 Task: Look for space in Las Cabezas de San Juan, Spain from 10th July, 2023 to 15th July, 2023 for 7 adults in price range Rs.10000 to Rs.15000. Place can be entire place or shared room with 4 bedrooms having 7 beds and 4 bathrooms. Property type can be house, flat, guest house. Amenities needed are: wifi, TV, free parkinig on premises, gym, breakfast. Booking option can be shelf check-in. Required host language is English.
Action: Mouse moved to (515, 106)
Screenshot: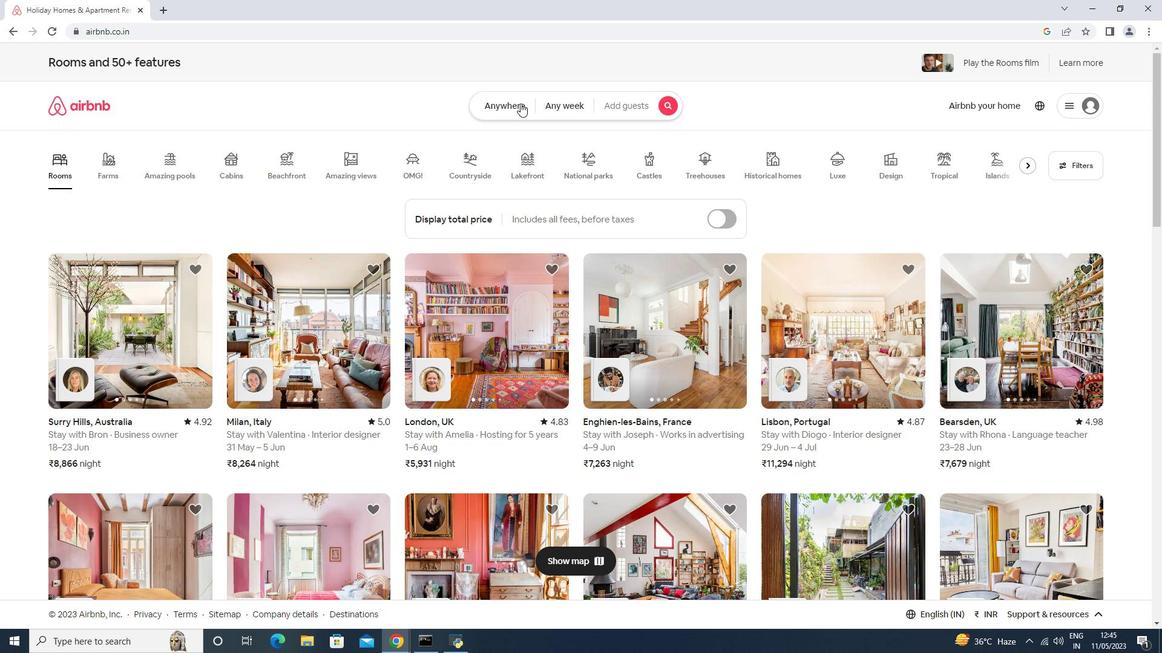
Action: Mouse pressed left at (515, 106)
Screenshot: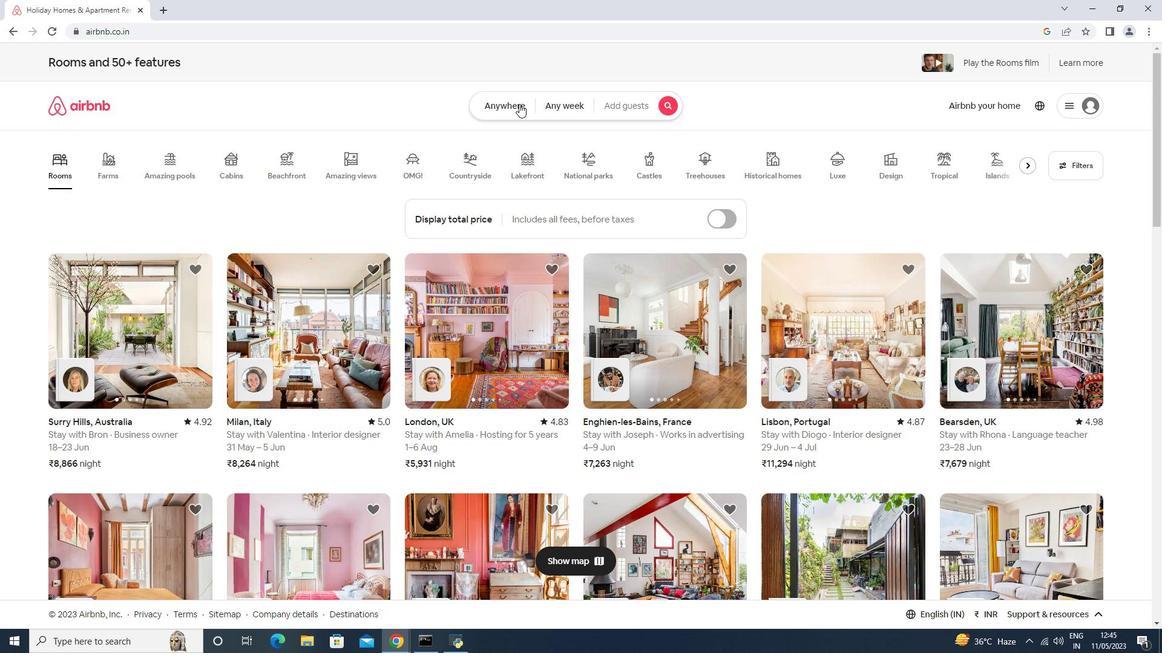 
Action: Mouse moved to (454, 150)
Screenshot: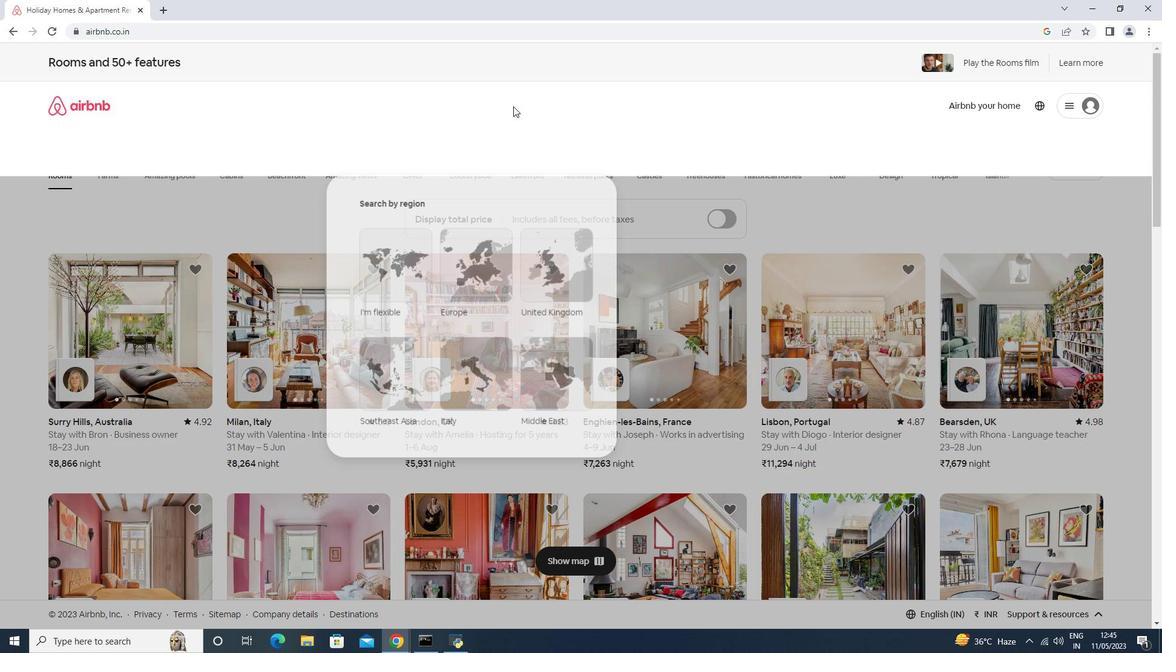 
Action: Mouse pressed left at (454, 150)
Screenshot: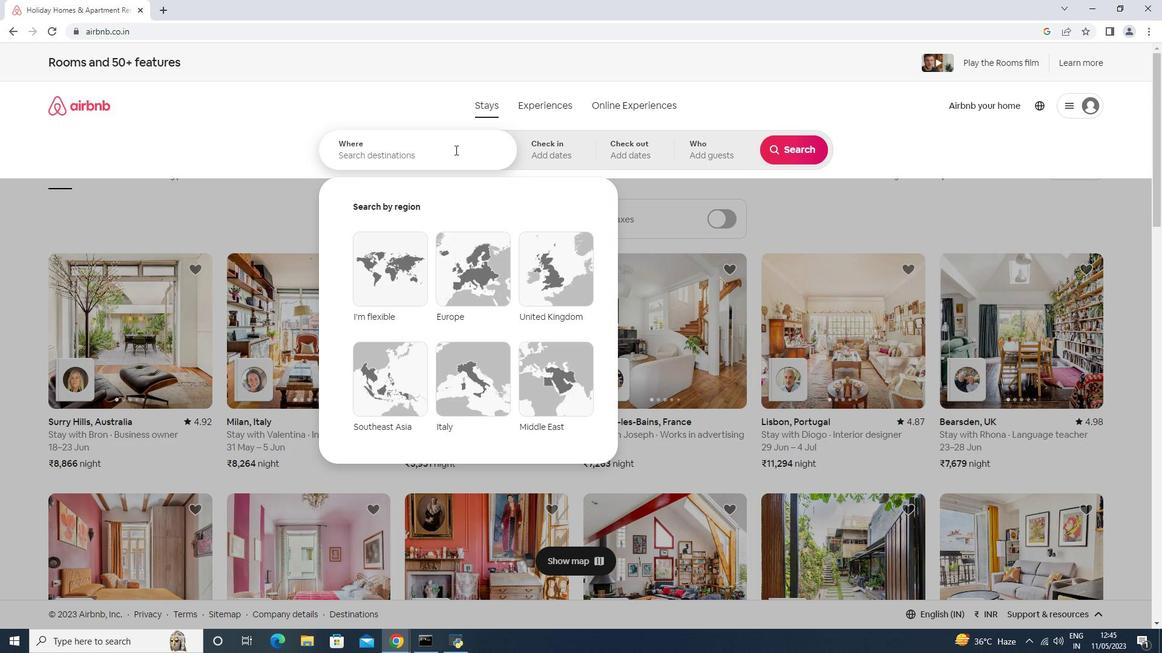 
Action: Mouse moved to (453, 150)
Screenshot: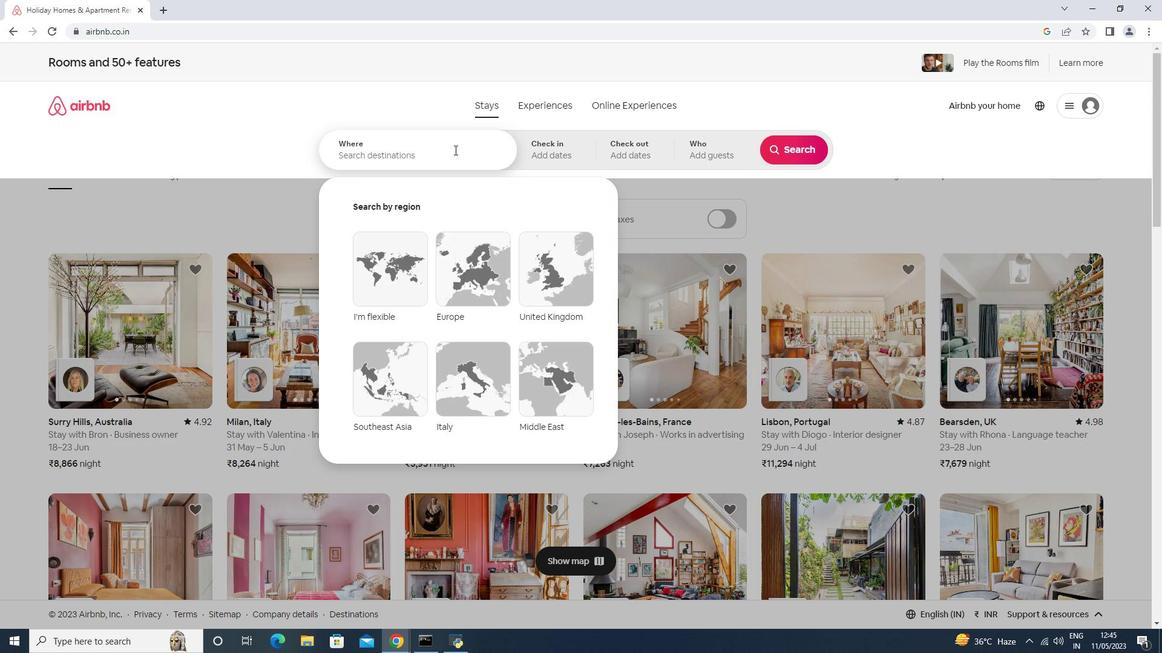 
Action: Key pressed <Key.shift>Las<Key.space><Key.shift>Cezes<Key.space><Key.shift>De<Key.space><Key.shift>San<Key.space><Key.shift>Juan,<Key.space><Key.shift>Spain<Key.enter>
Screenshot: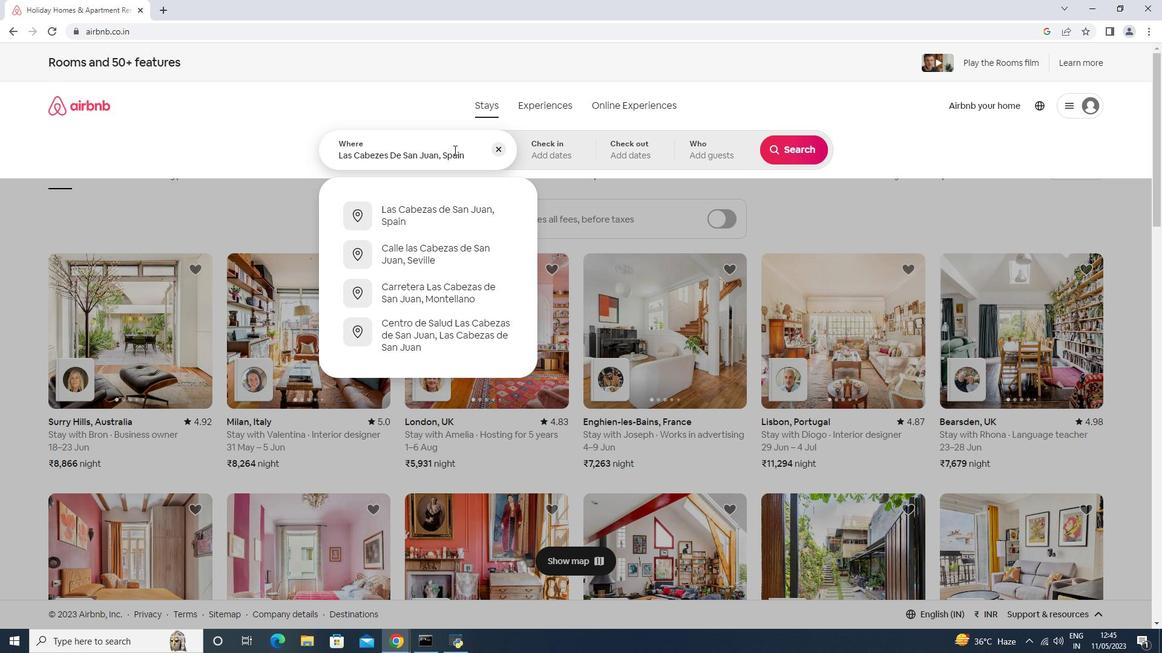 
Action: Mouse moved to (792, 251)
Screenshot: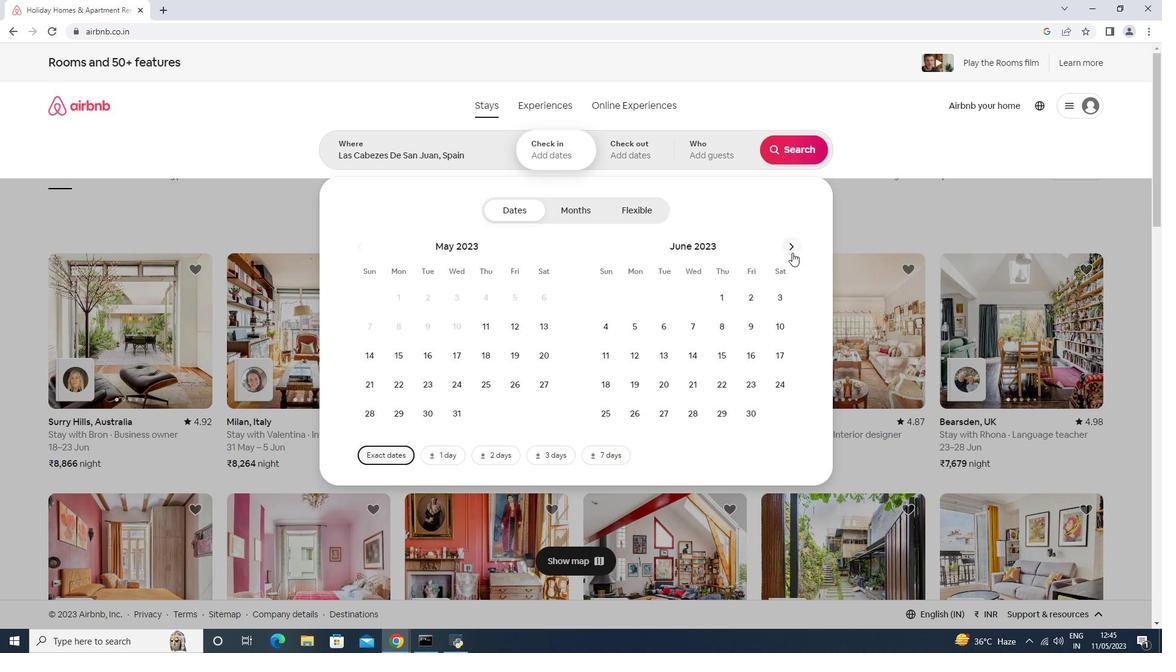 
Action: Mouse pressed left at (792, 251)
Screenshot: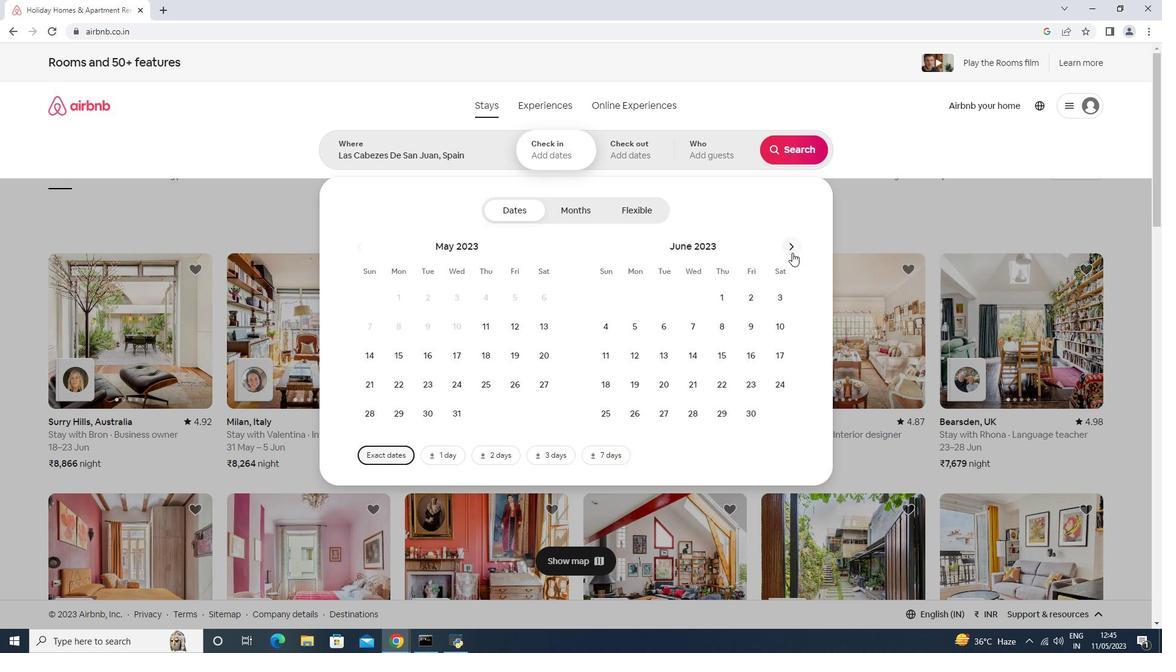 
Action: Mouse moved to (637, 361)
Screenshot: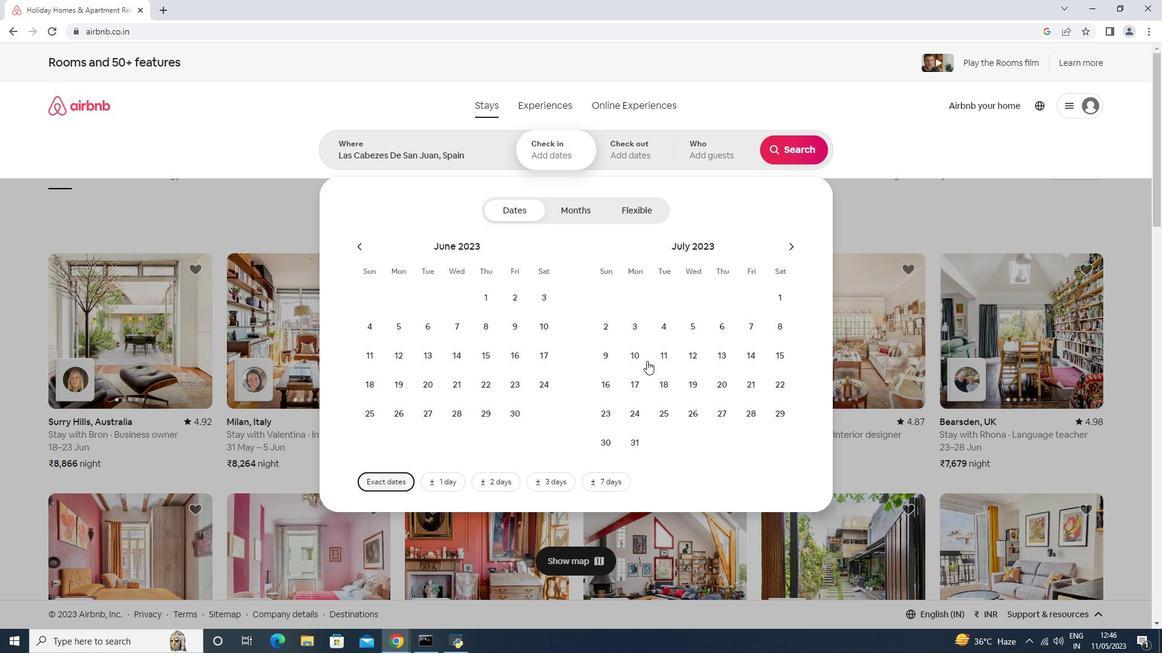
Action: Mouse pressed left at (637, 361)
Screenshot: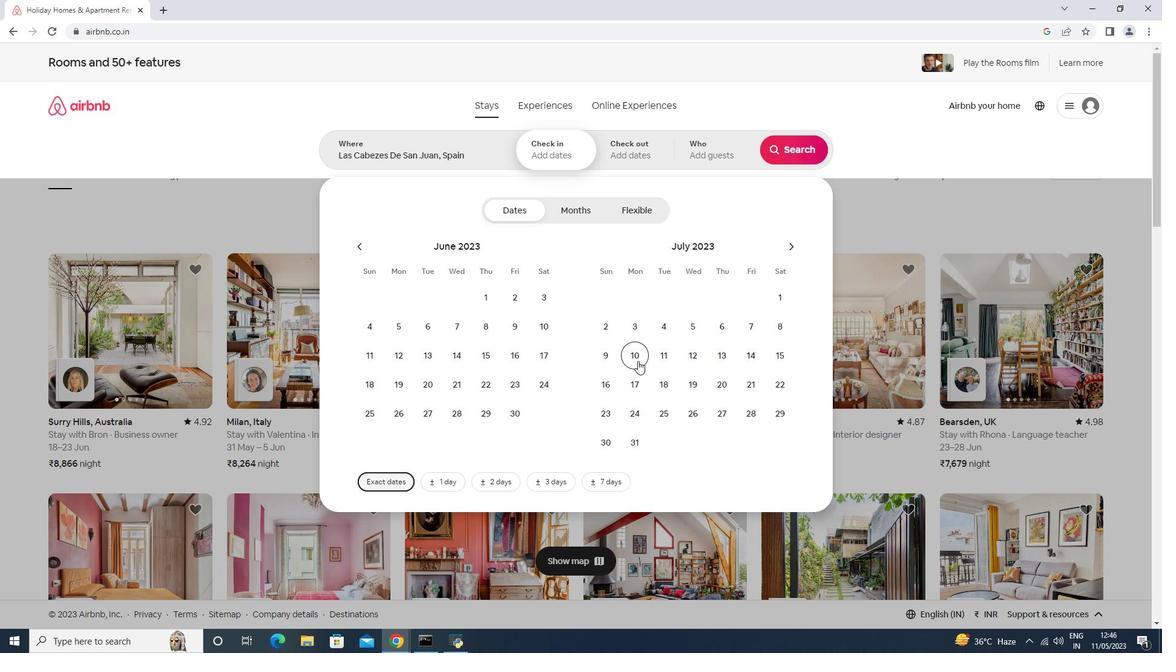 
Action: Mouse moved to (784, 361)
Screenshot: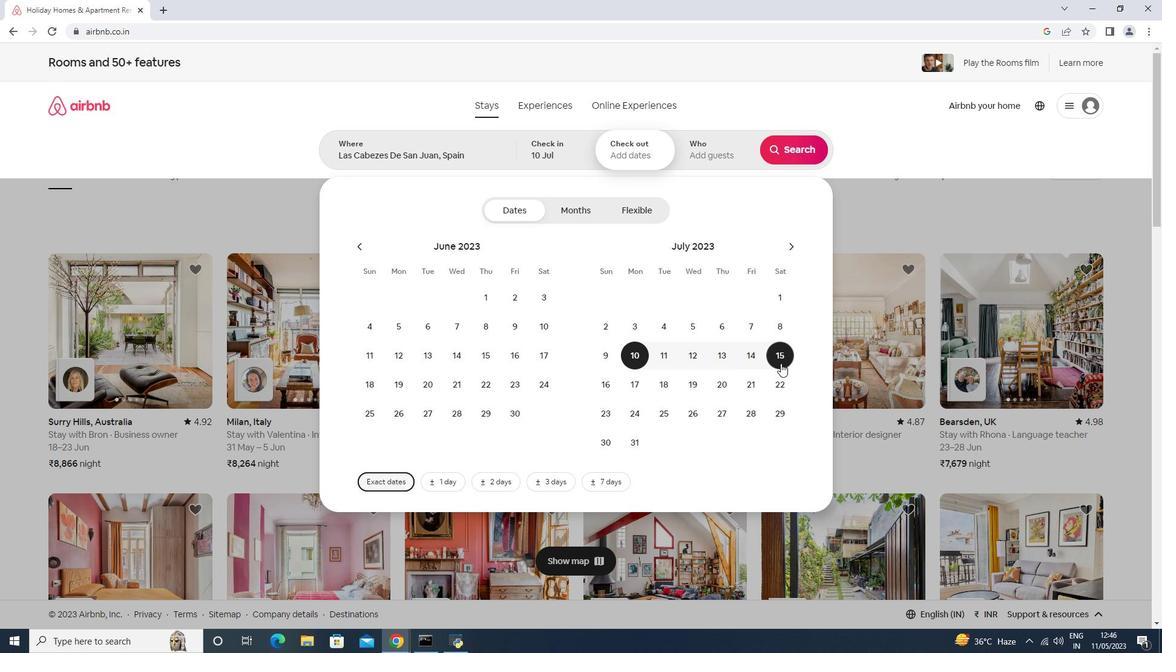 
Action: Mouse pressed left at (784, 361)
Screenshot: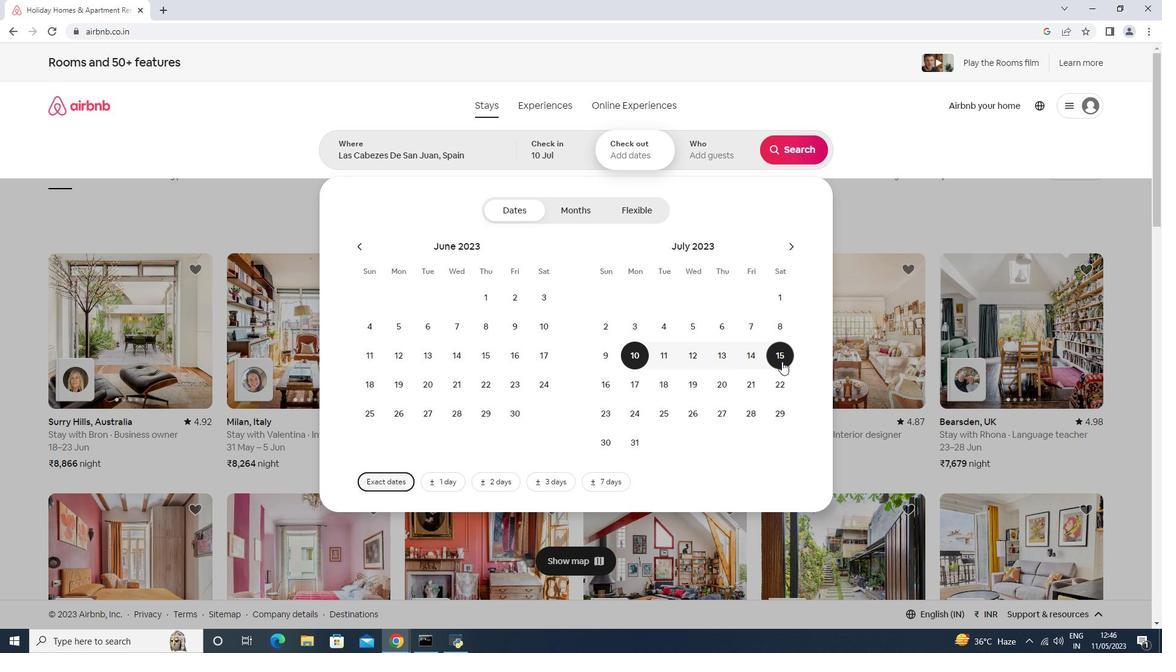 
Action: Mouse moved to (714, 160)
Screenshot: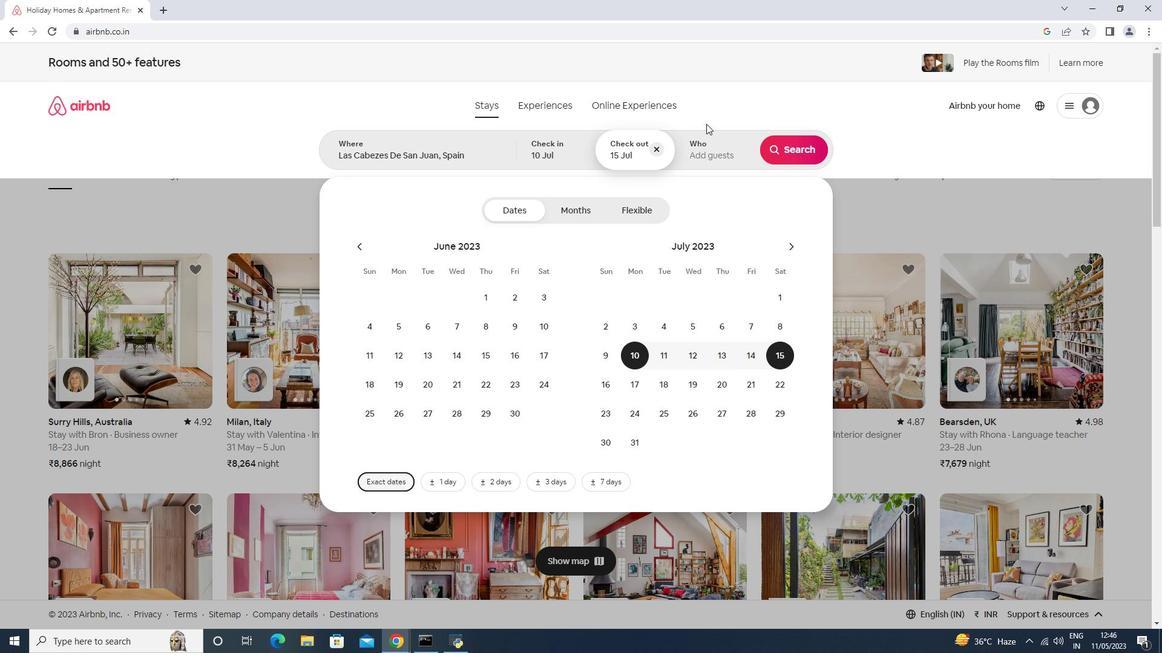 
Action: Mouse pressed left at (714, 160)
Screenshot: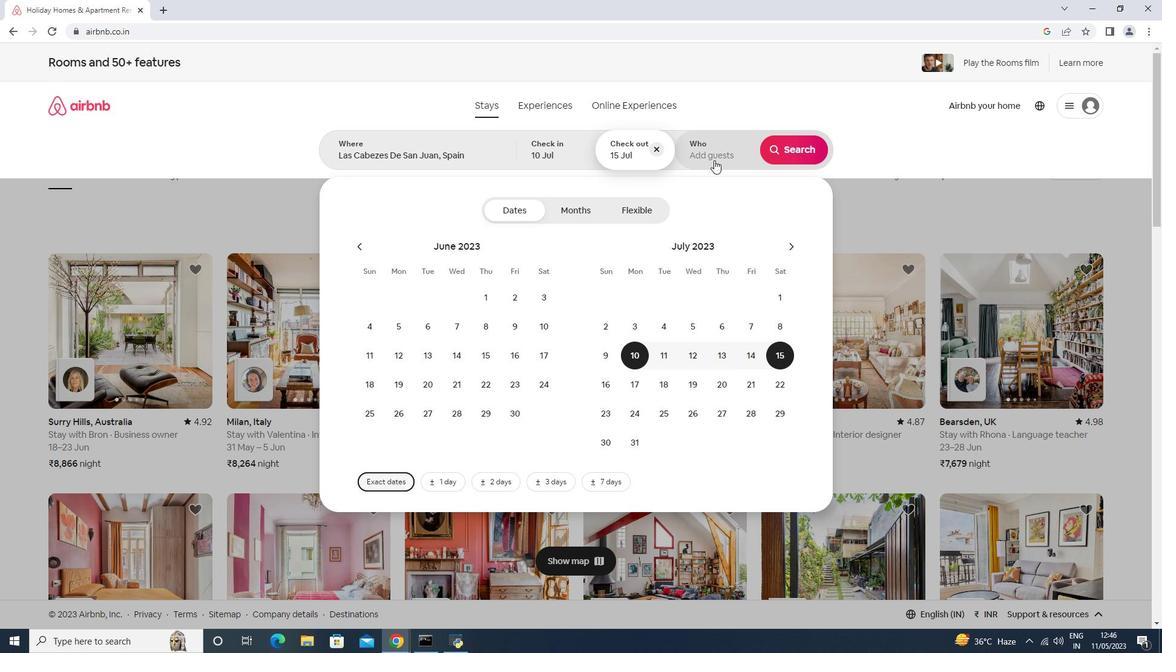 
Action: Mouse moved to (800, 214)
Screenshot: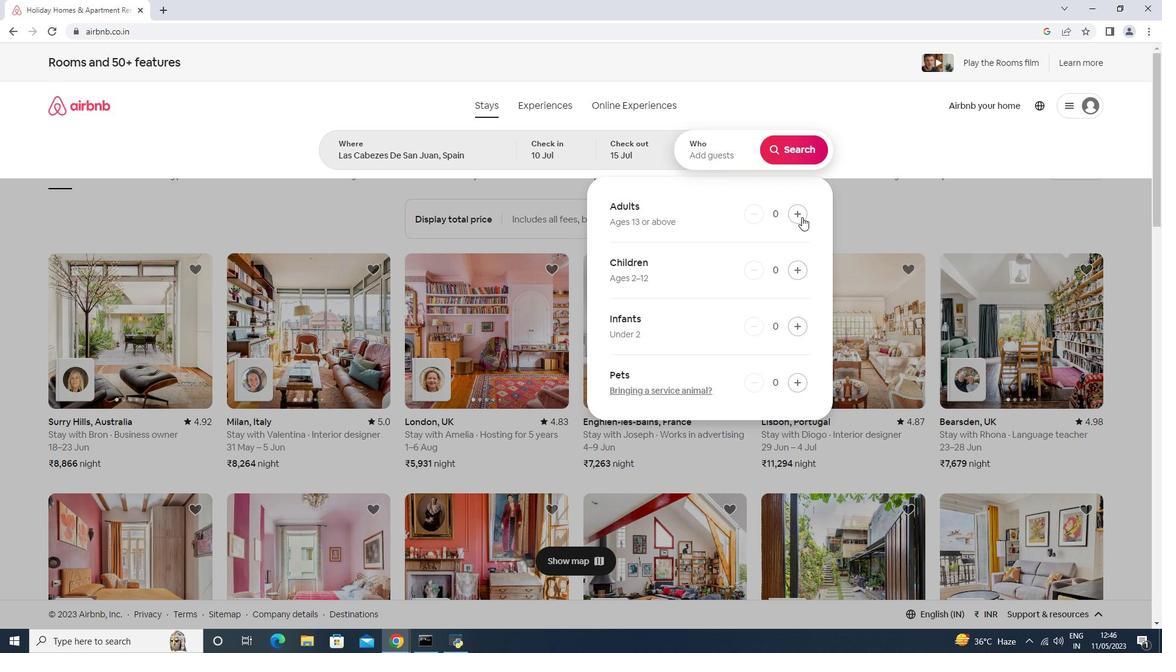 
Action: Mouse pressed left at (800, 214)
Screenshot: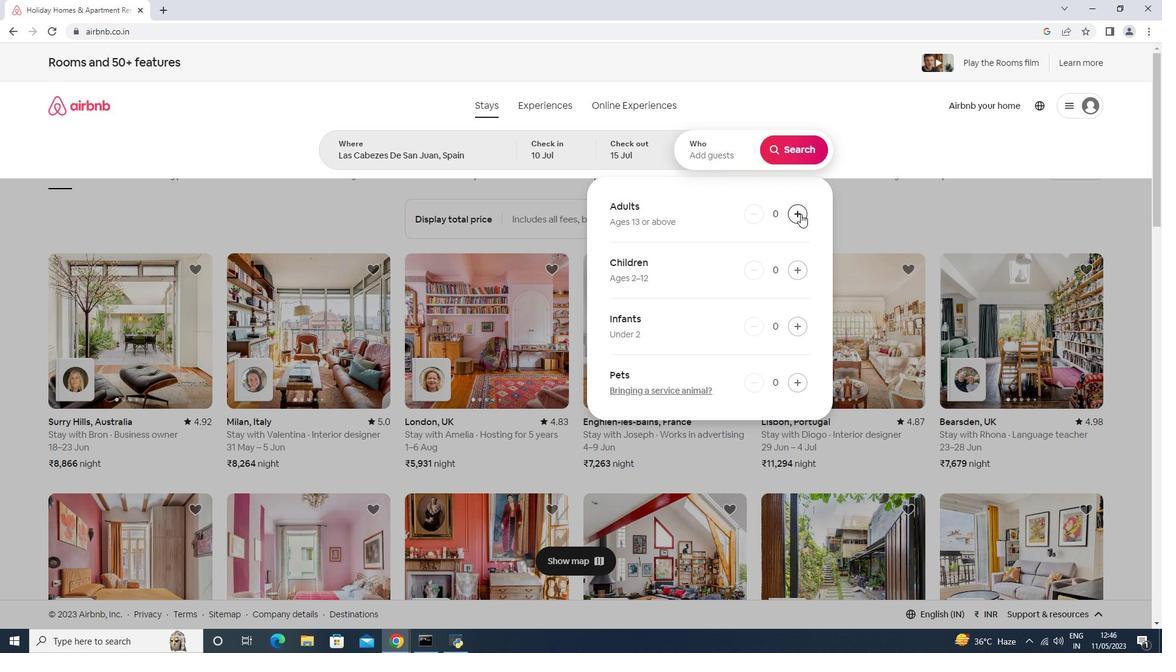 
Action: Mouse pressed left at (800, 214)
Screenshot: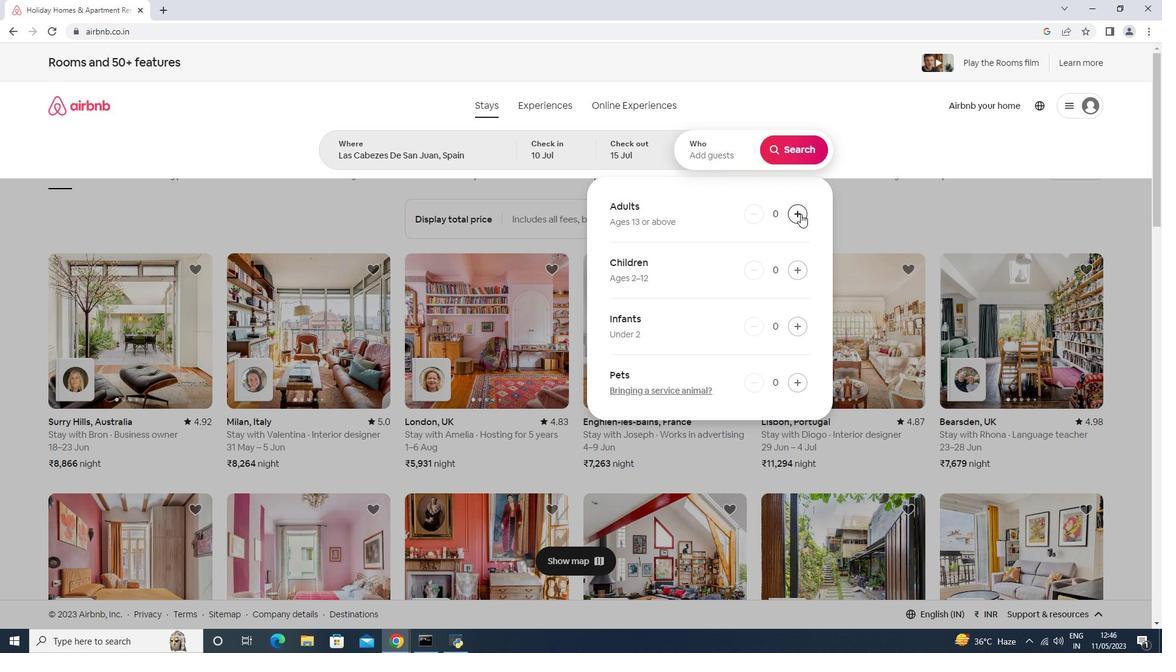 
Action: Mouse pressed left at (800, 214)
Screenshot: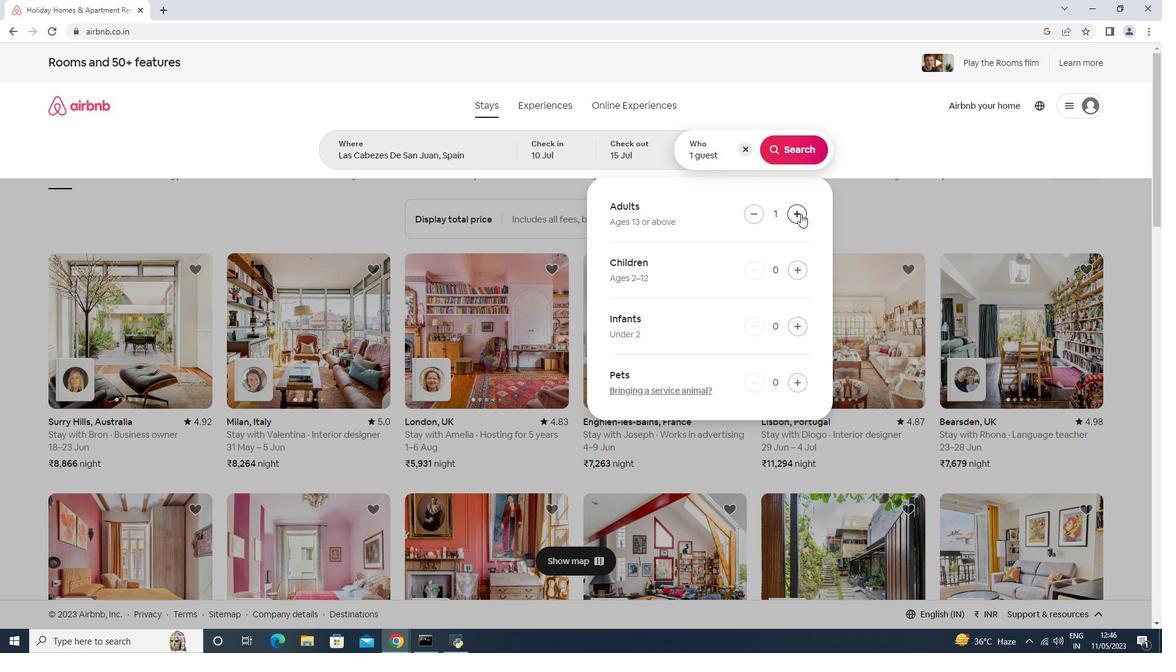 
Action: Mouse pressed left at (800, 214)
Screenshot: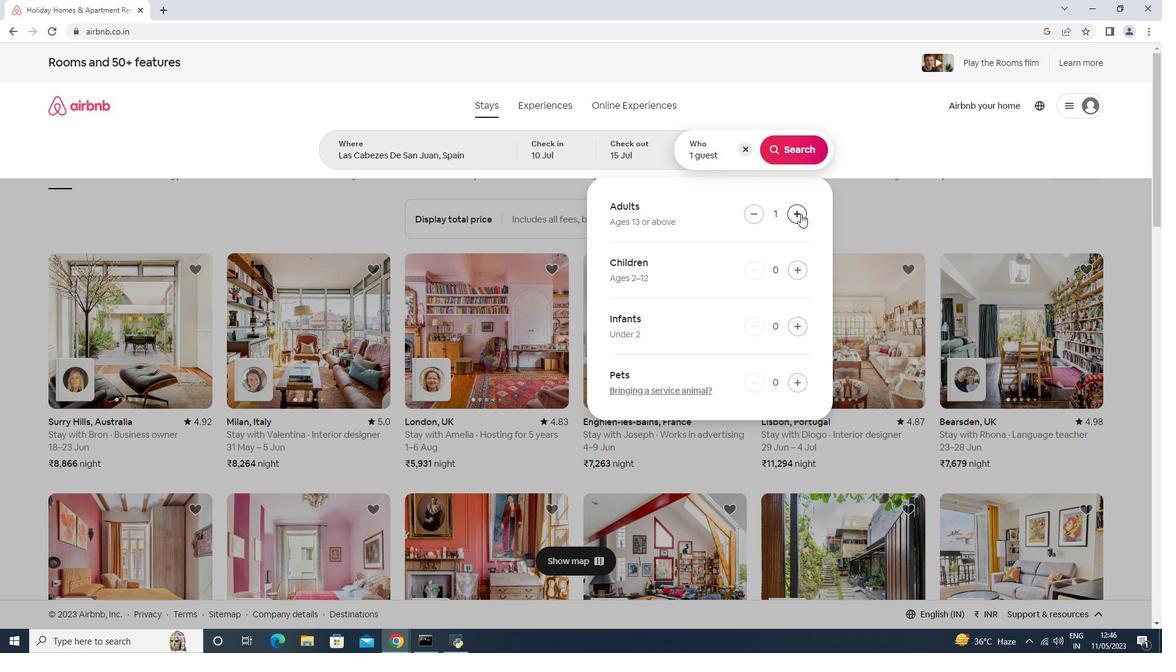 
Action: Mouse pressed left at (800, 214)
Screenshot: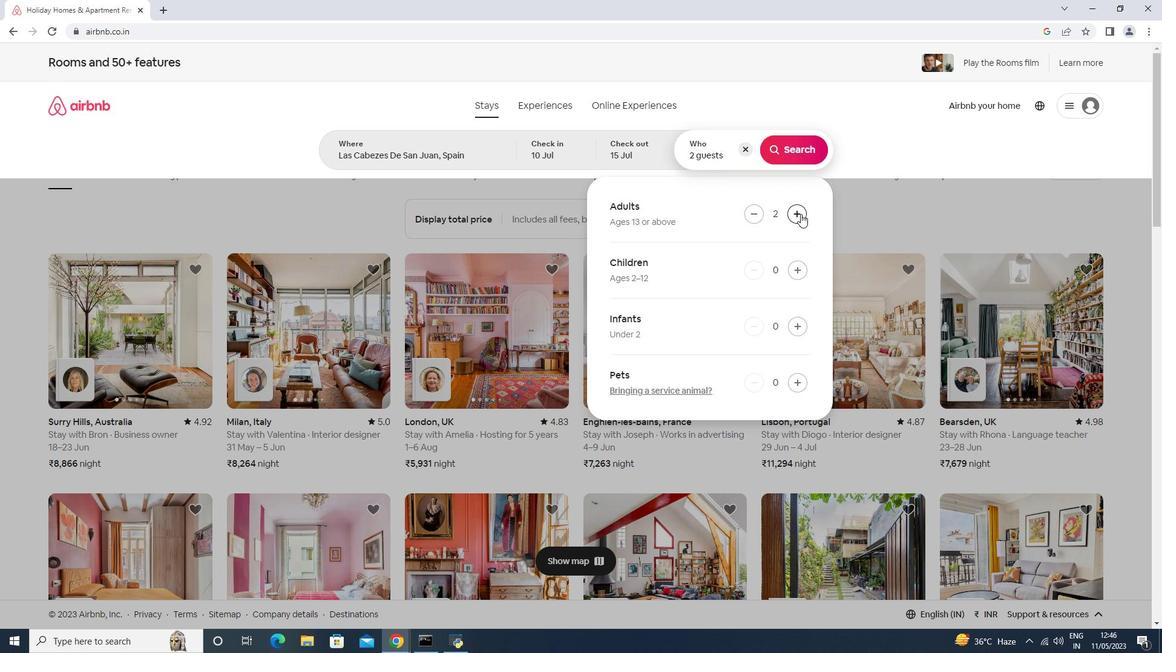 
Action: Mouse pressed left at (800, 214)
Screenshot: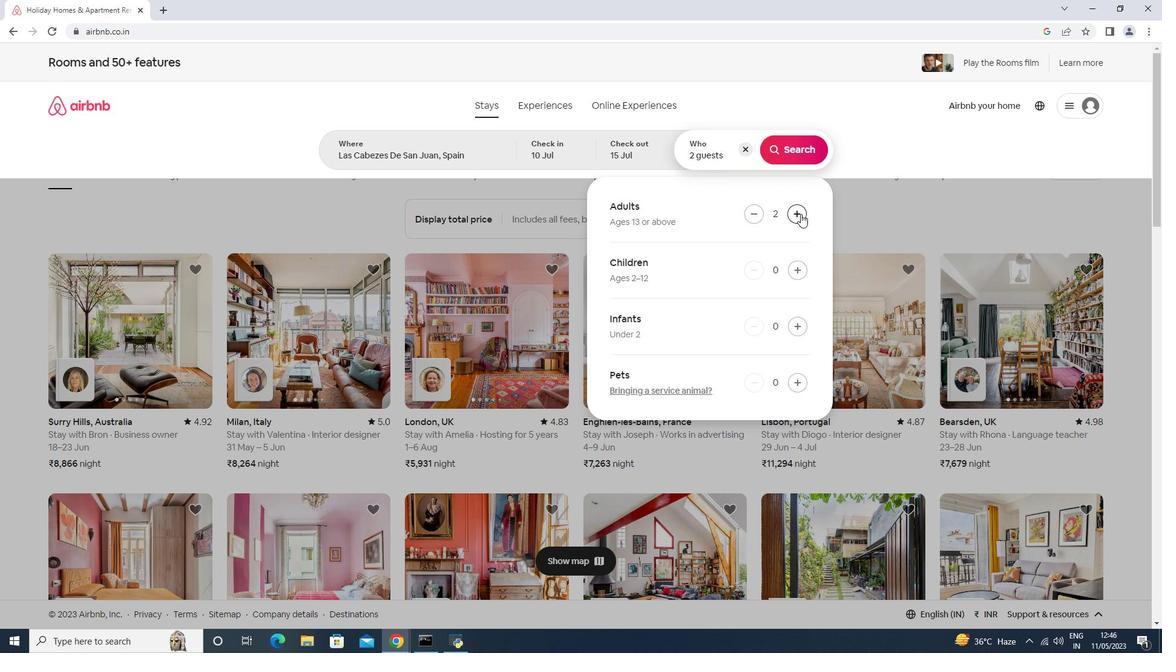 
Action: Mouse pressed left at (800, 214)
Screenshot: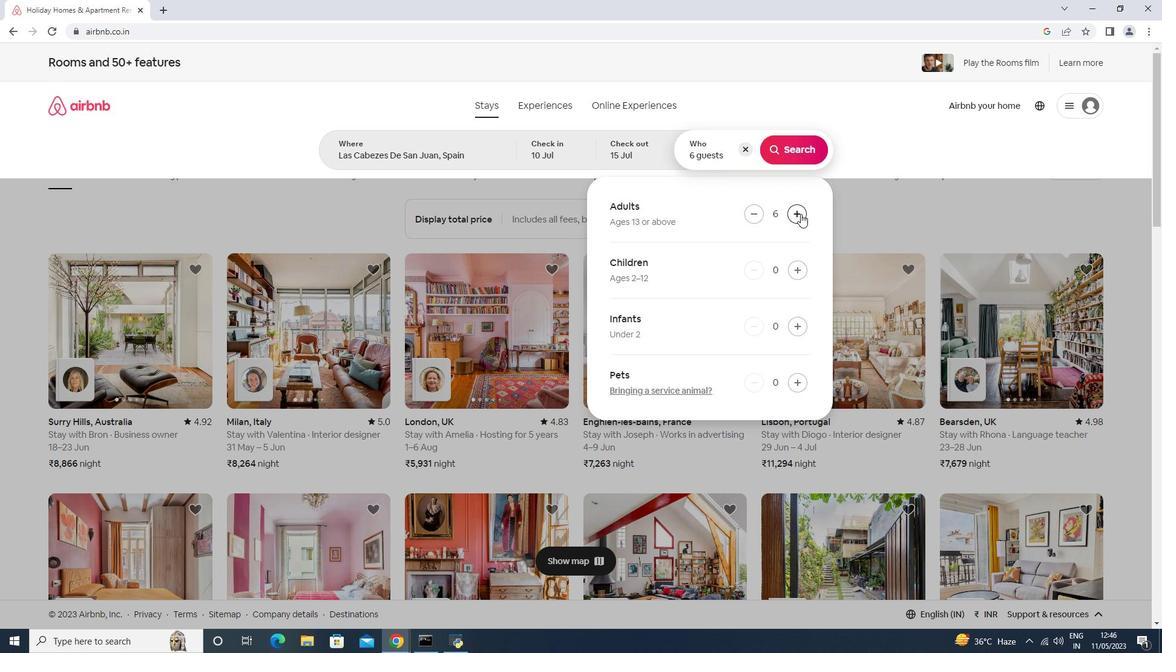 
Action: Mouse moved to (788, 152)
Screenshot: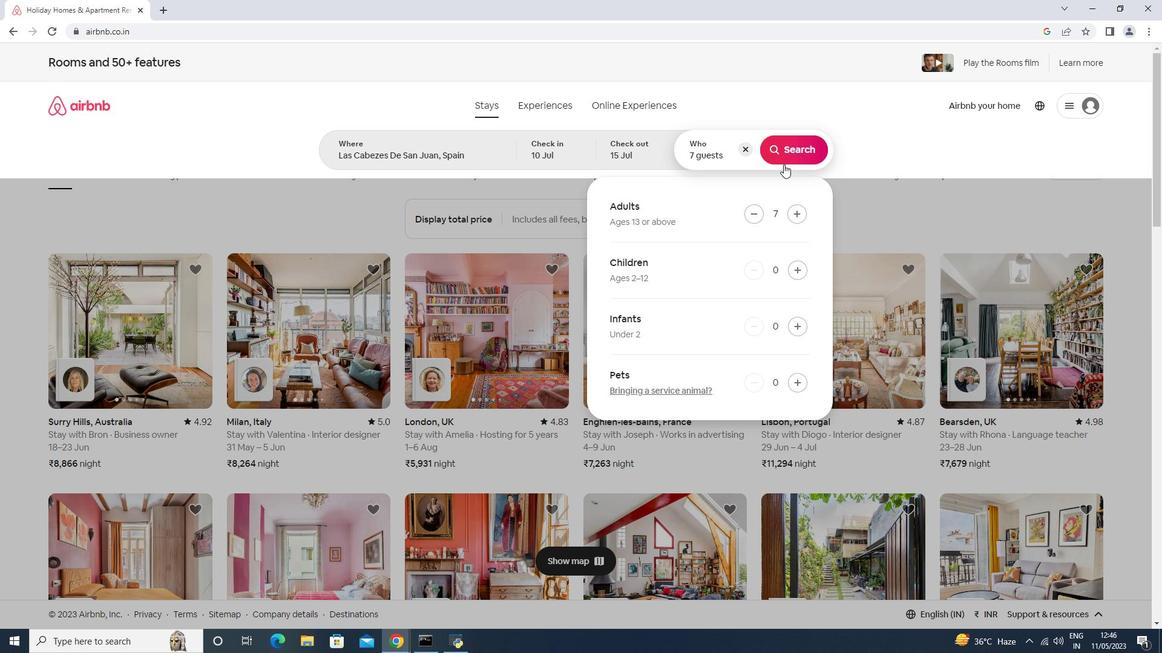 
Action: Mouse pressed left at (788, 152)
Screenshot: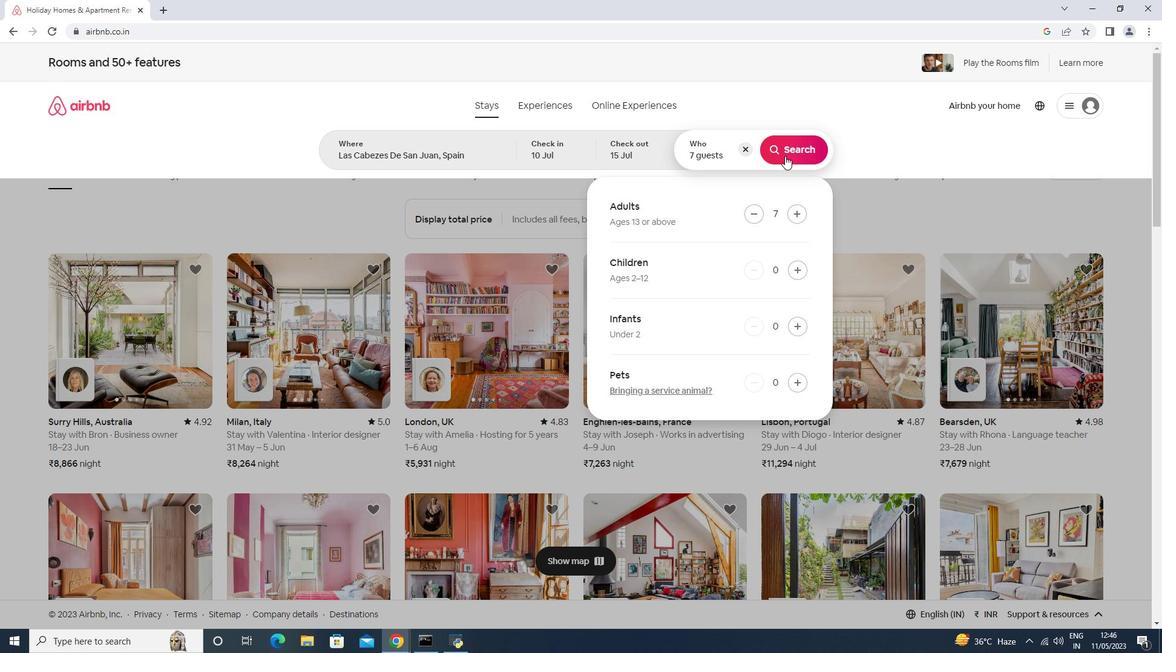 
Action: Mouse moved to (1090, 112)
Screenshot: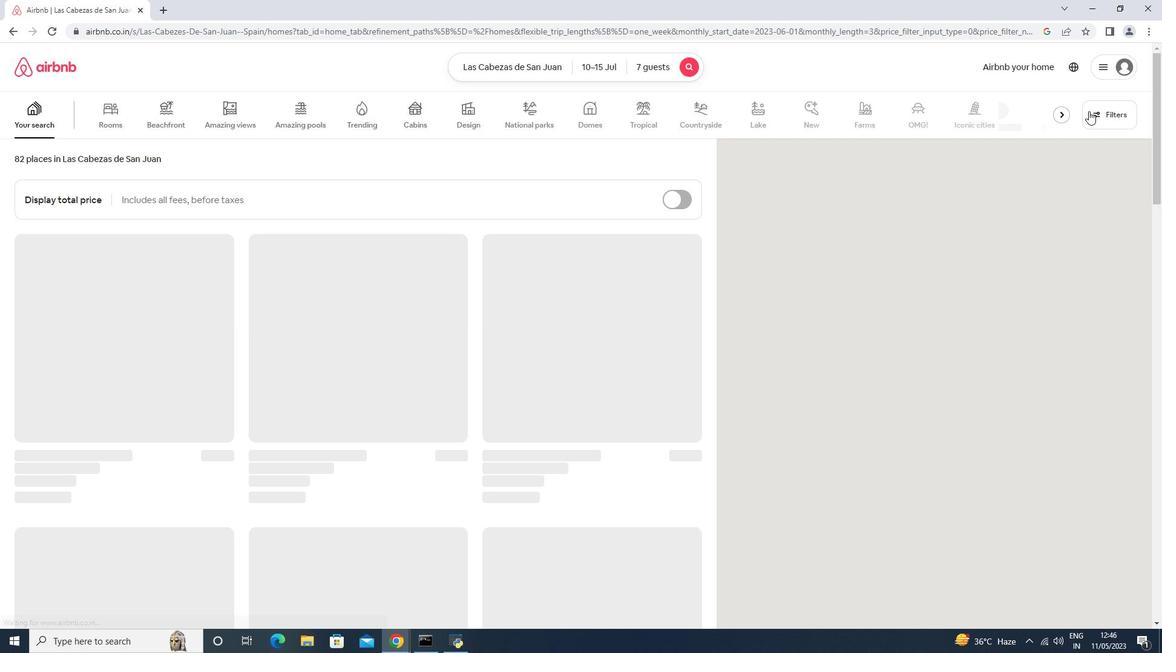 
Action: Mouse pressed left at (1090, 112)
Screenshot: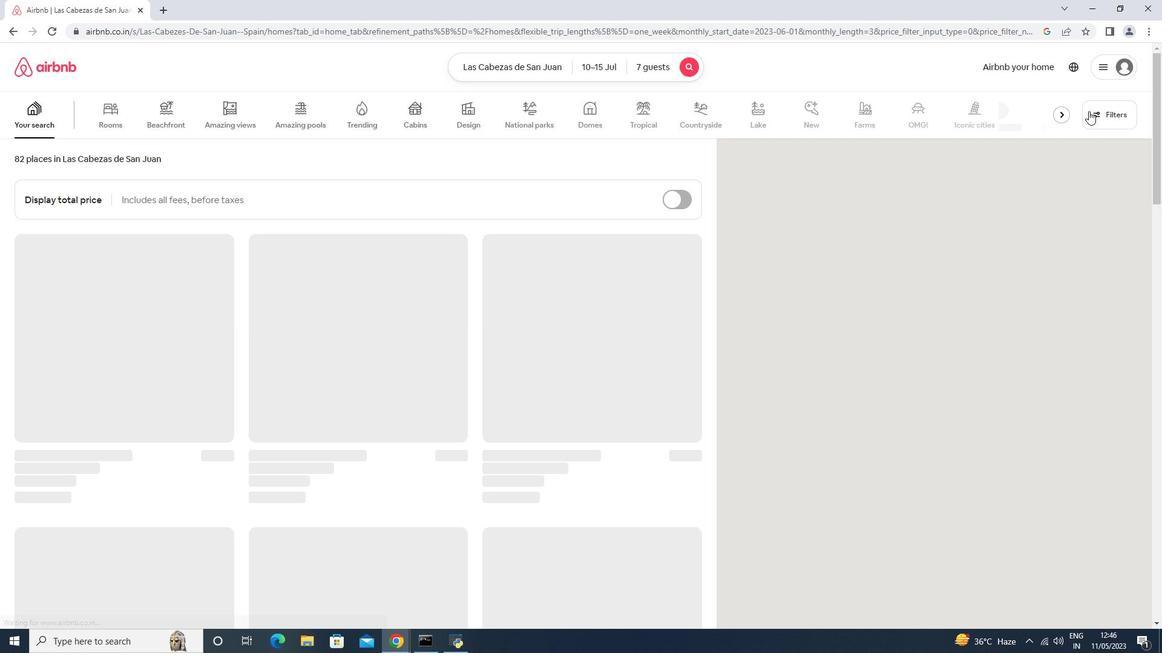 
Action: Mouse moved to (486, 411)
Screenshot: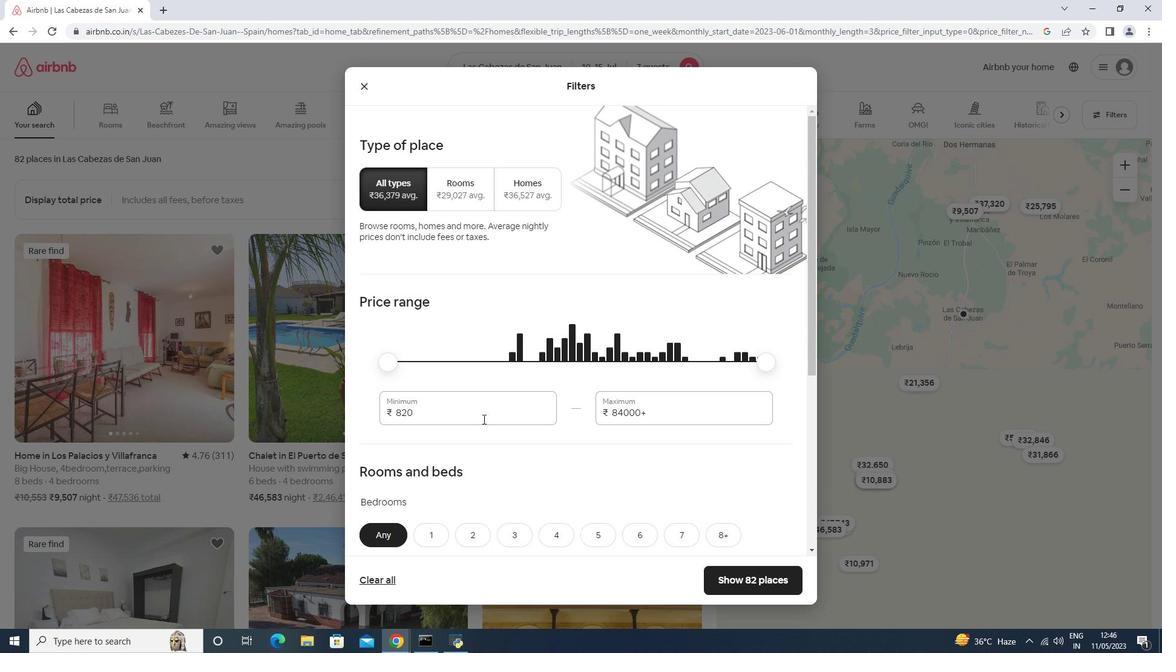 
Action: Mouse pressed left at (486, 411)
Screenshot: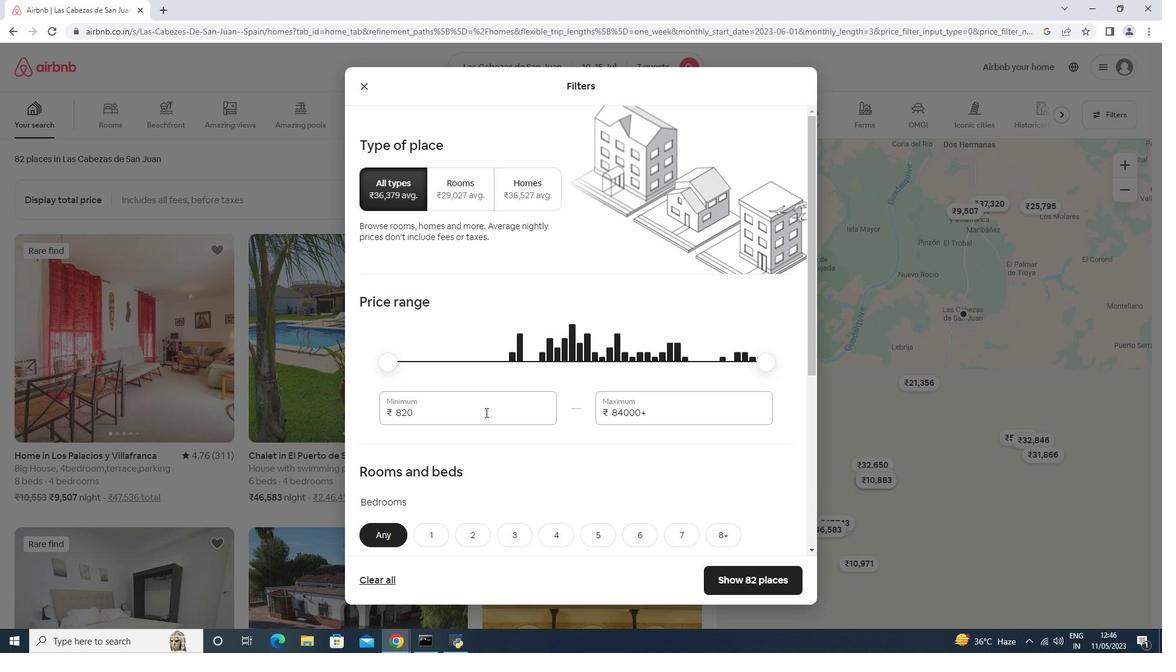 
Action: Mouse moved to (473, 411)
Screenshot: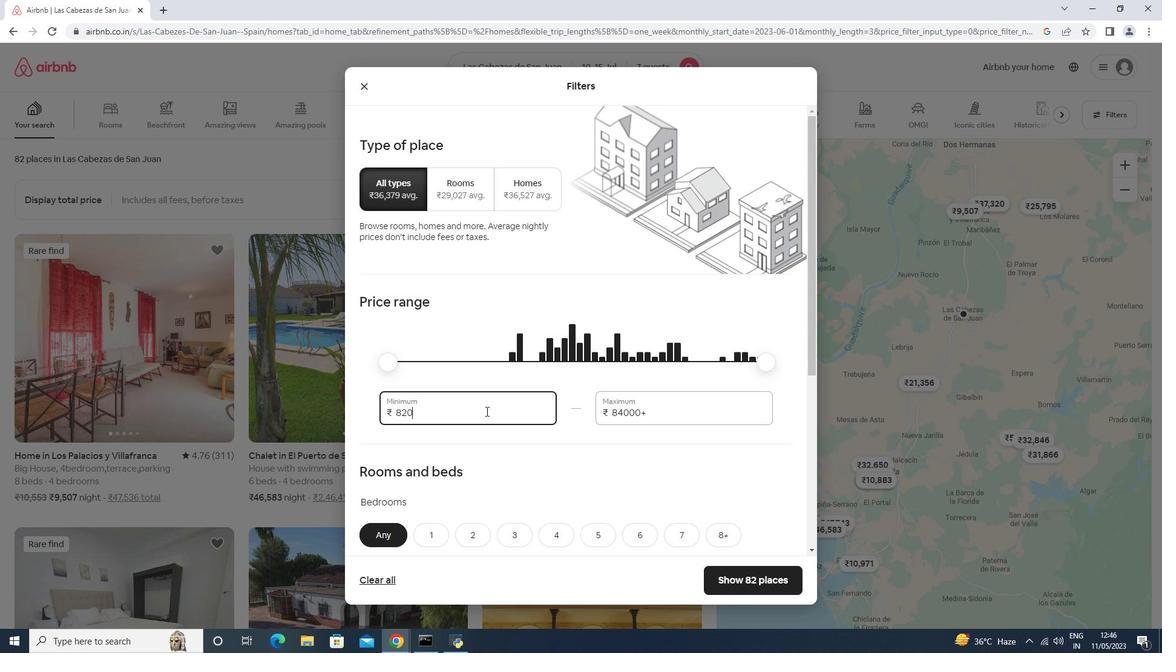 
Action: Key pressed <Key.backspace><Key.backspace><Key.backspace>10000<Key.tab>15000
Screenshot: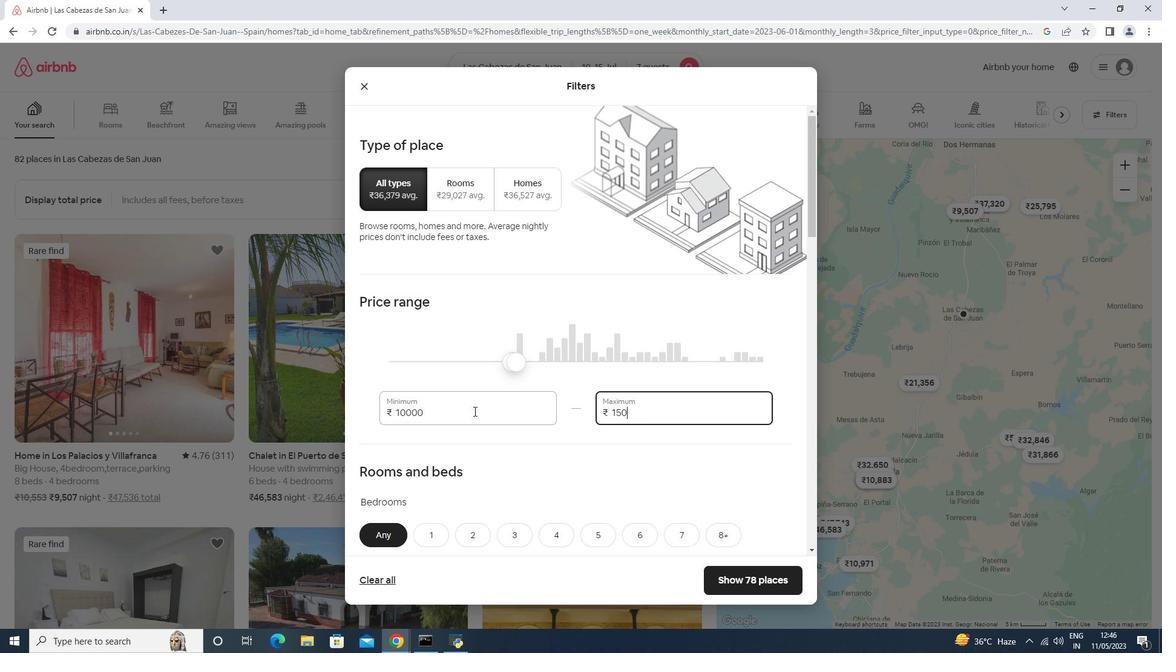 
Action: Mouse moved to (469, 414)
Screenshot: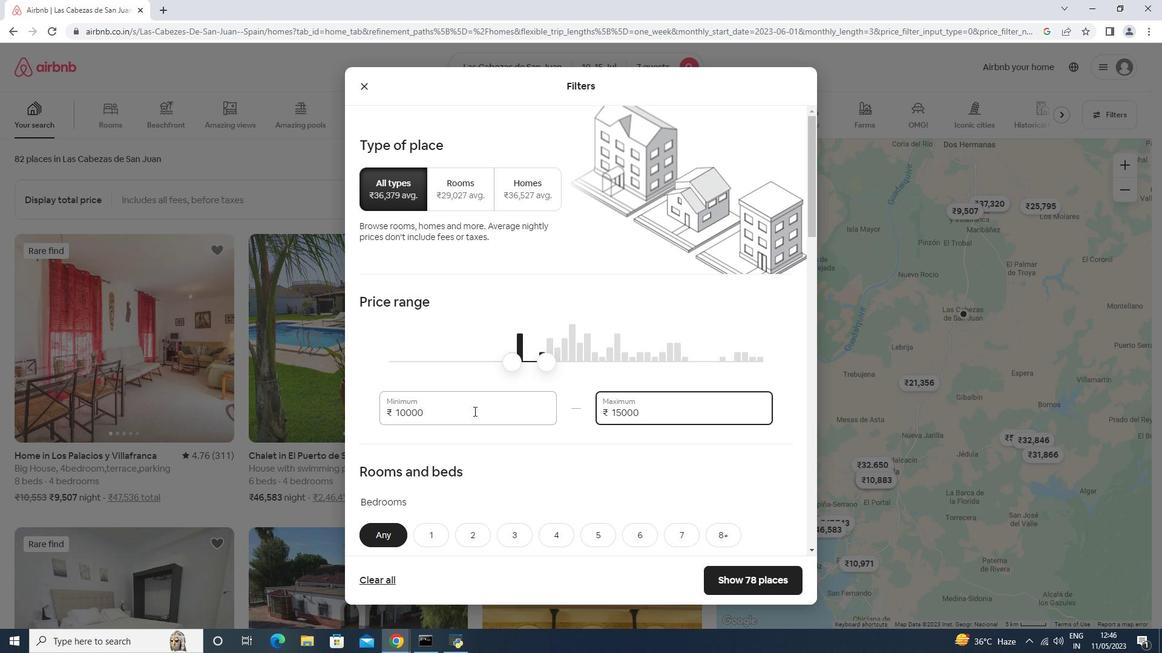 
Action: Mouse scrolled (469, 413) with delta (0, 0)
Screenshot: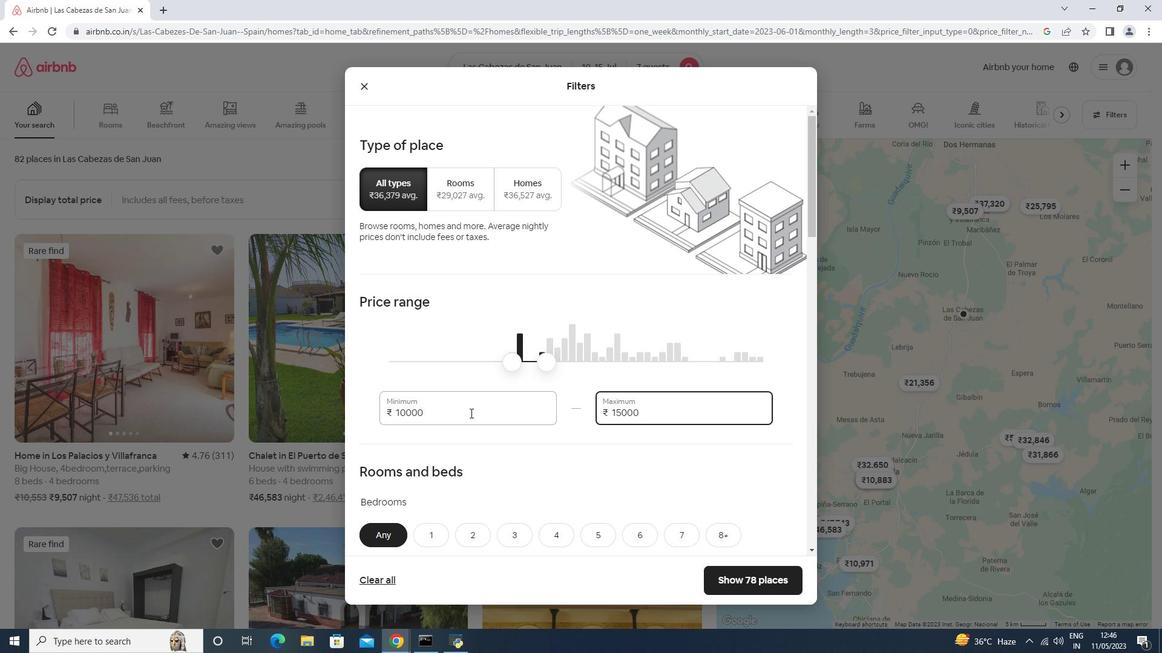
Action: Mouse scrolled (469, 413) with delta (0, 0)
Screenshot: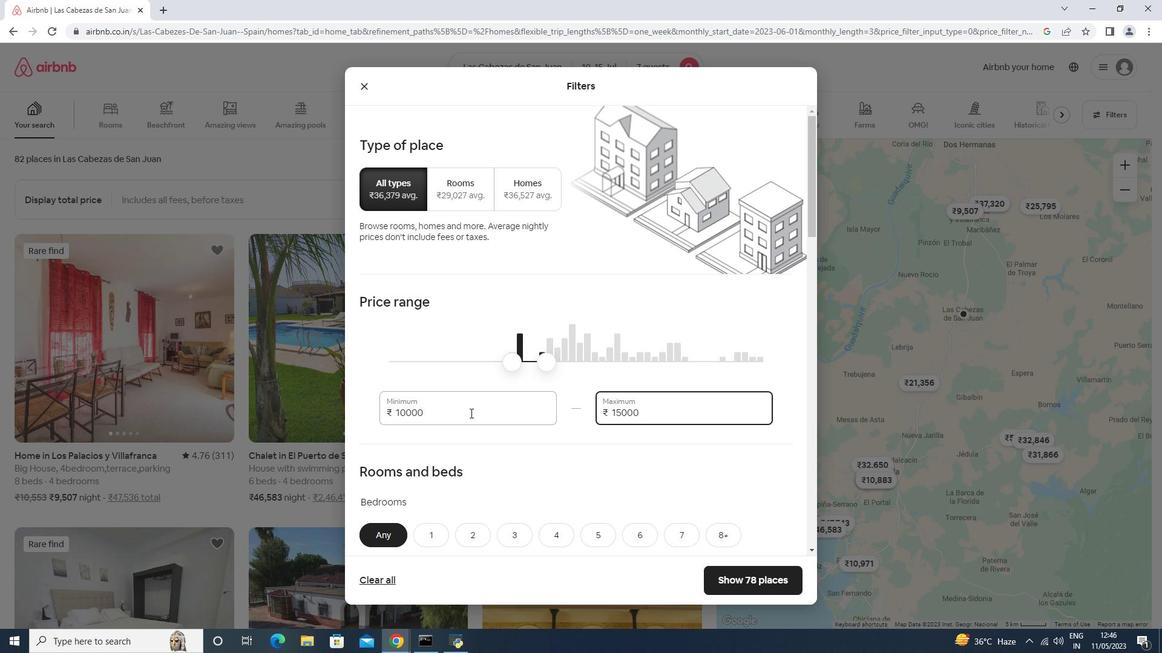 
Action: Mouse scrolled (469, 413) with delta (0, 0)
Screenshot: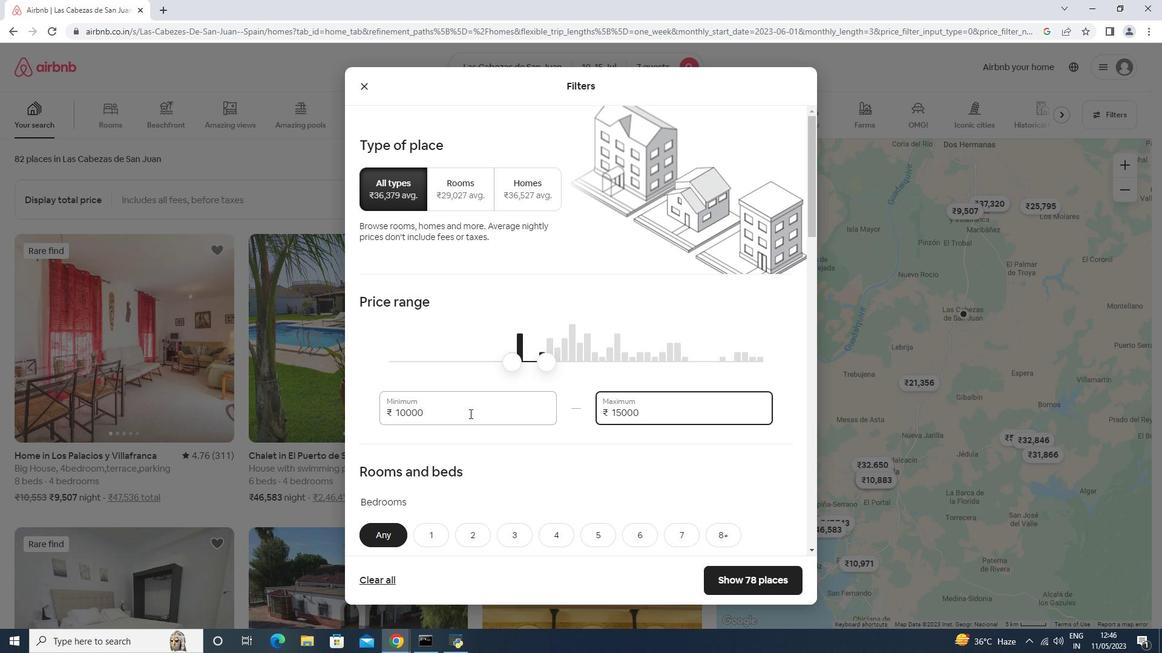 
Action: Mouse scrolled (469, 413) with delta (0, 0)
Screenshot: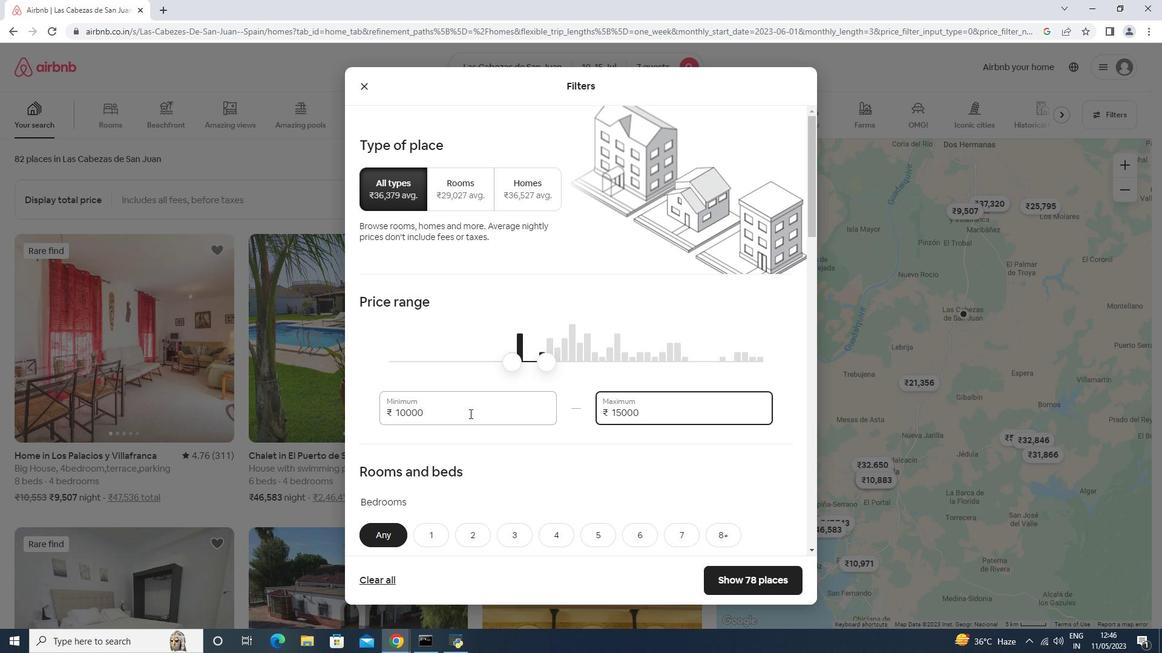 
Action: Mouse moved to (563, 296)
Screenshot: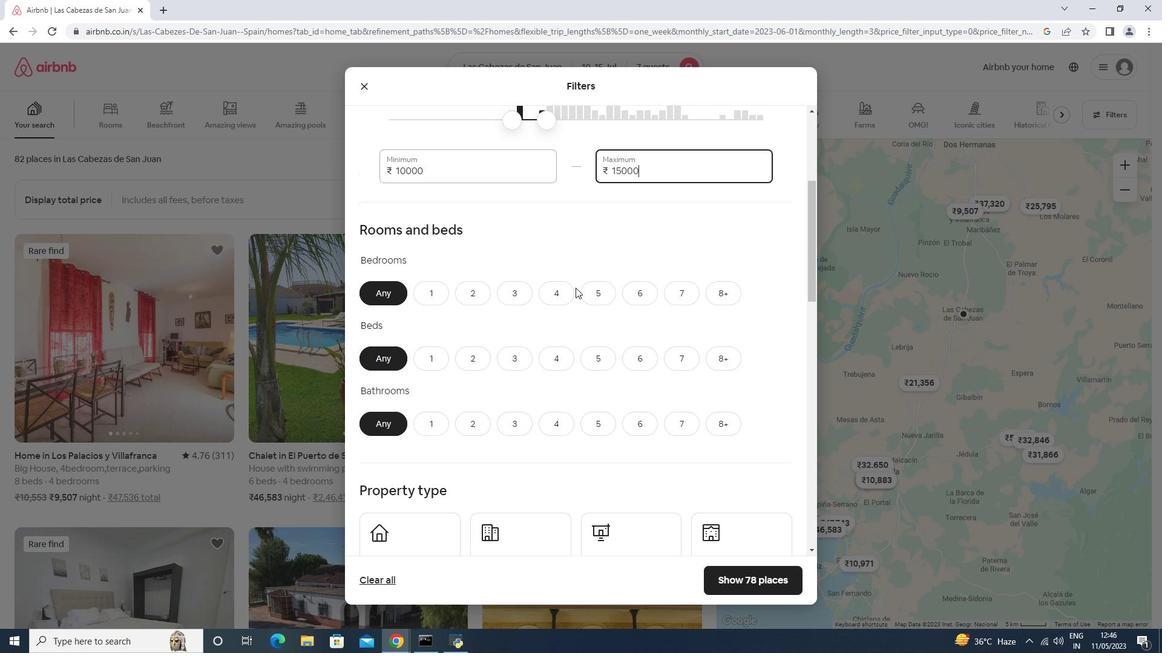 
Action: Mouse pressed left at (563, 296)
Screenshot: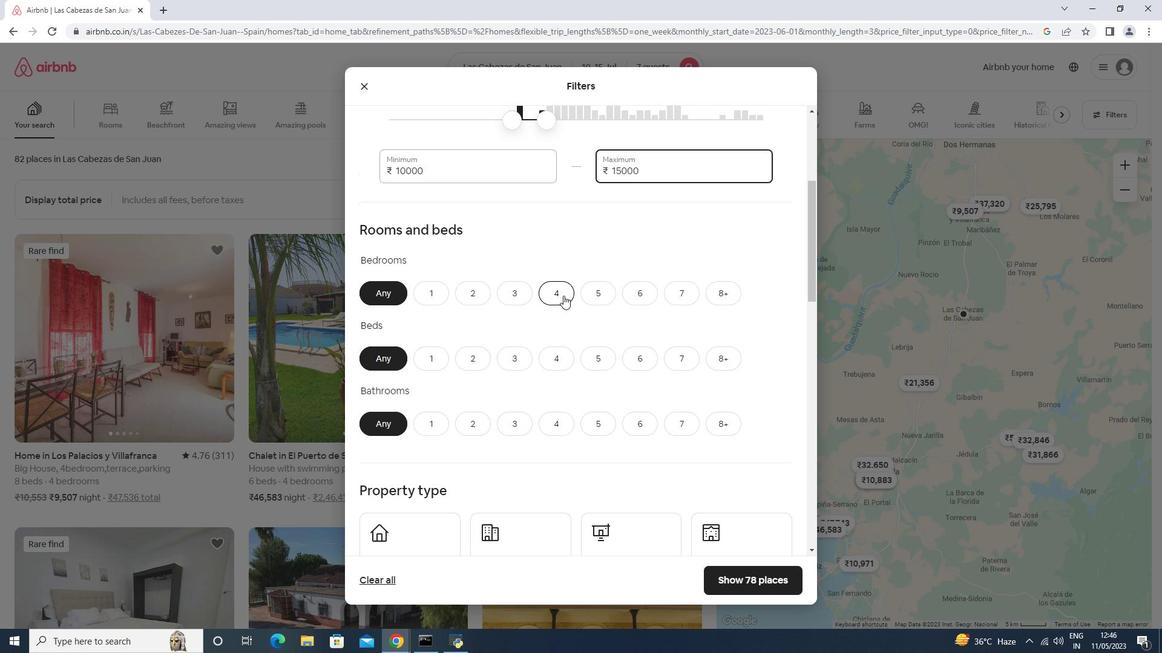 
Action: Mouse moved to (674, 357)
Screenshot: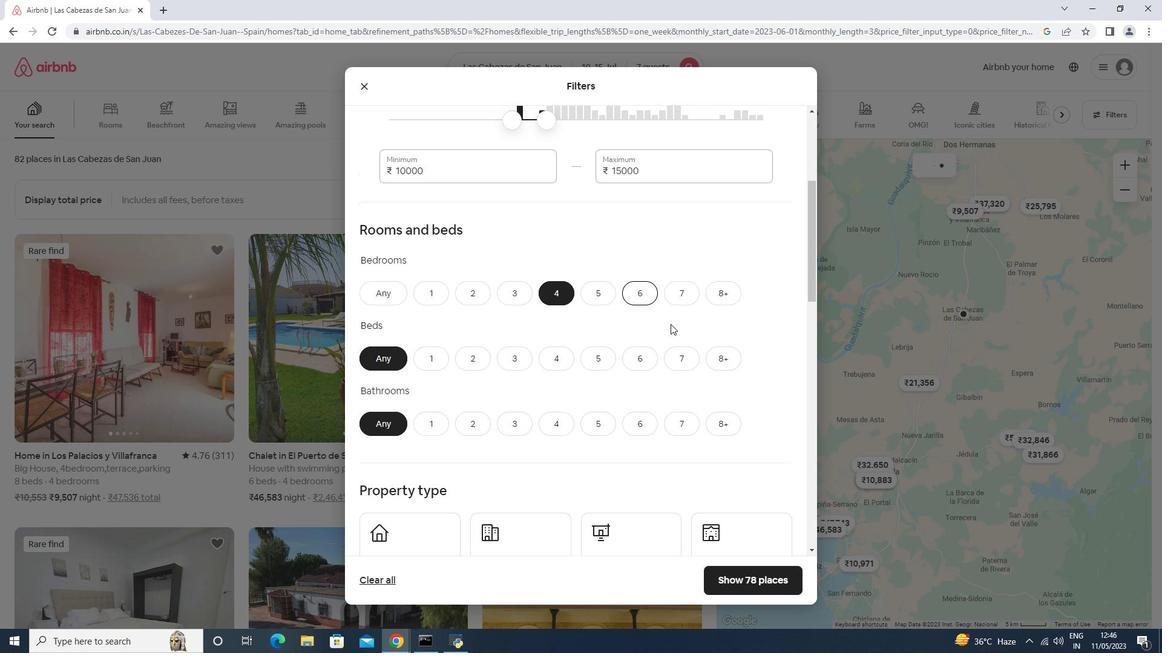 
Action: Mouse pressed left at (674, 357)
Screenshot: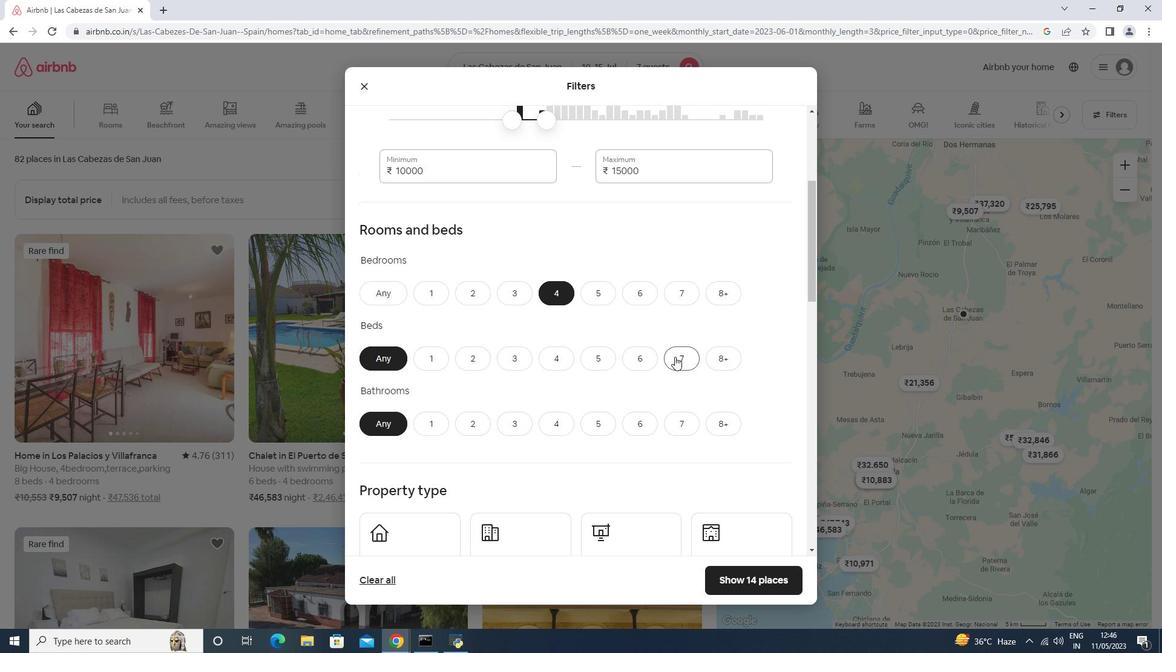 
Action: Mouse moved to (551, 422)
Screenshot: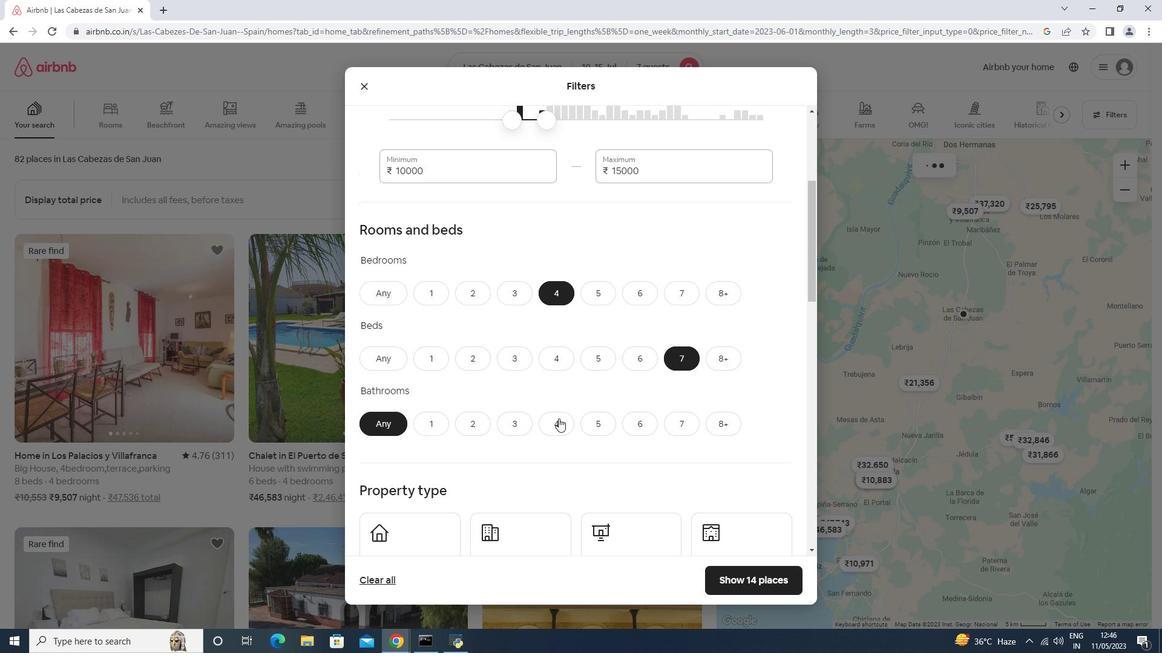 
Action: Mouse pressed left at (551, 422)
Screenshot: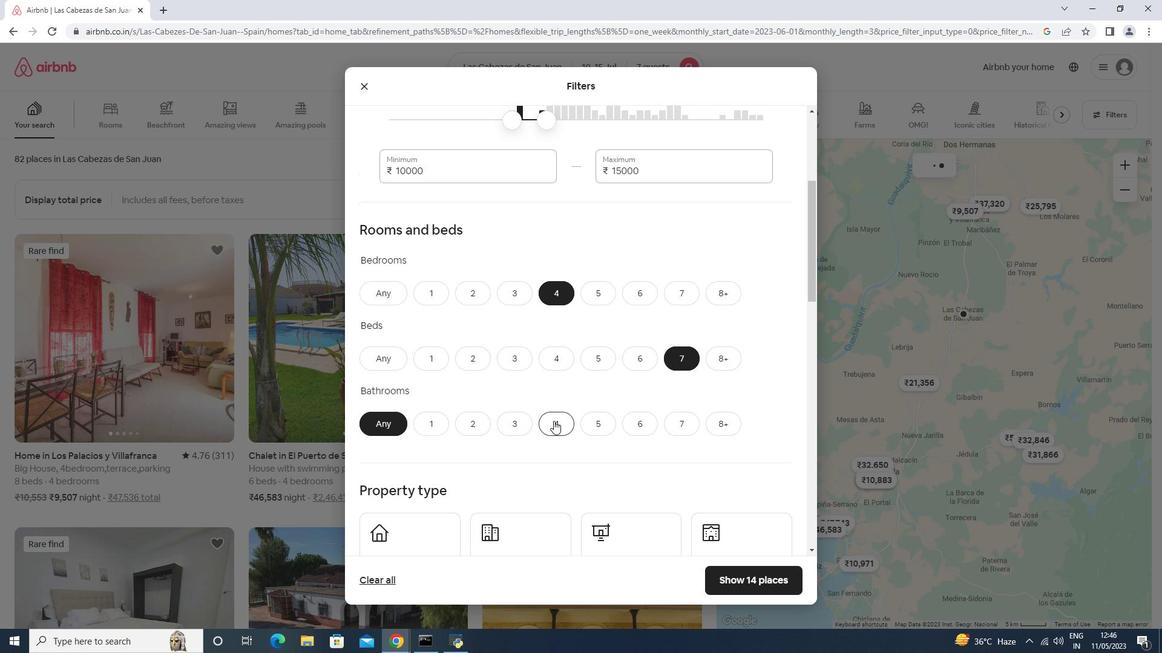 
Action: Mouse moved to (550, 422)
Screenshot: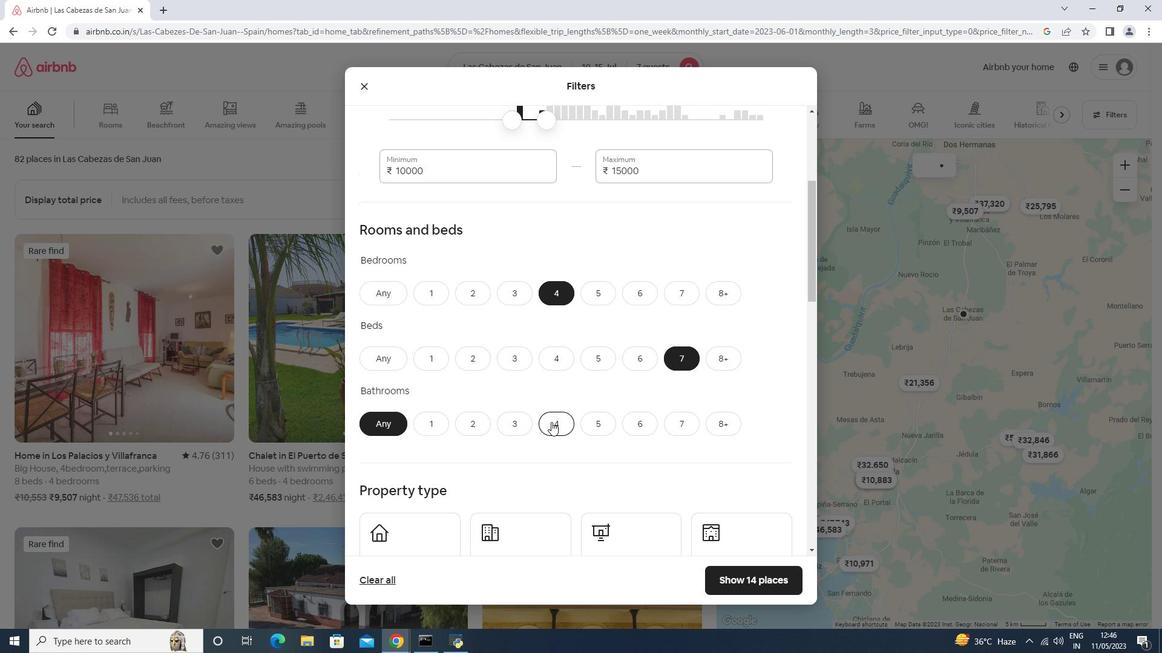 
Action: Mouse scrolled (550, 421) with delta (0, 0)
Screenshot: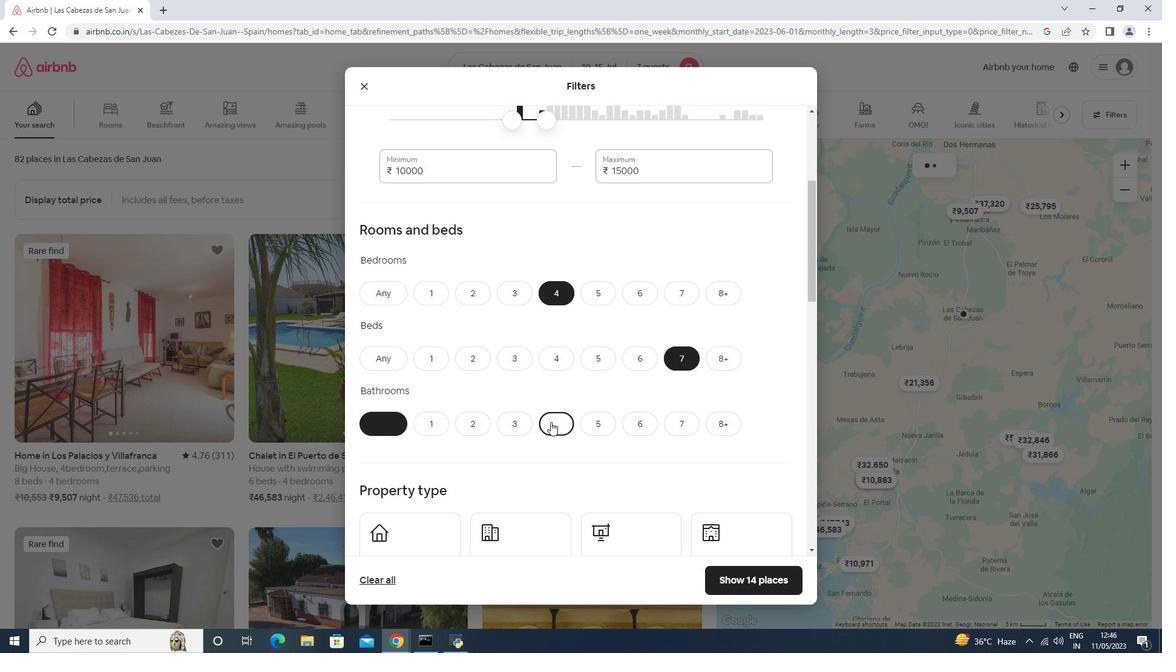 
Action: Mouse scrolled (550, 421) with delta (0, 0)
Screenshot: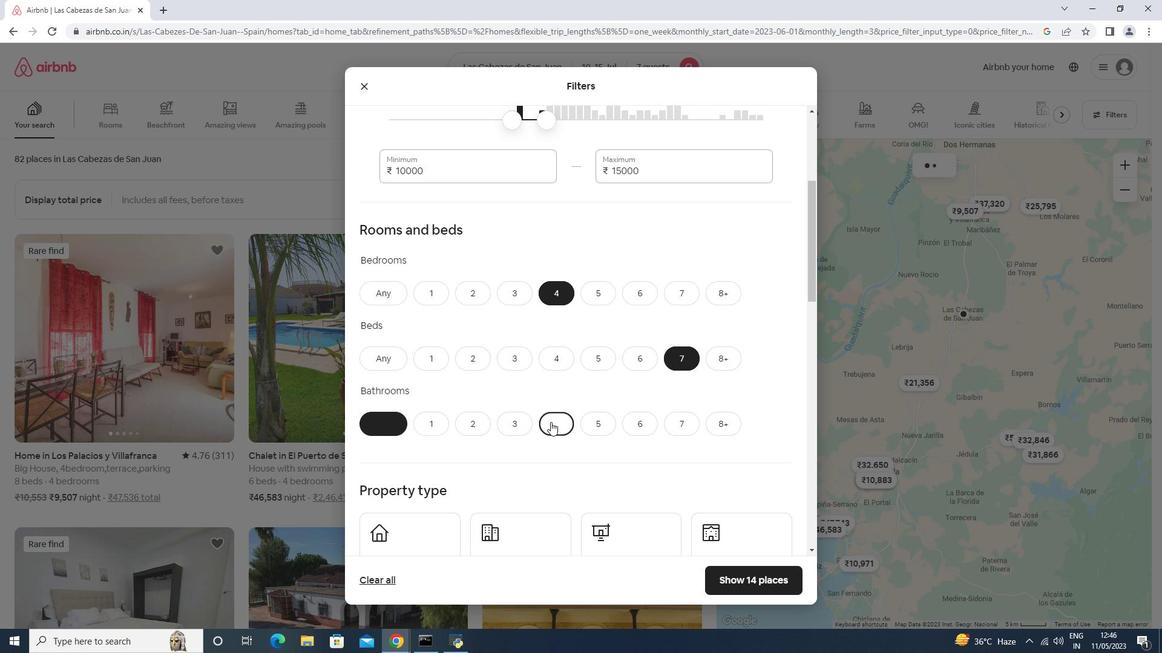 
Action: Mouse scrolled (550, 421) with delta (0, 0)
Screenshot: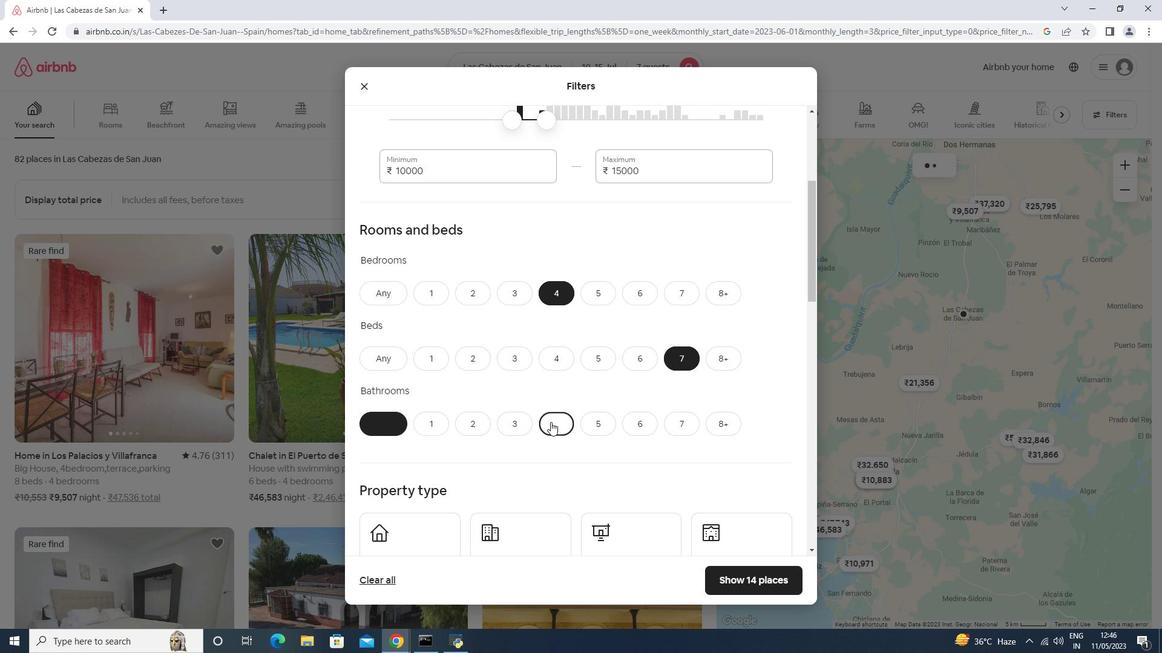 
Action: Mouse moved to (441, 389)
Screenshot: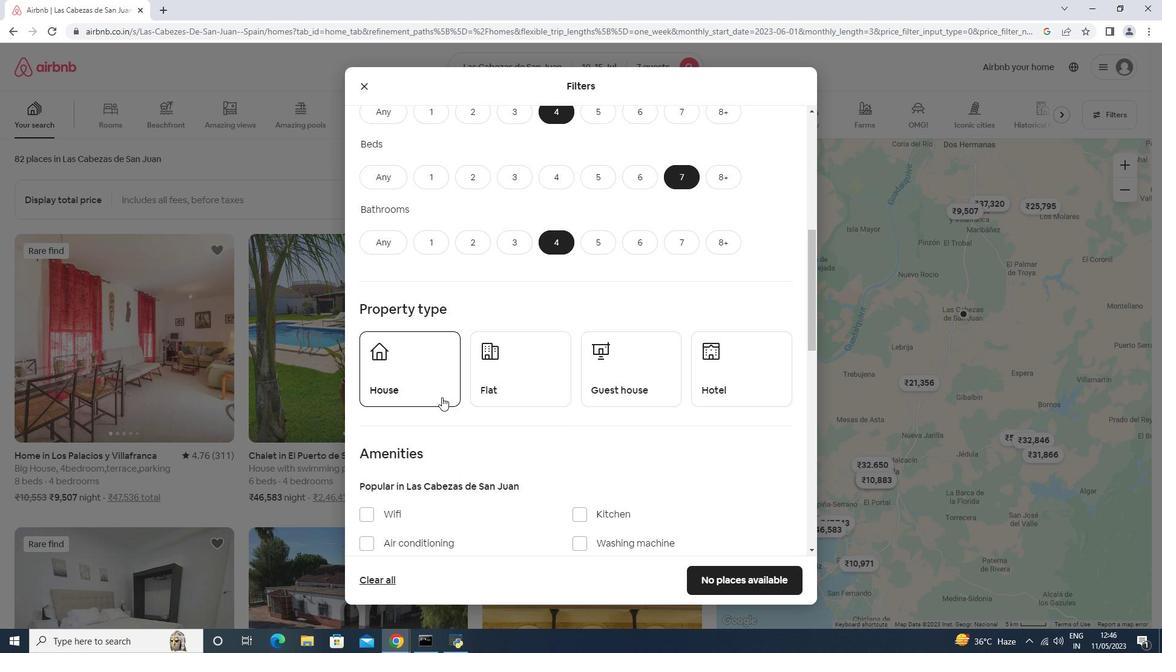 
Action: Mouse pressed left at (441, 389)
Screenshot: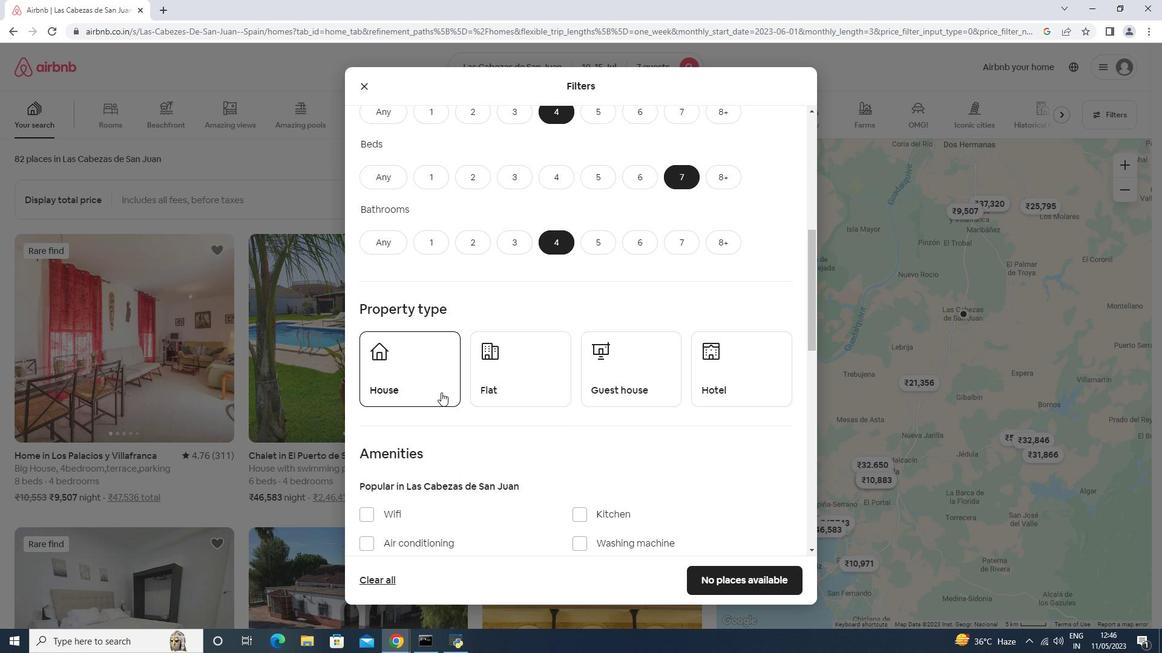 
Action: Mouse moved to (550, 388)
Screenshot: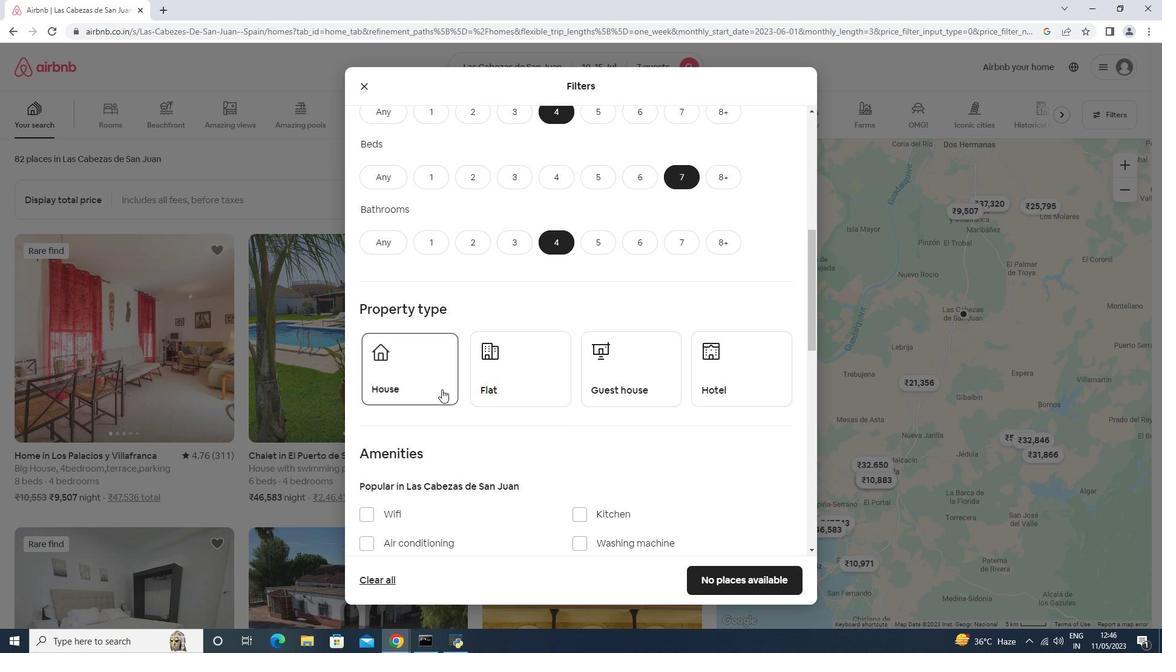 
Action: Mouse pressed left at (550, 388)
Screenshot: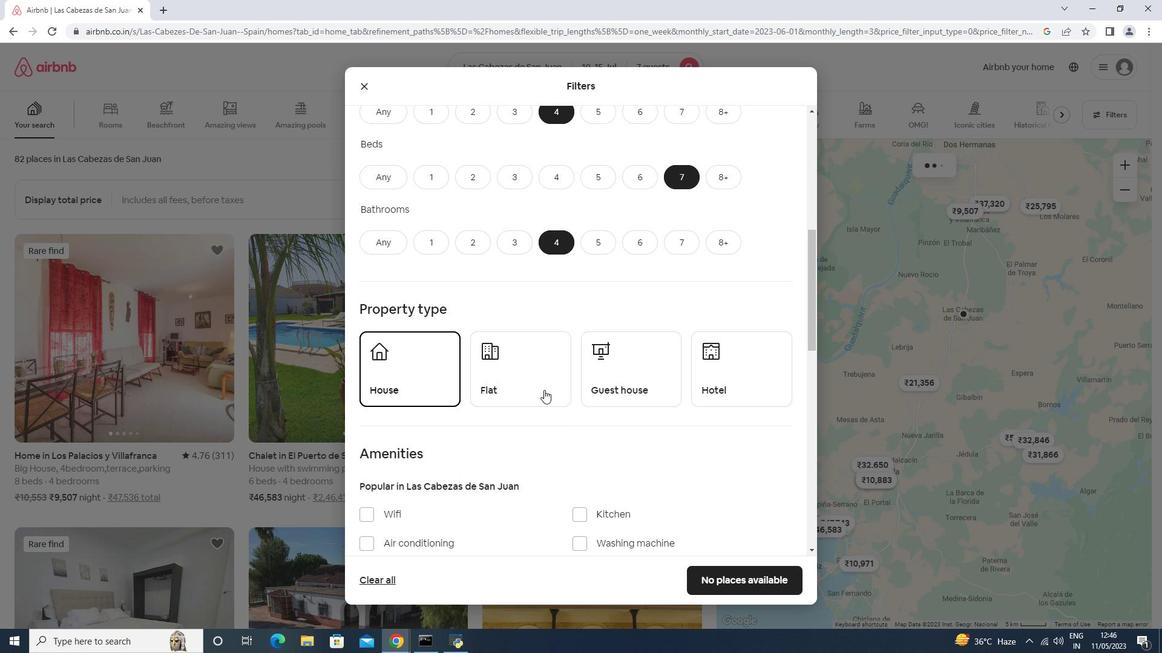 
Action: Mouse moved to (657, 375)
Screenshot: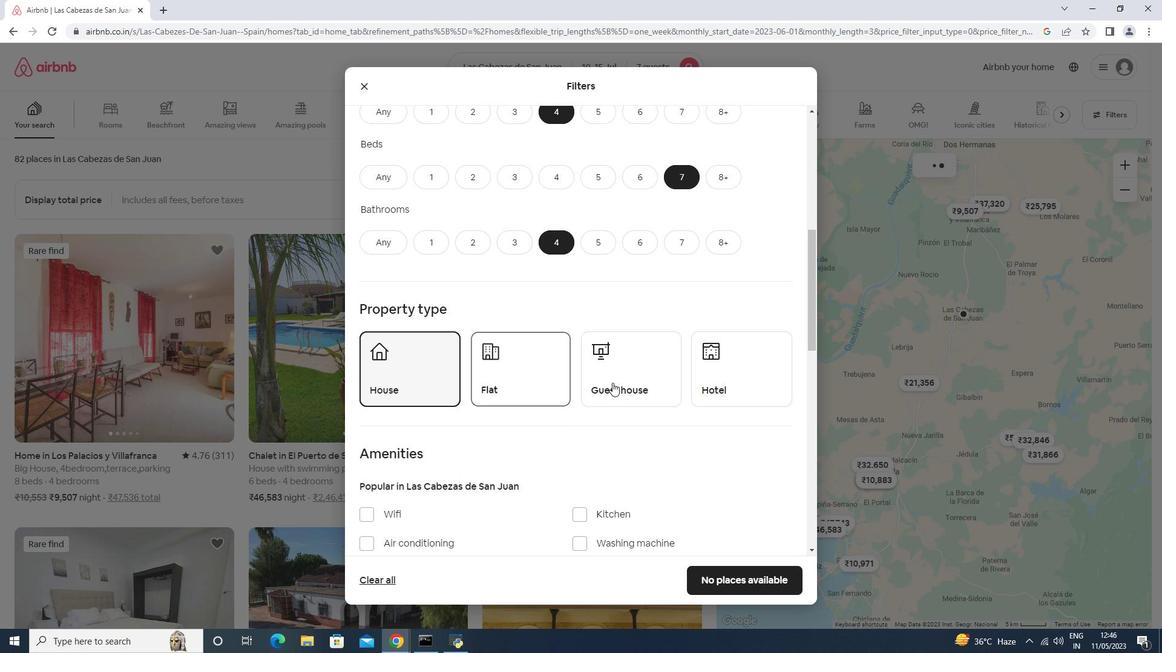 
Action: Mouse pressed left at (657, 375)
Screenshot: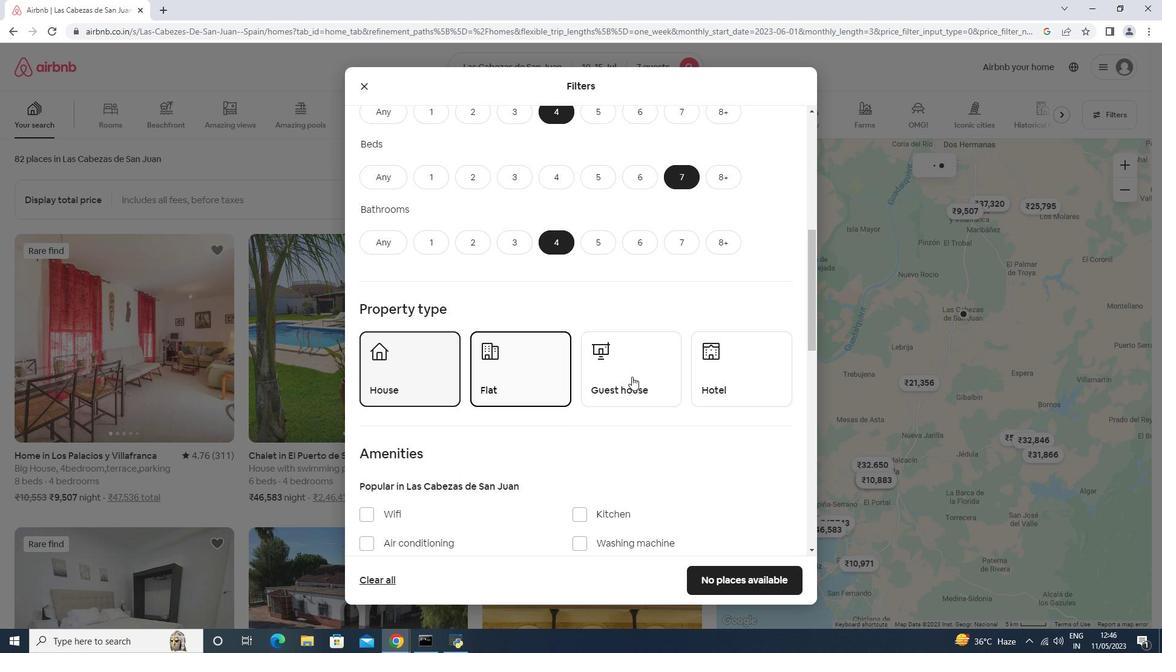 
Action: Mouse moved to (714, 375)
Screenshot: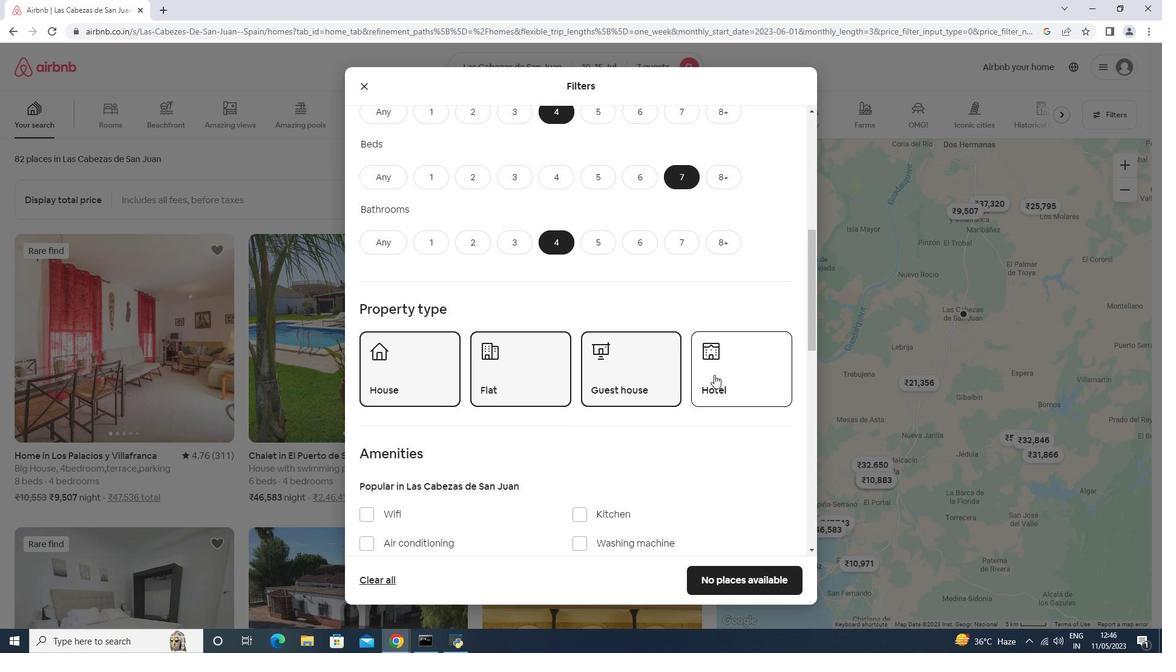 
Action: Mouse scrolled (714, 374) with delta (0, 0)
Screenshot: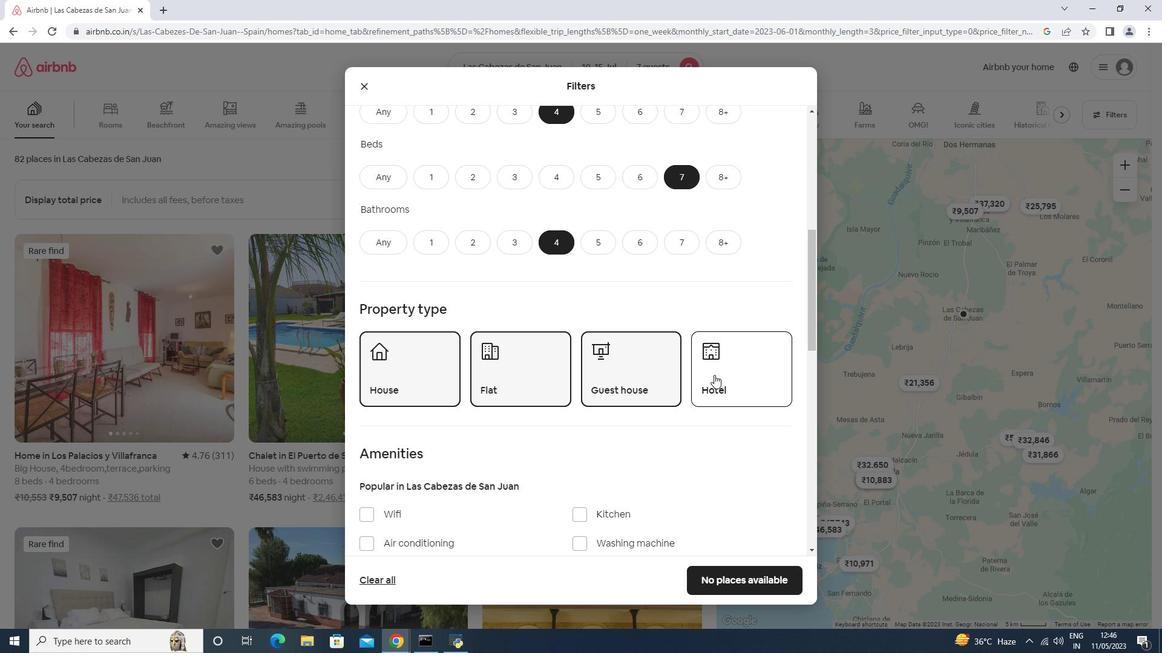 
Action: Mouse moved to (713, 375)
Screenshot: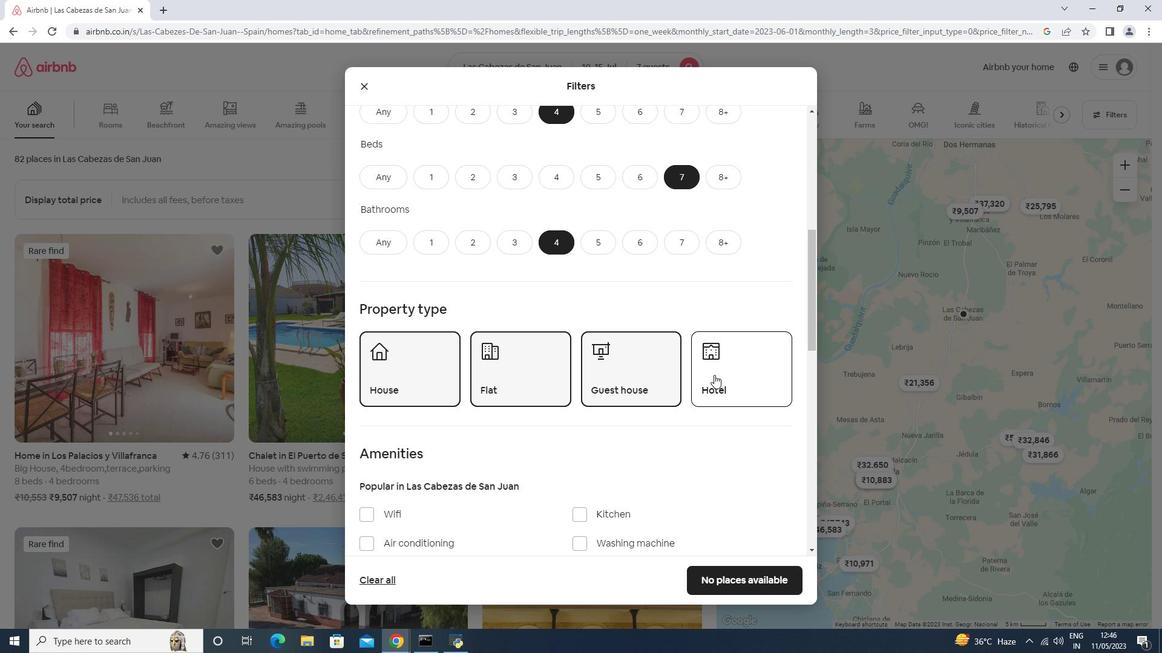 
Action: Mouse scrolled (714, 374) with delta (0, 0)
Screenshot: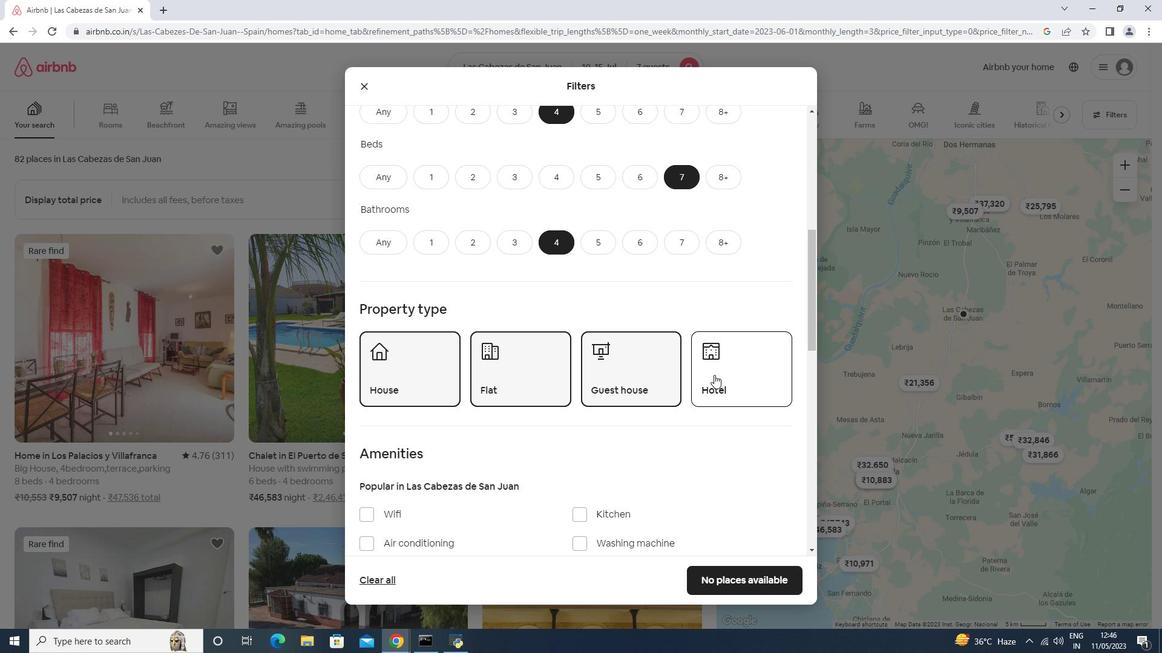 
Action: Mouse scrolled (713, 375) with delta (0, 0)
Screenshot: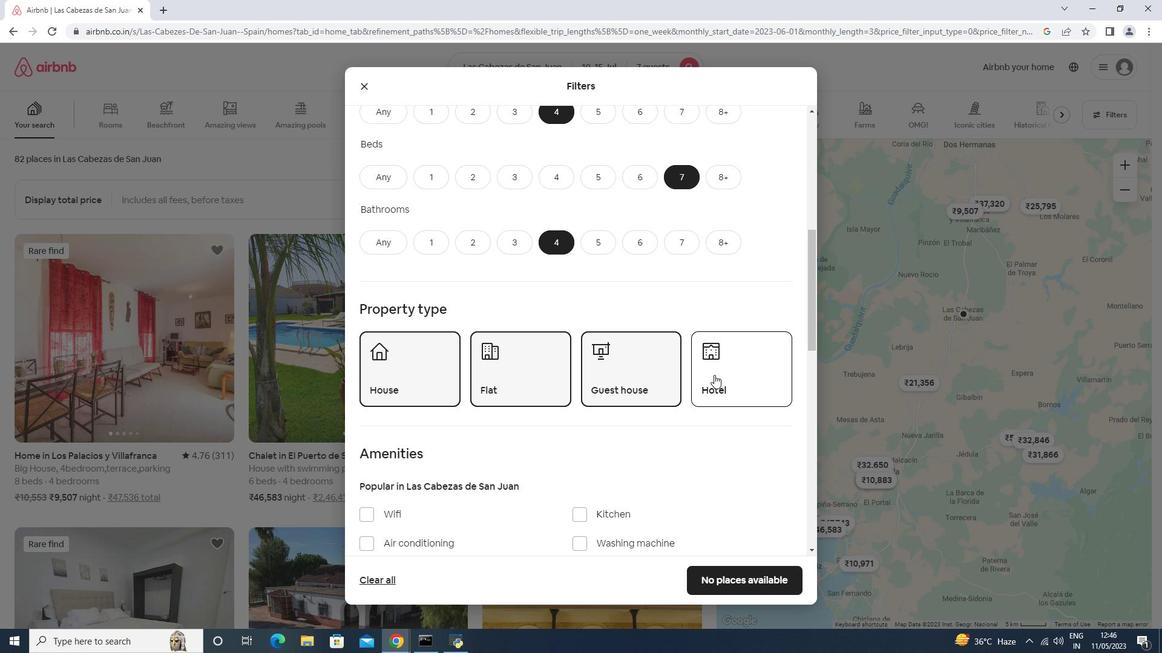 
Action: Mouse scrolled (713, 375) with delta (0, 0)
Screenshot: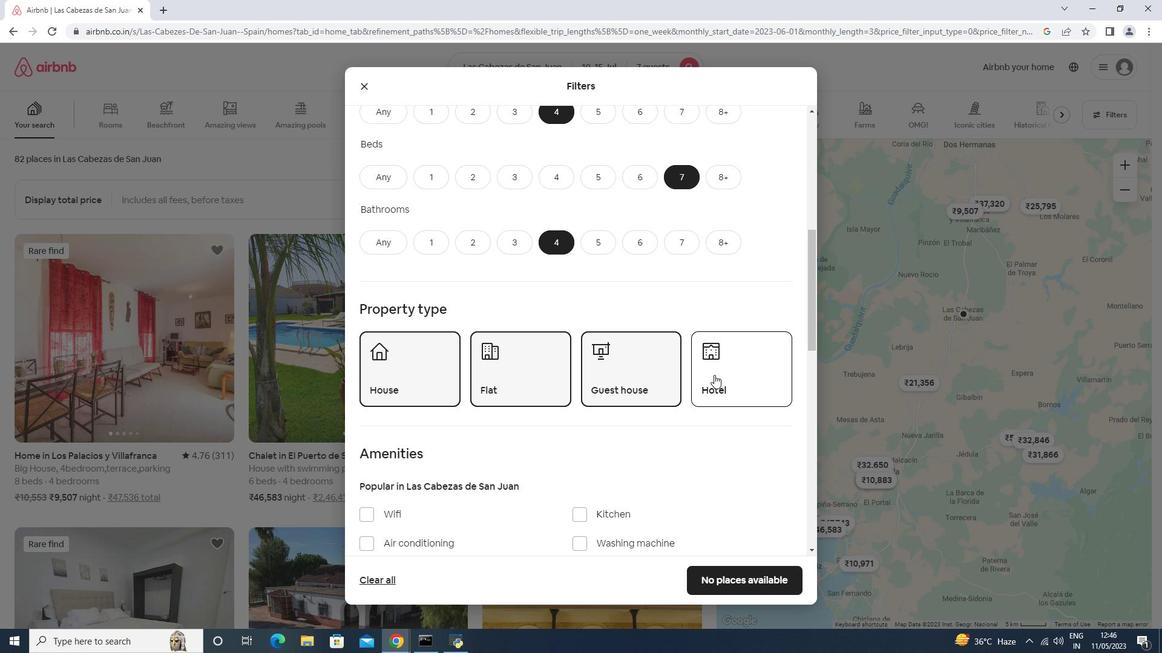 
Action: Mouse scrolled (713, 375) with delta (0, 0)
Screenshot: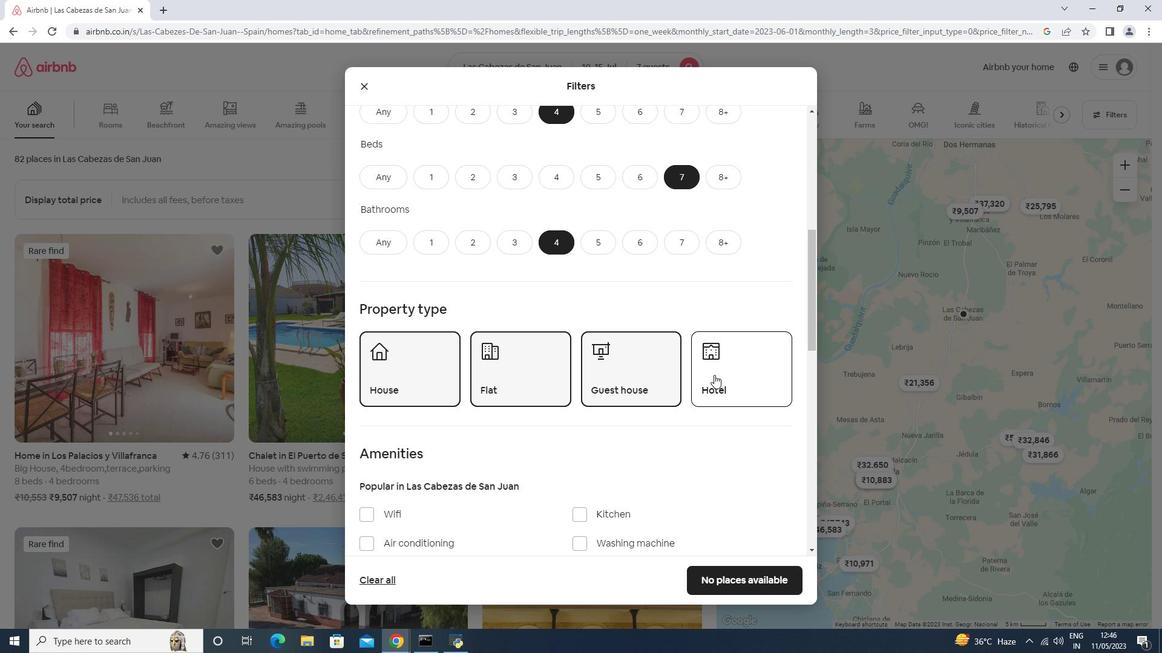 
Action: Mouse moved to (394, 297)
Screenshot: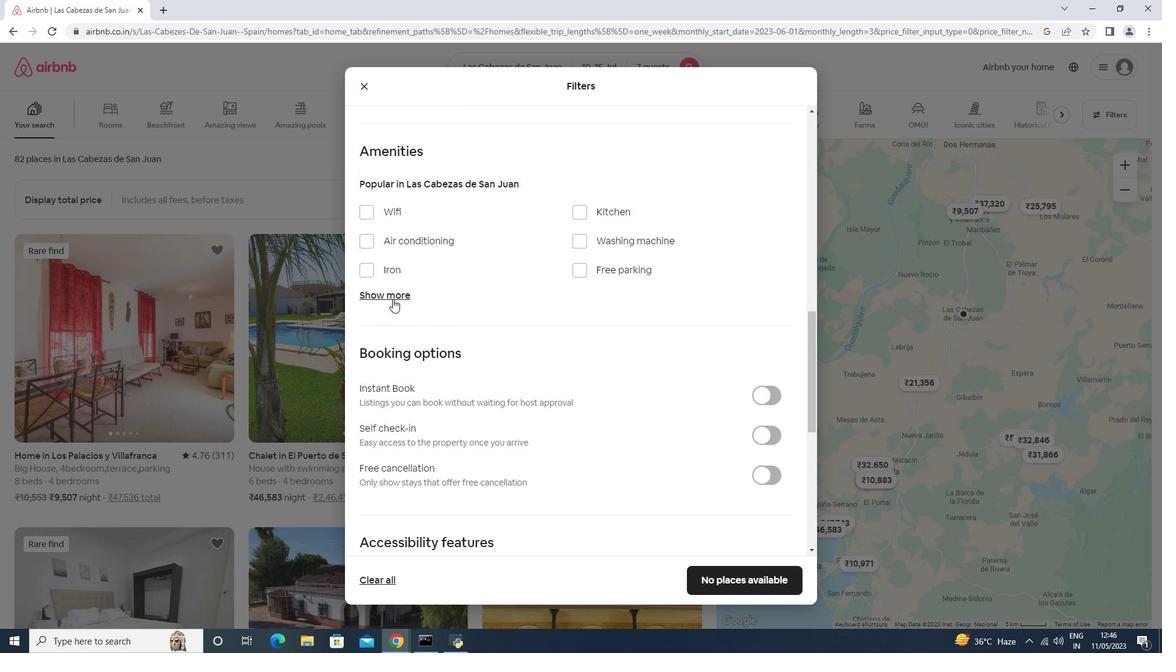 
Action: Mouse pressed left at (394, 297)
Screenshot: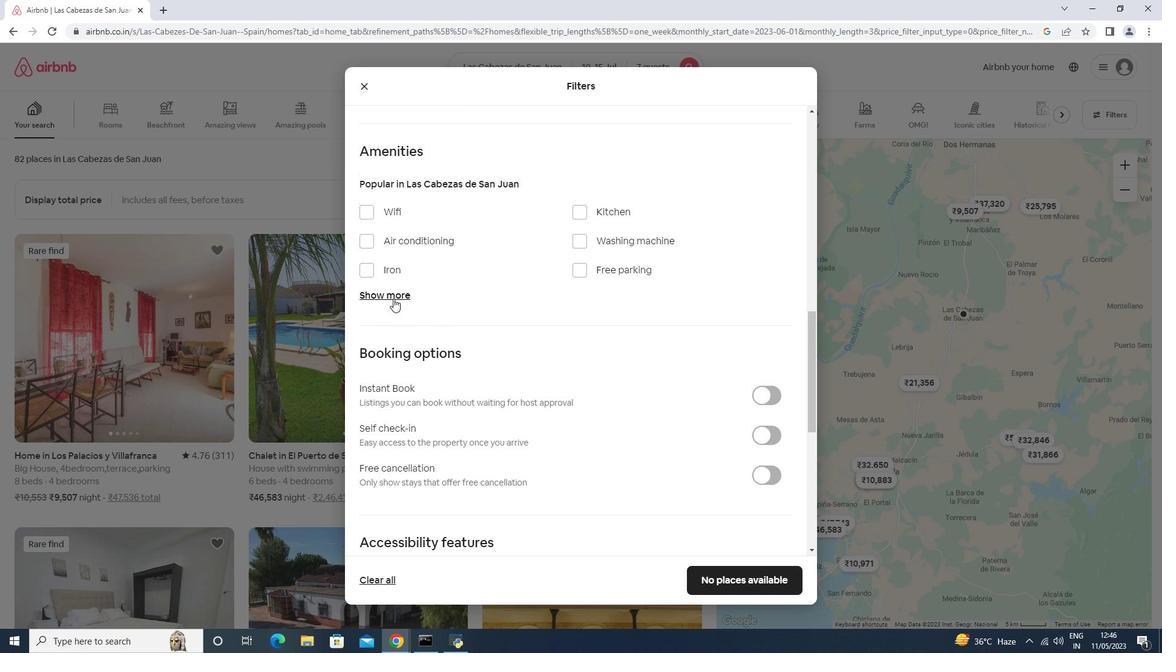 
Action: Mouse moved to (613, 268)
Screenshot: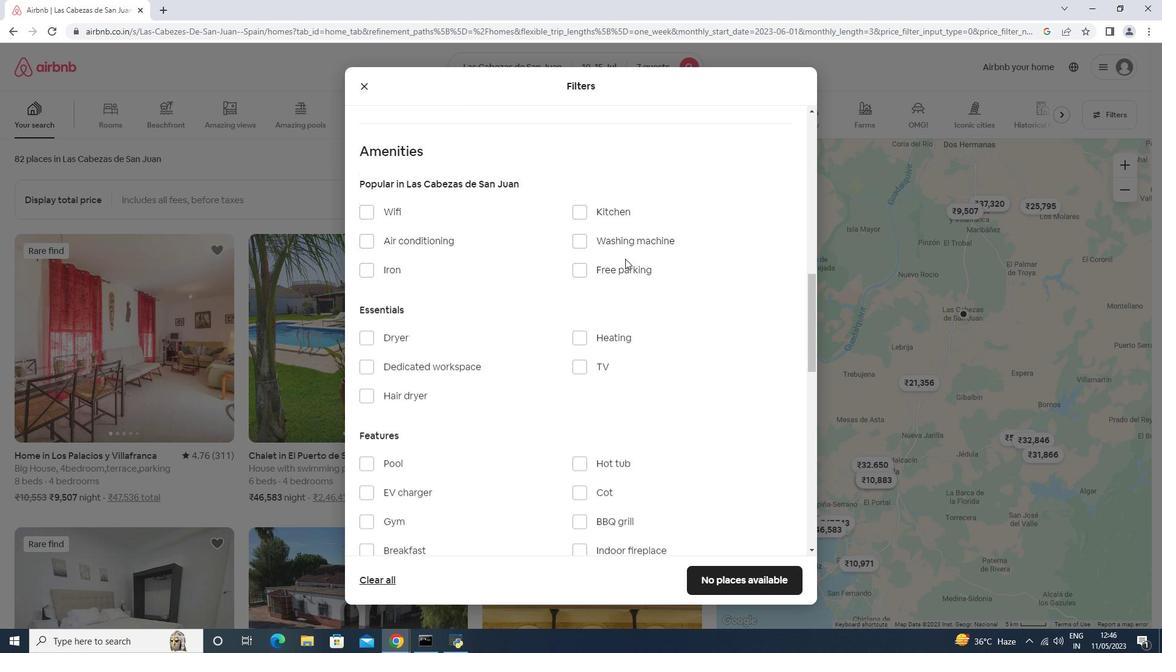 
Action: Mouse pressed left at (613, 268)
Screenshot: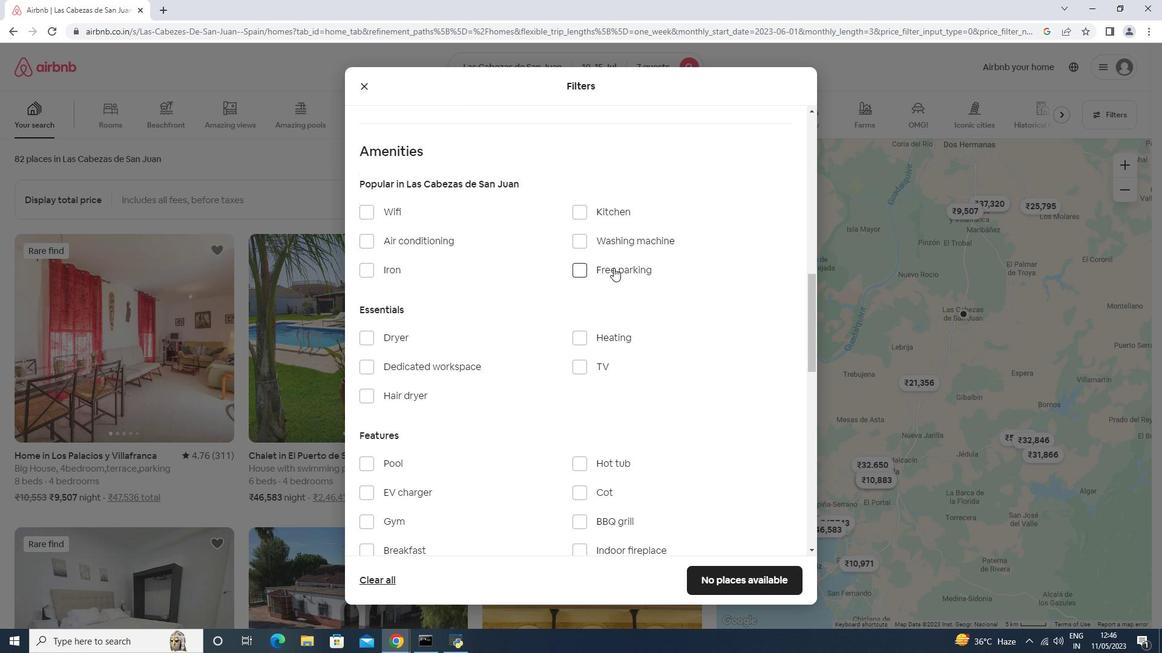 
Action: Mouse moved to (590, 362)
Screenshot: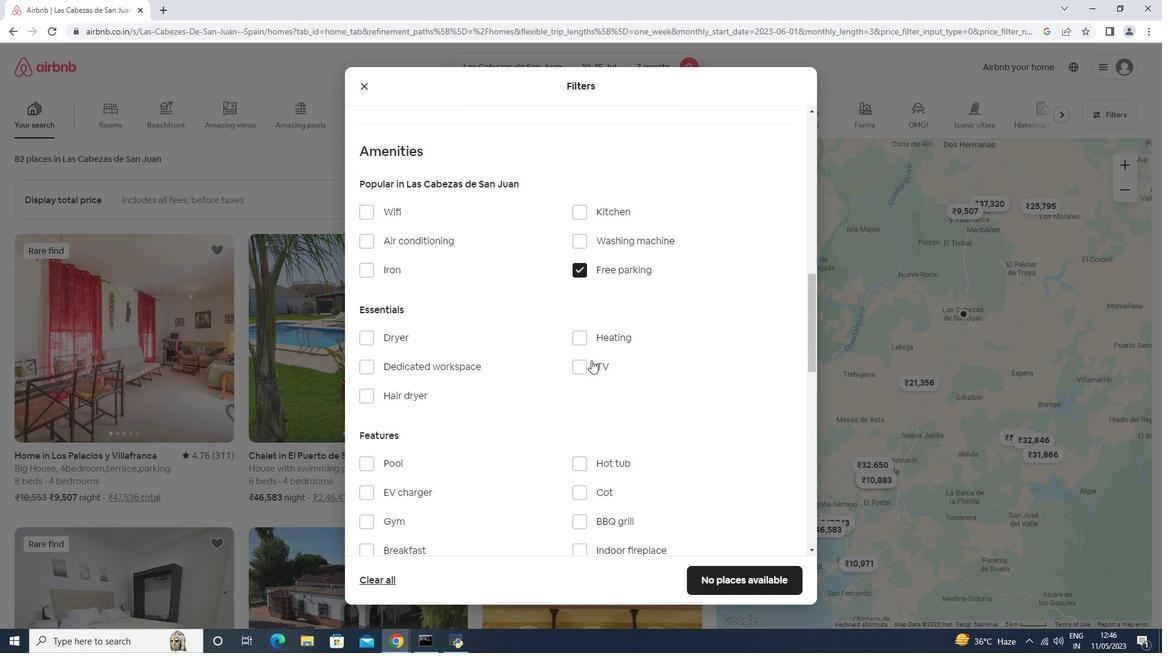 
Action: Mouse pressed left at (590, 362)
Screenshot: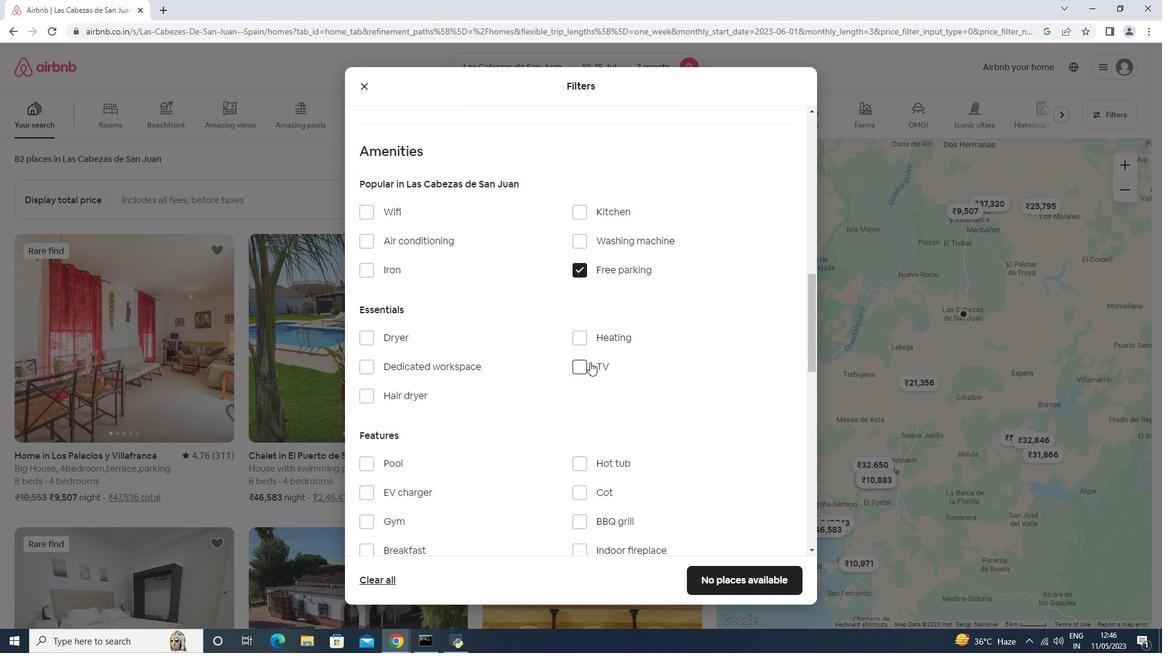 
Action: Mouse moved to (590, 362)
Screenshot: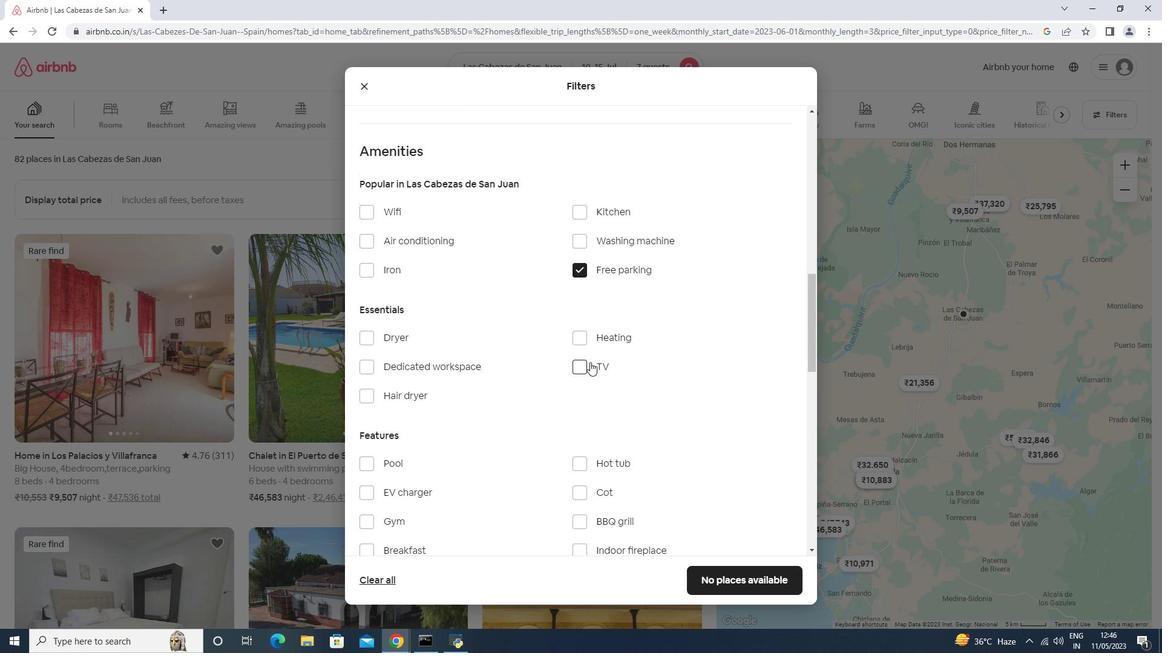 
Action: Mouse scrolled (590, 361) with delta (0, 0)
Screenshot: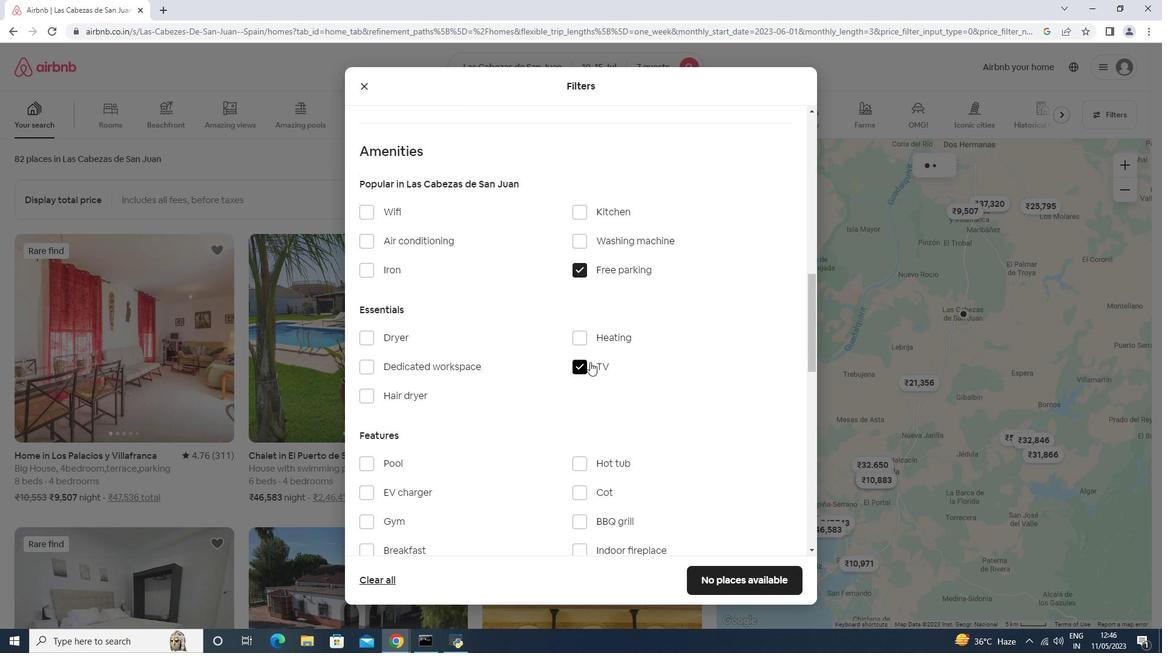 
Action: Mouse moved to (589, 362)
Screenshot: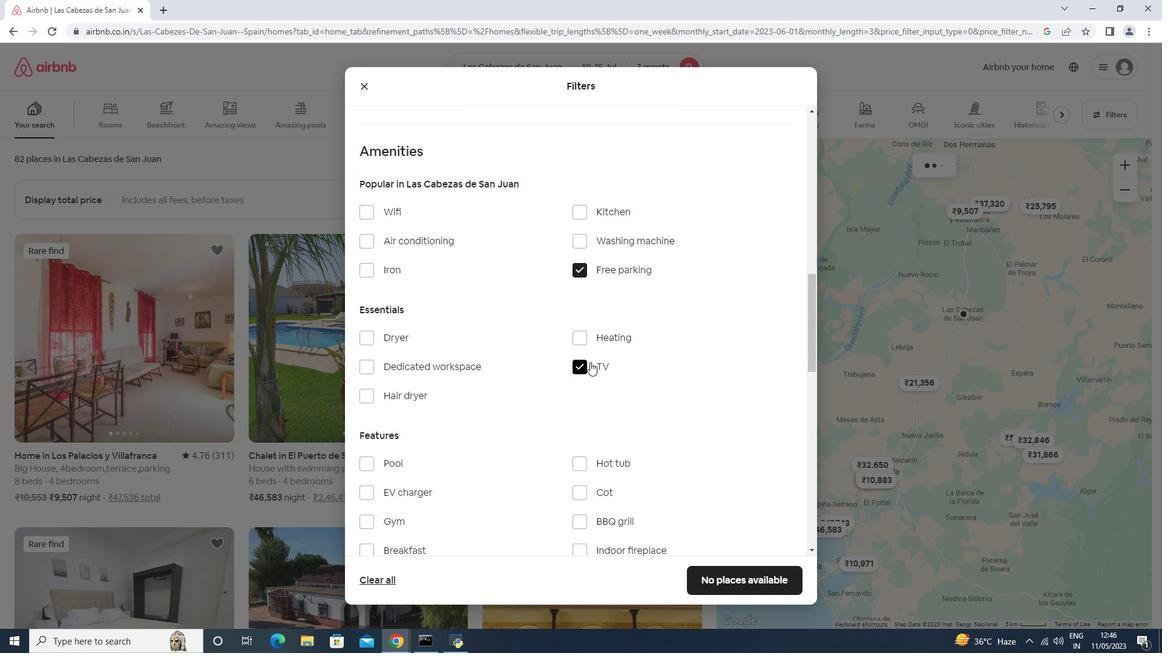 
Action: Mouse scrolled (589, 361) with delta (0, 0)
Screenshot: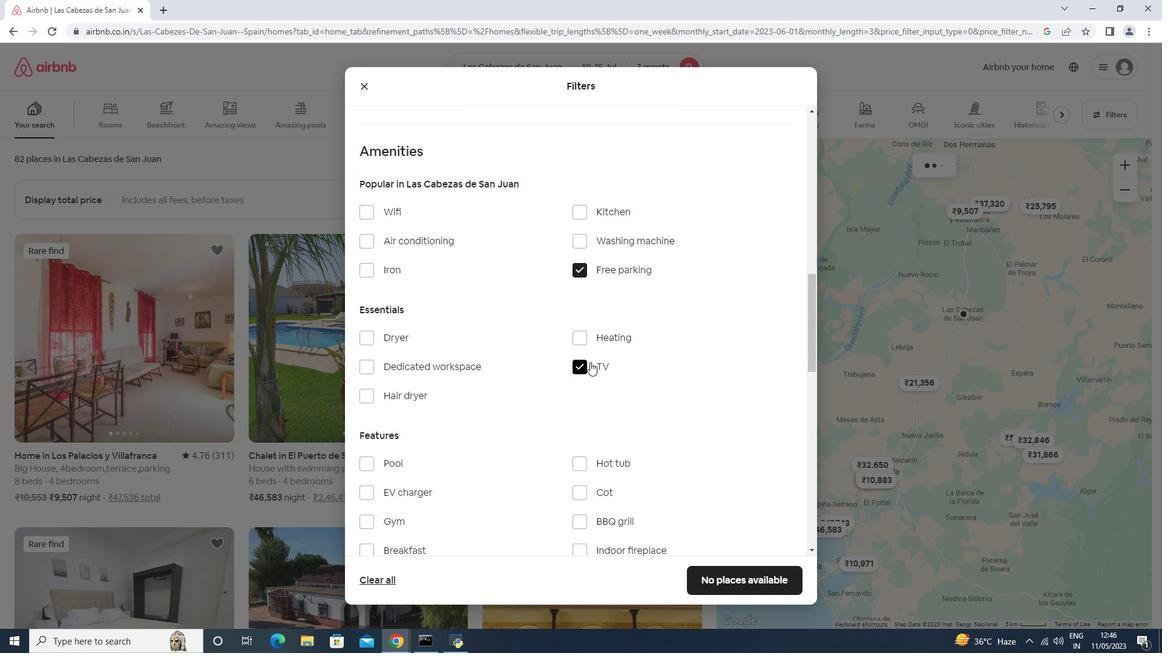 
Action: Mouse scrolled (589, 361) with delta (0, 0)
Screenshot: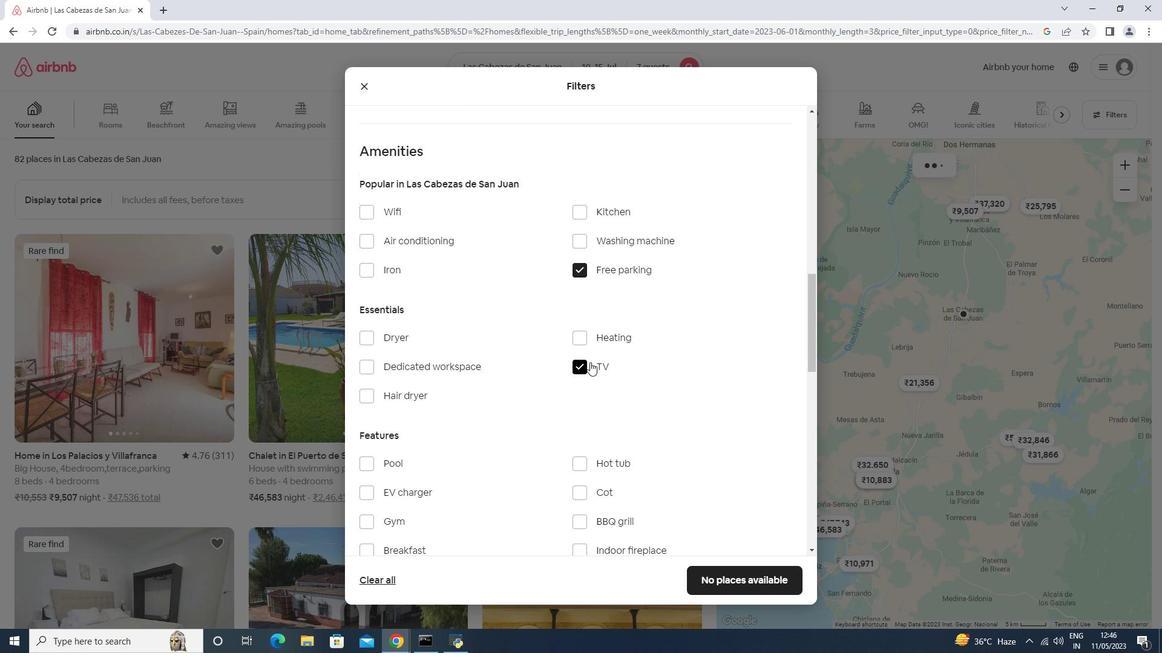 
Action: Mouse moved to (386, 364)
Screenshot: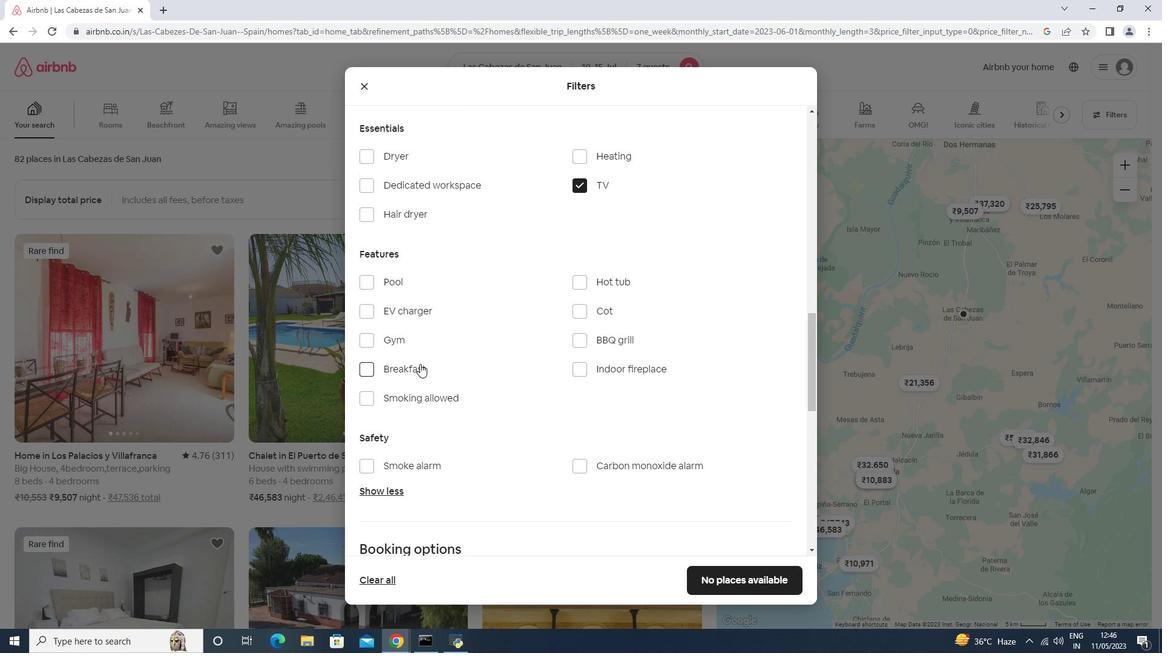 
Action: Mouse pressed left at (386, 364)
Screenshot: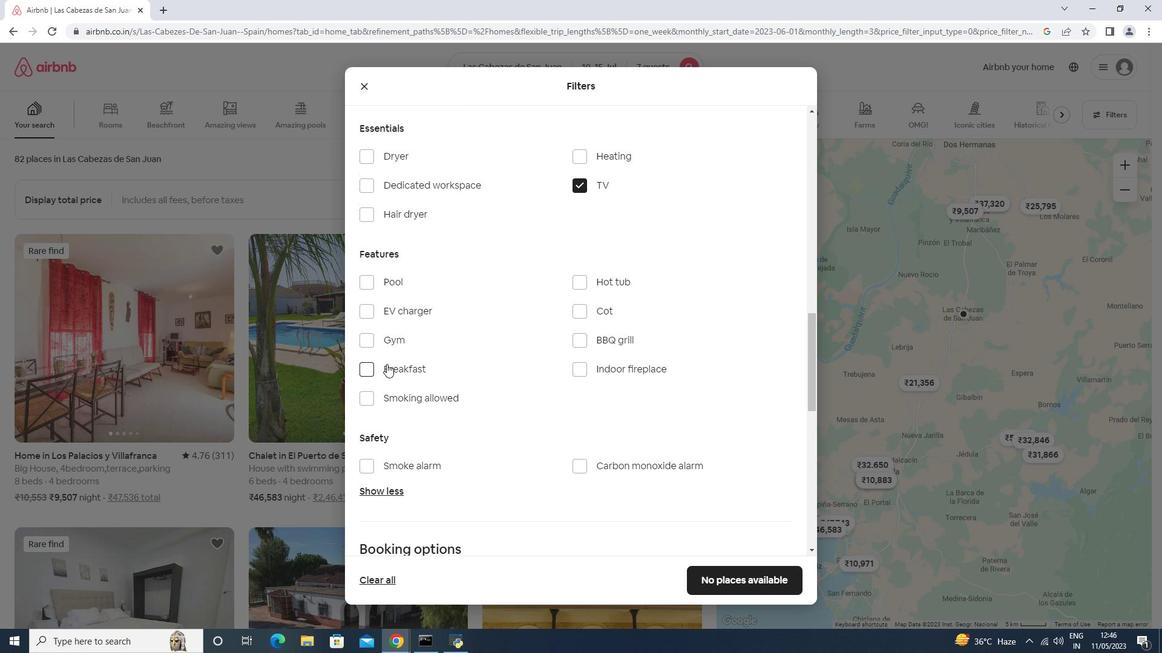 
Action: Mouse moved to (389, 340)
Screenshot: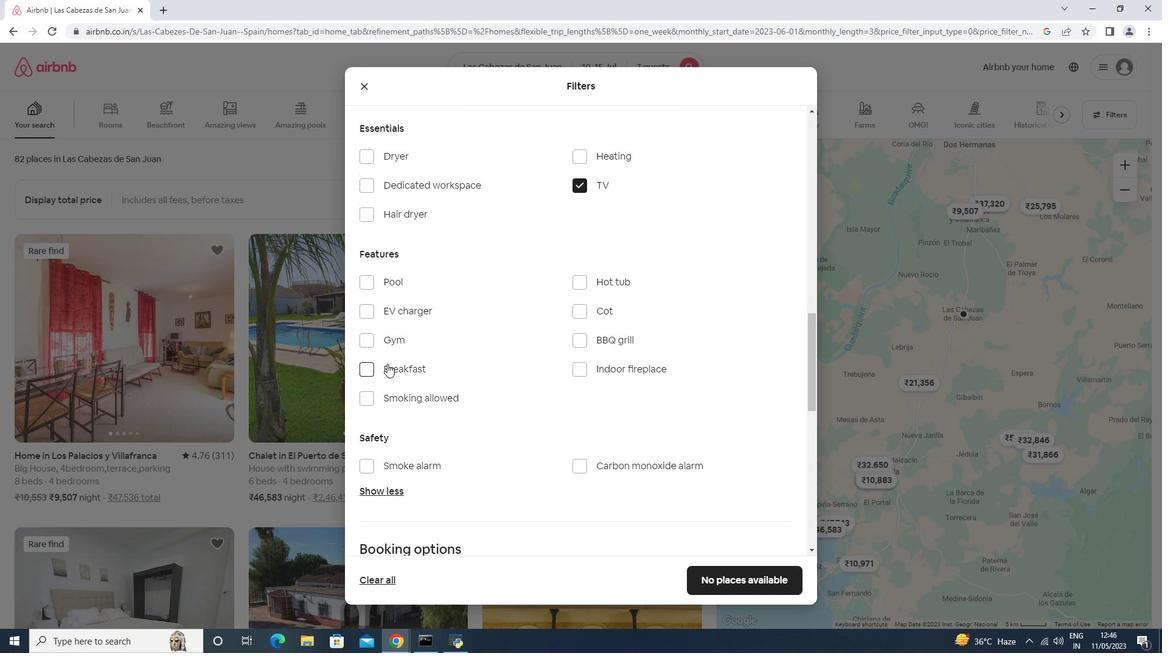 
Action: Mouse pressed left at (389, 340)
Screenshot: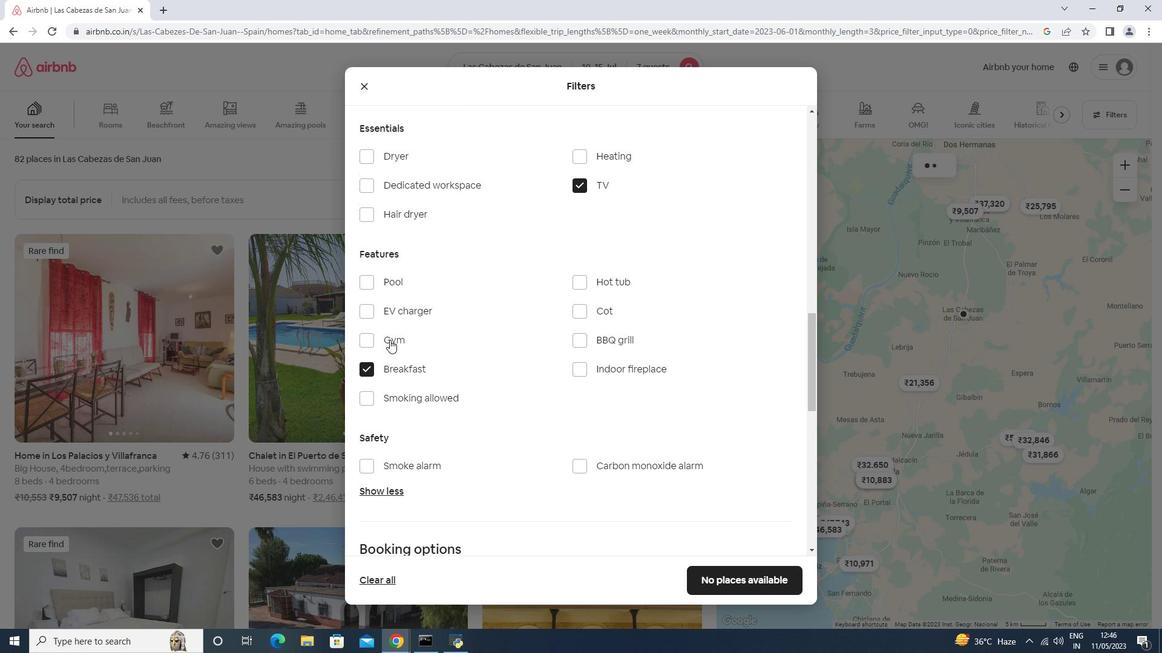 
Action: Mouse moved to (458, 346)
Screenshot: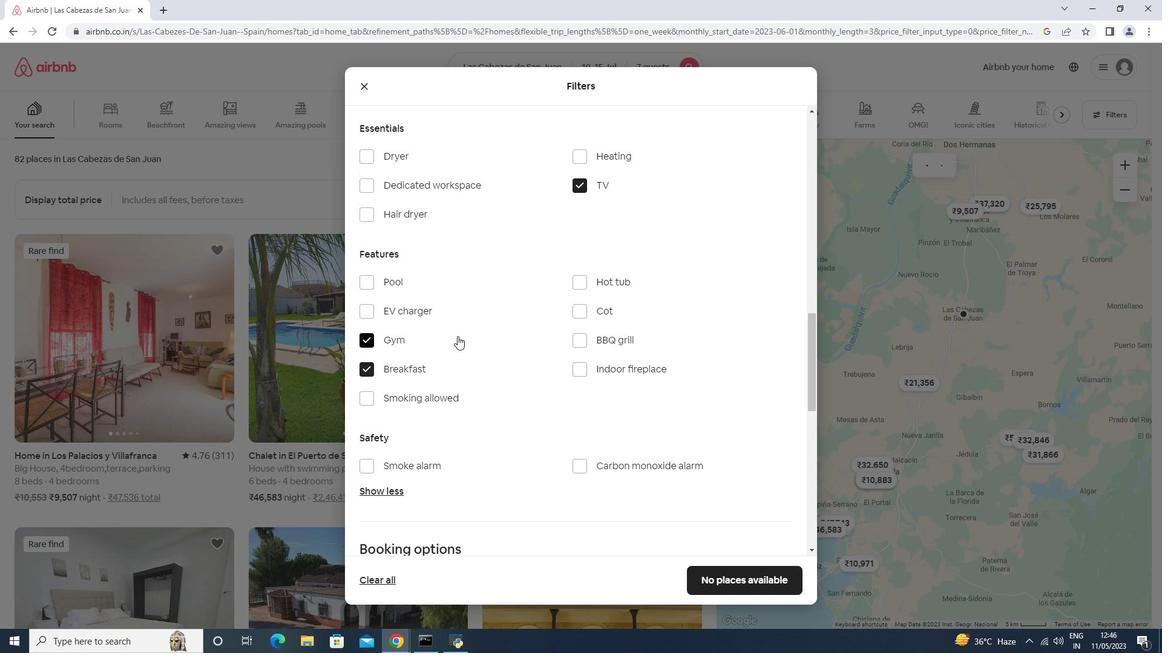 
Action: Mouse scrolled (458, 345) with delta (0, 0)
Screenshot: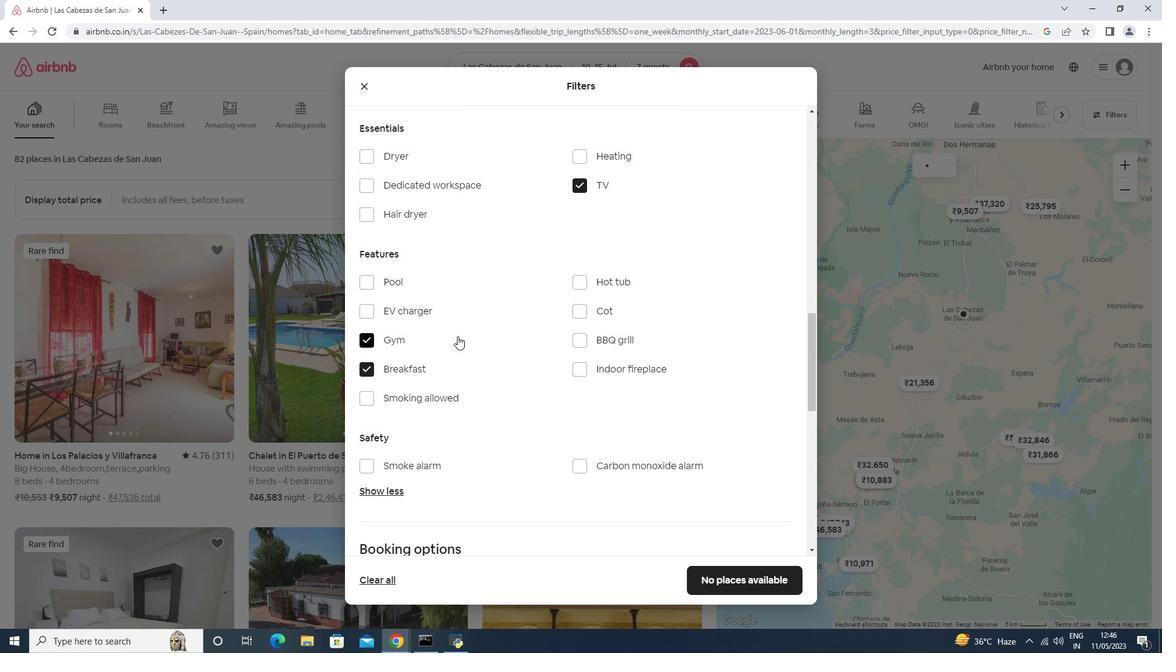 
Action: Mouse scrolled (458, 345) with delta (0, 0)
Screenshot: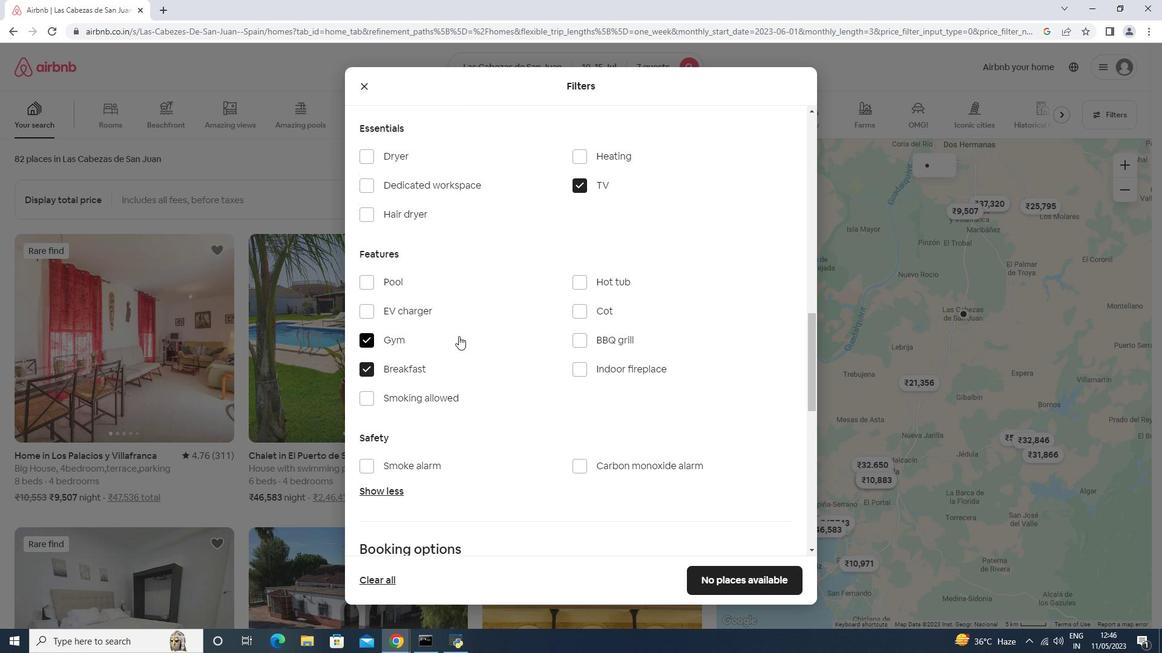 
Action: Mouse scrolled (458, 345) with delta (0, 0)
Screenshot: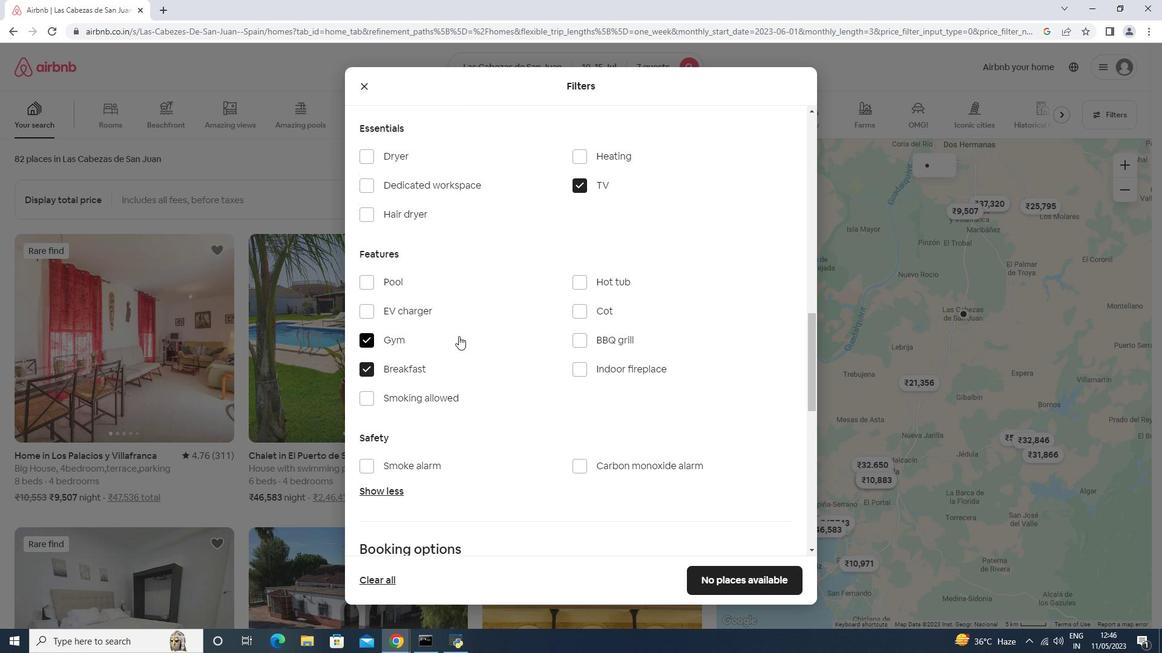 
Action: Mouse scrolled (458, 345) with delta (0, 0)
Screenshot: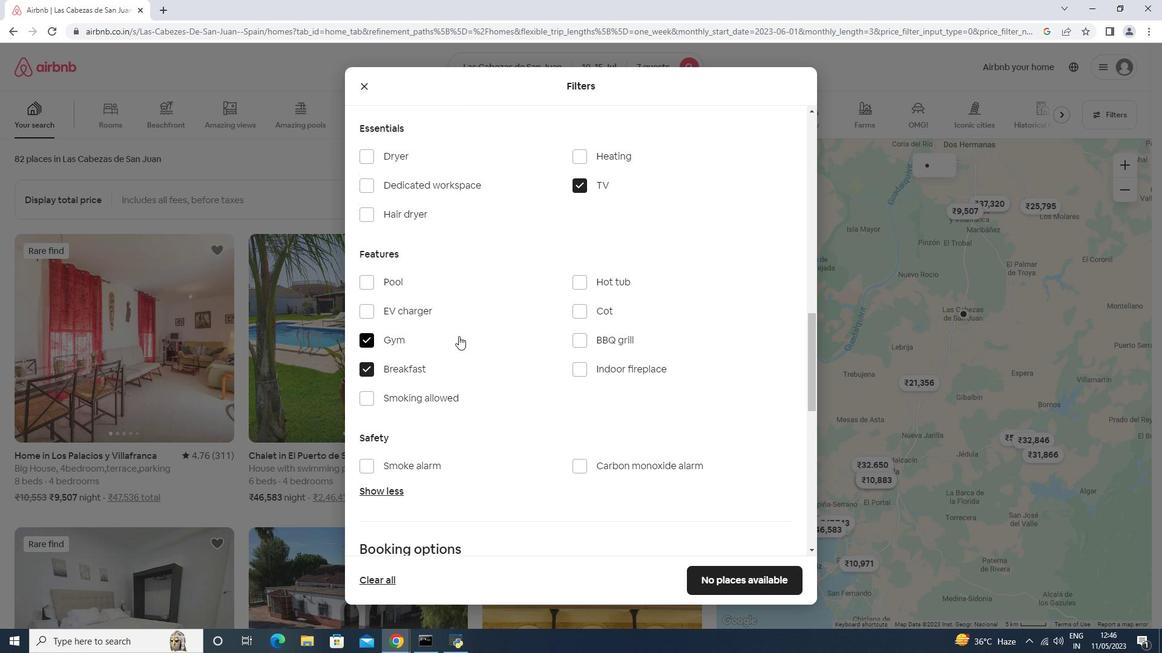 
Action: Mouse scrolled (458, 345) with delta (0, 0)
Screenshot: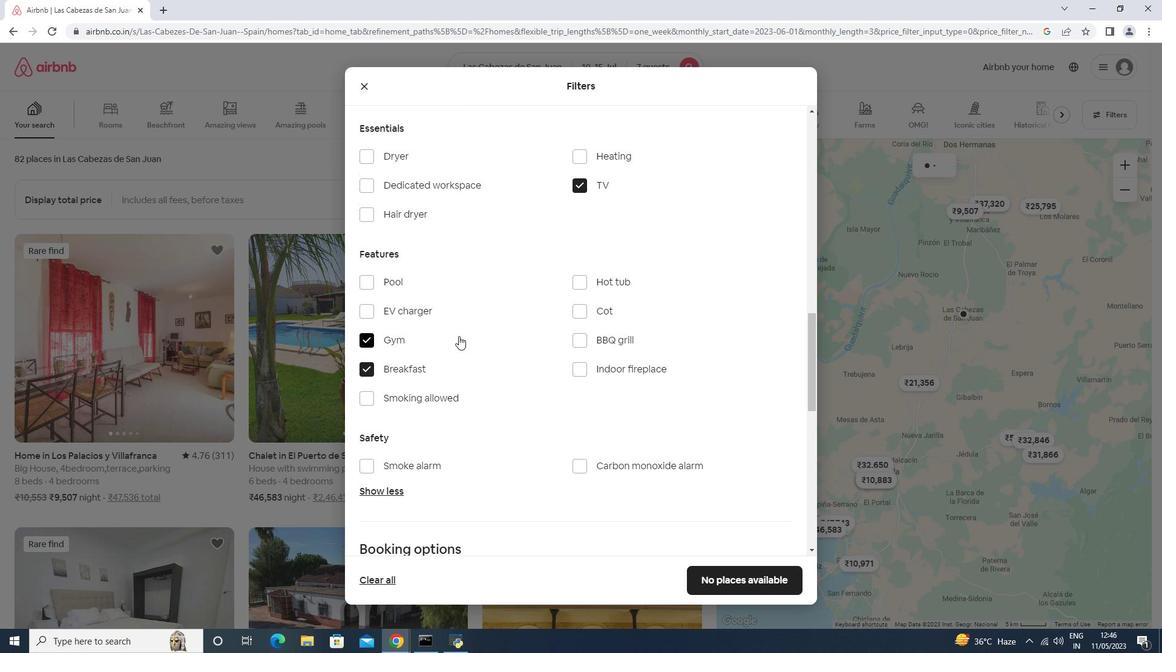 
Action: Mouse moved to (769, 339)
Screenshot: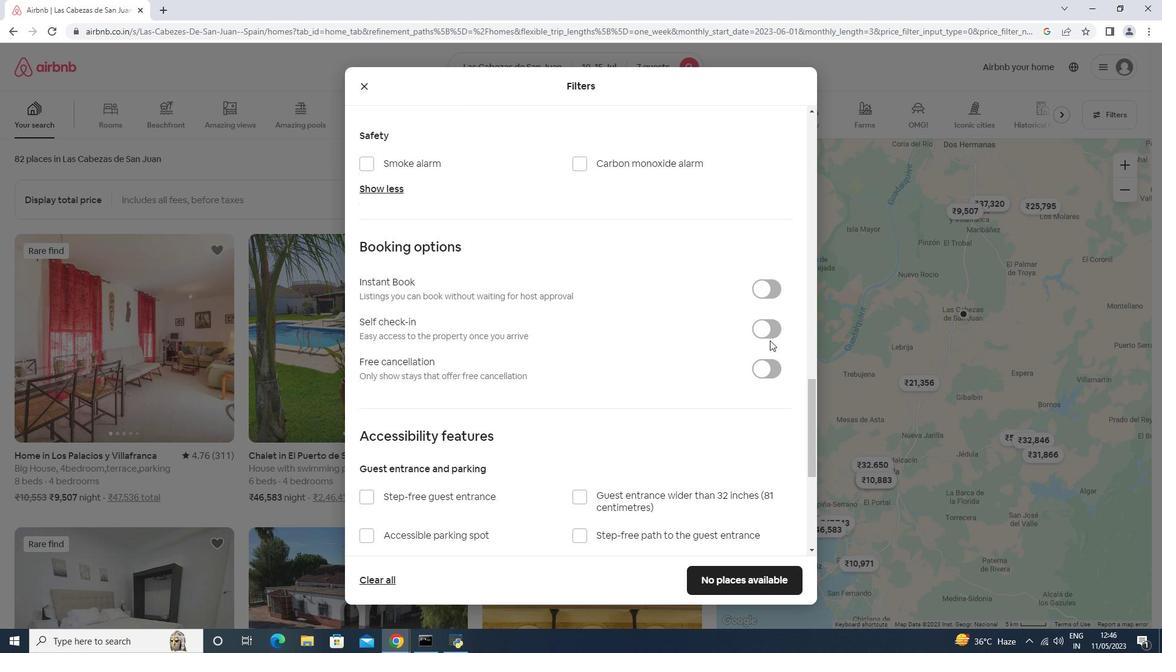 
Action: Mouse pressed left at (769, 339)
Screenshot: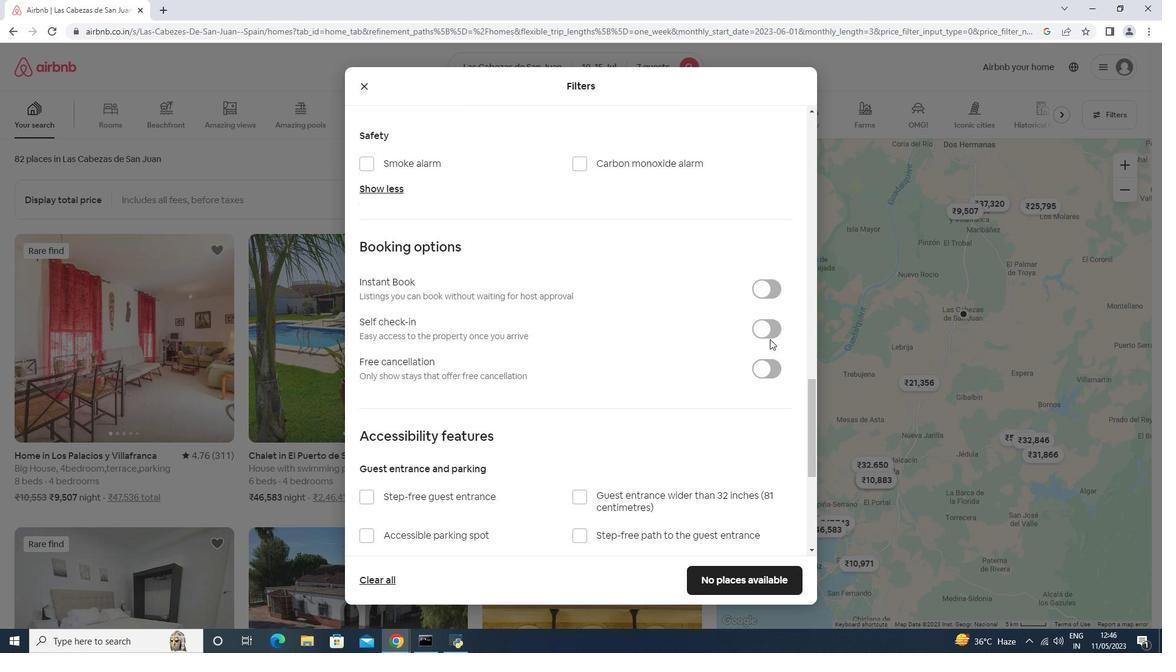 
Action: Mouse moved to (765, 329)
Screenshot: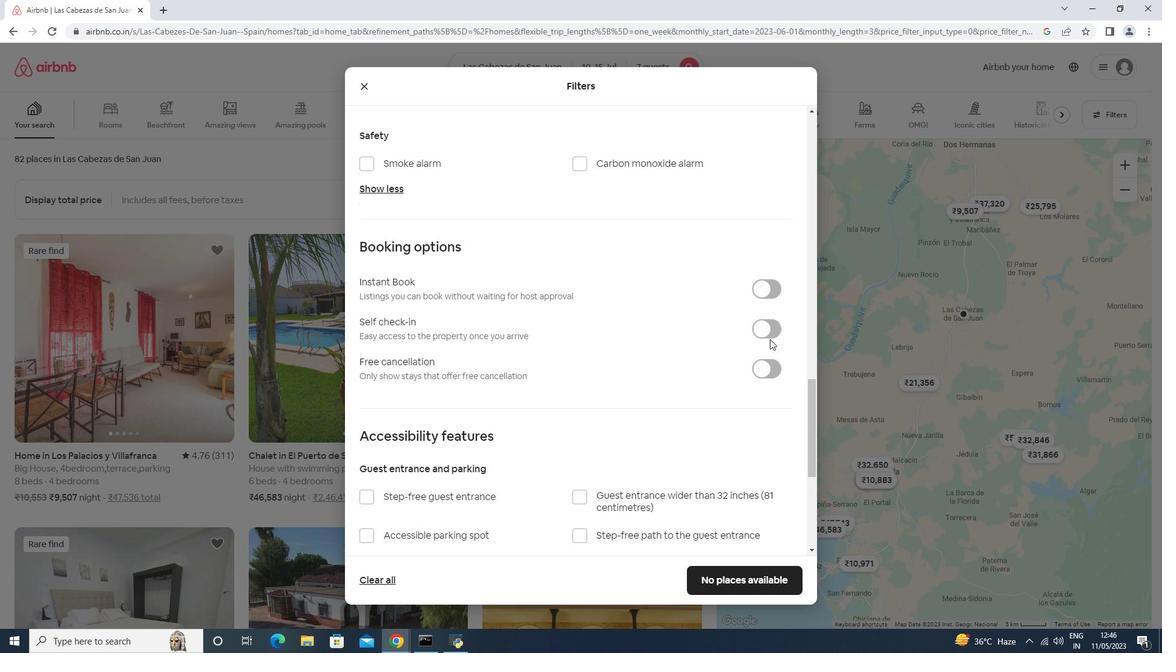 
Action: Mouse pressed left at (765, 329)
Screenshot: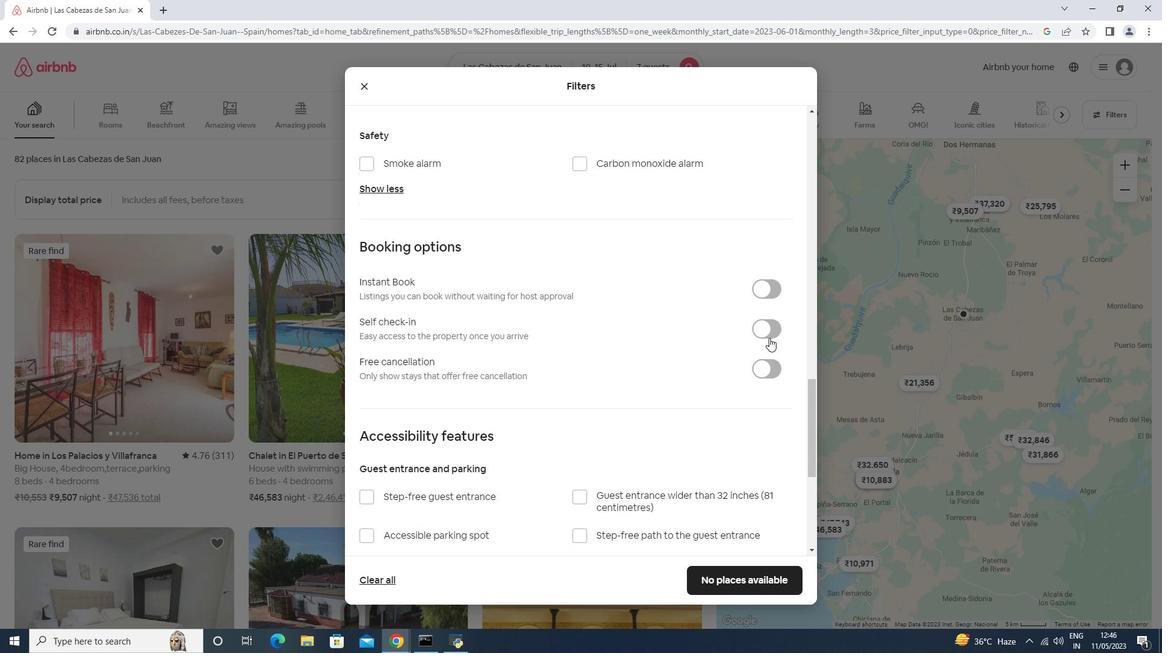 
Action: Mouse scrolled (765, 329) with delta (0, 0)
Screenshot: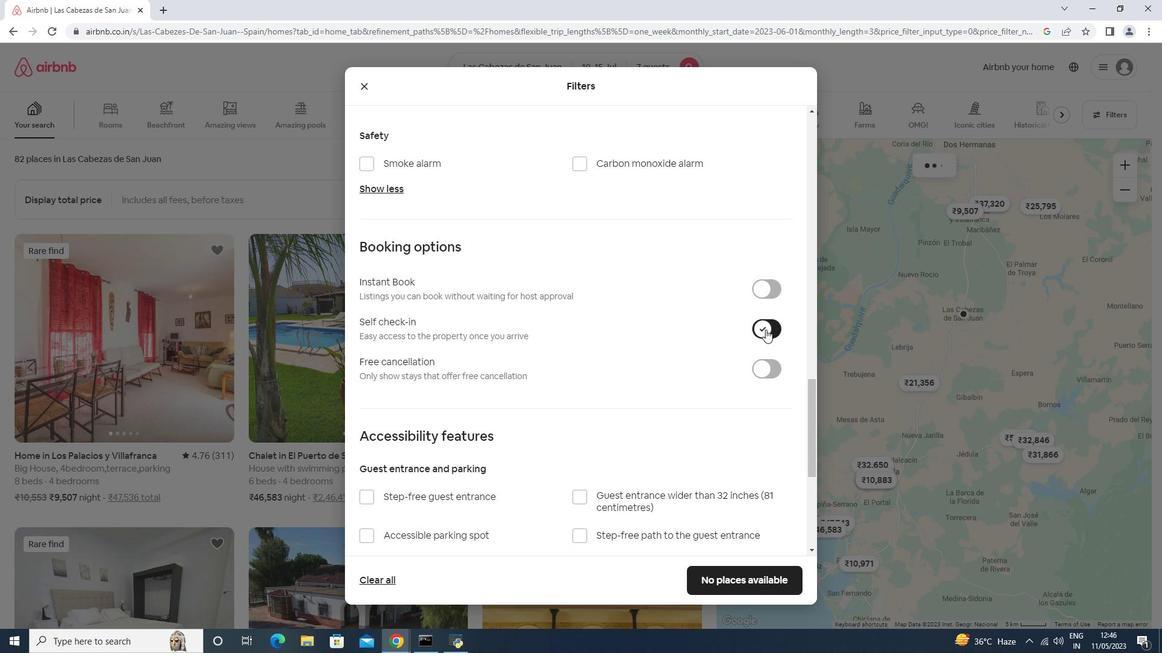 
Action: Mouse scrolled (765, 329) with delta (0, 0)
Screenshot: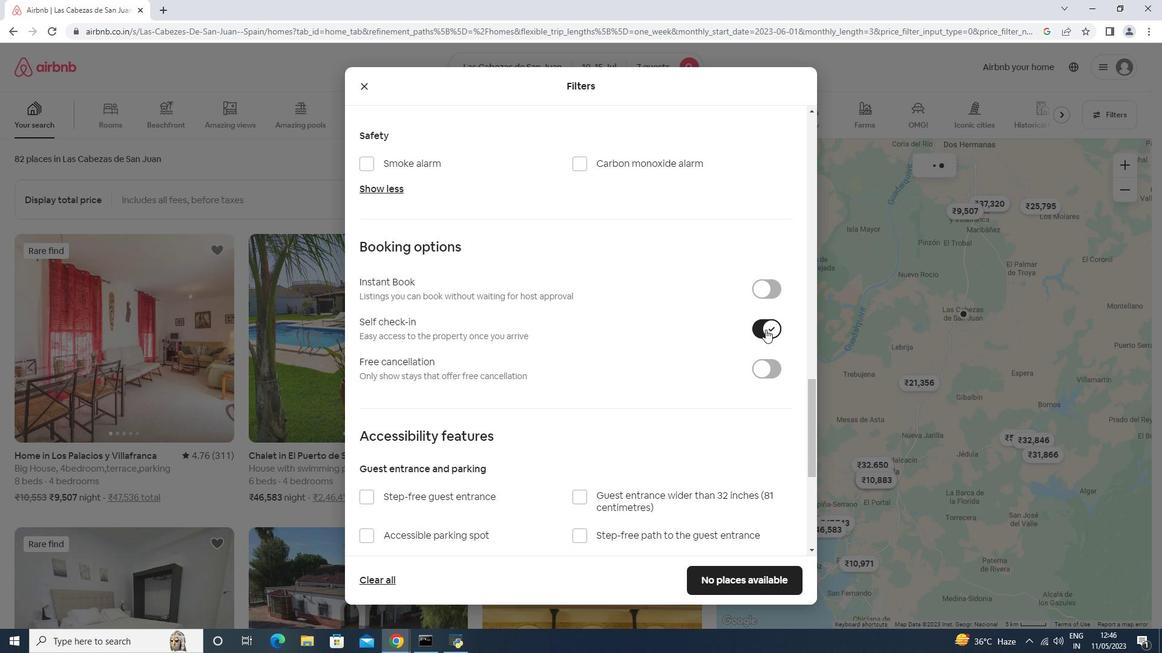 
Action: Mouse scrolled (765, 329) with delta (0, 0)
Screenshot: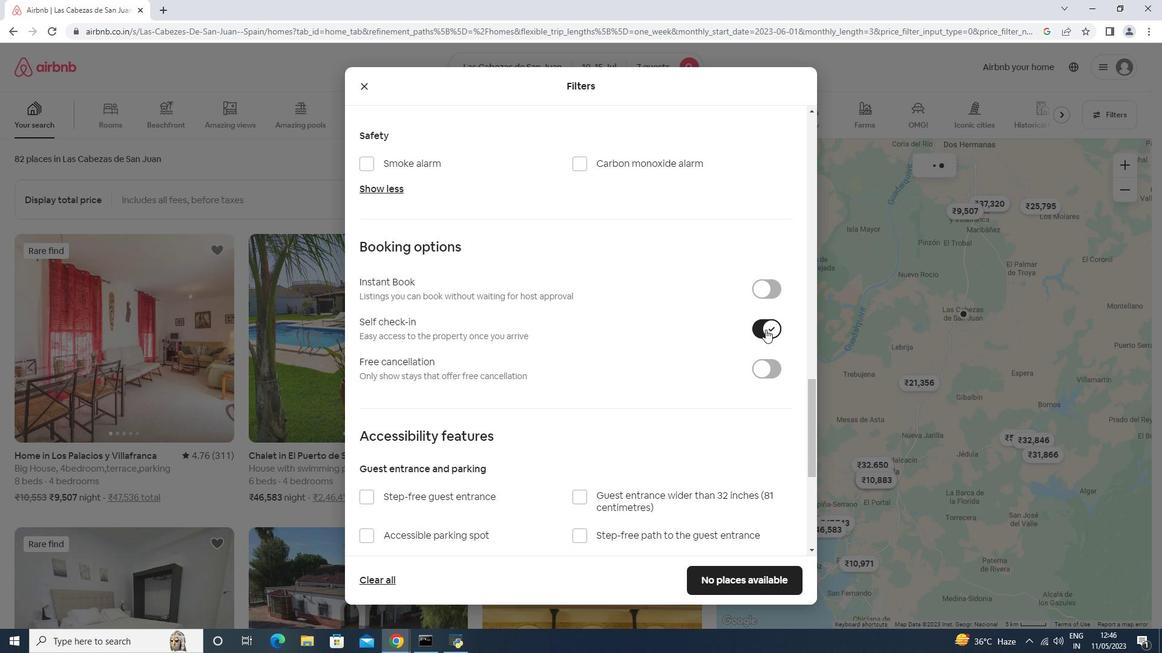 
Action: Mouse scrolled (765, 329) with delta (0, 0)
Screenshot: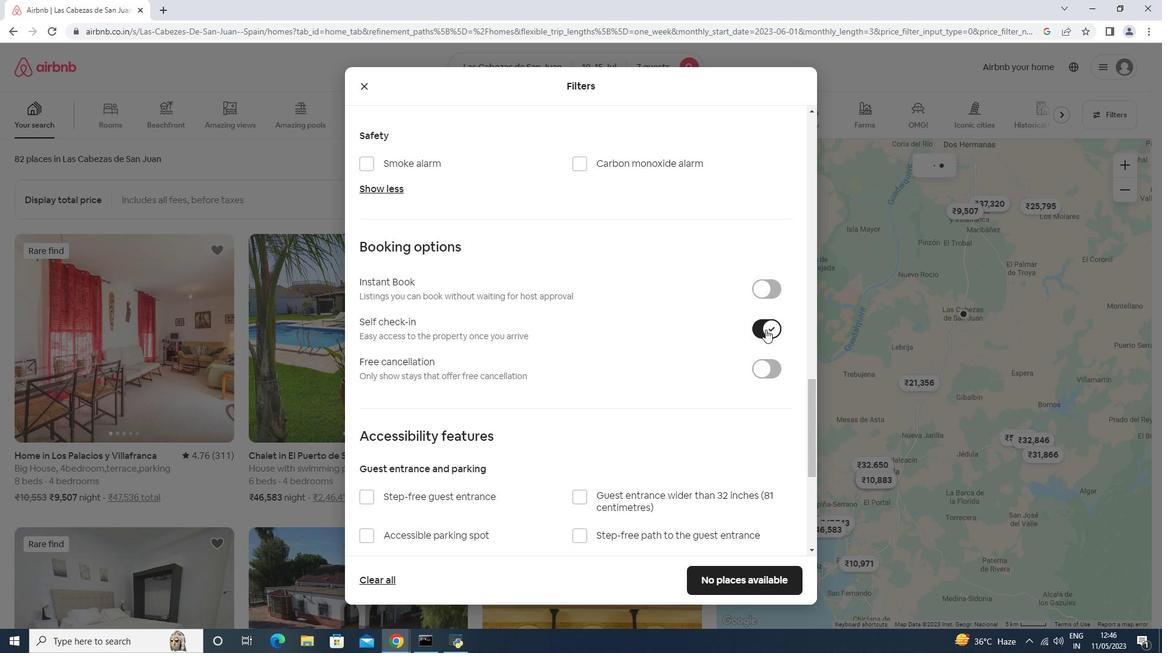
Action: Mouse scrolled (765, 329) with delta (0, 0)
Screenshot: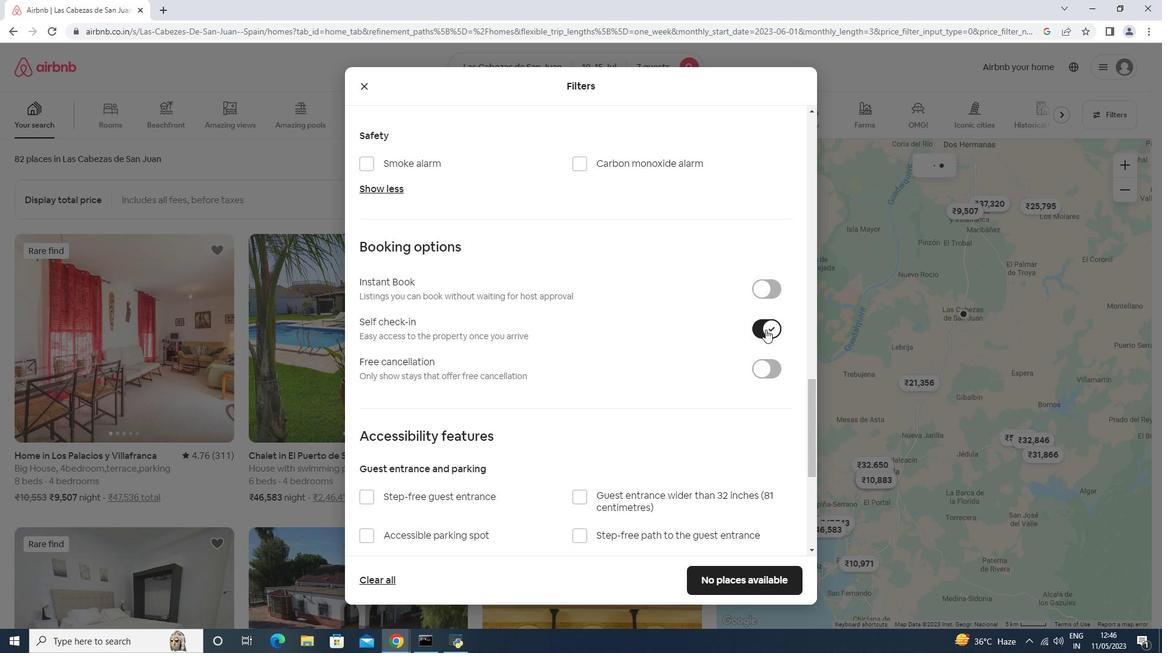 
Action: Mouse moved to (402, 477)
Screenshot: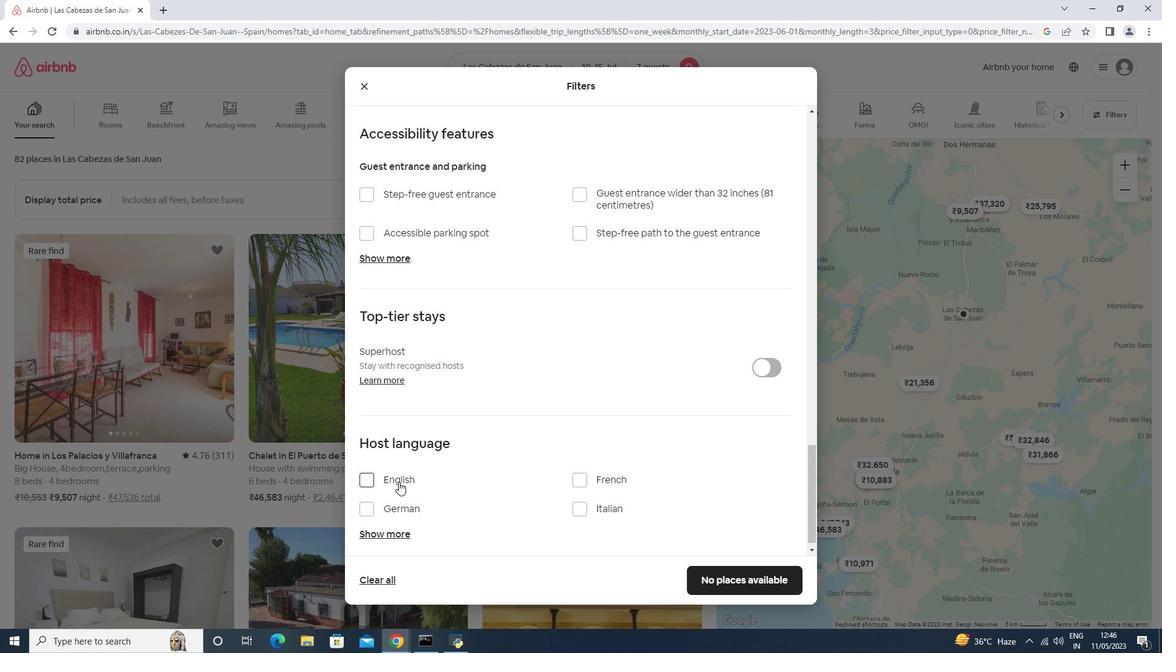 
Action: Mouse pressed left at (402, 477)
Screenshot: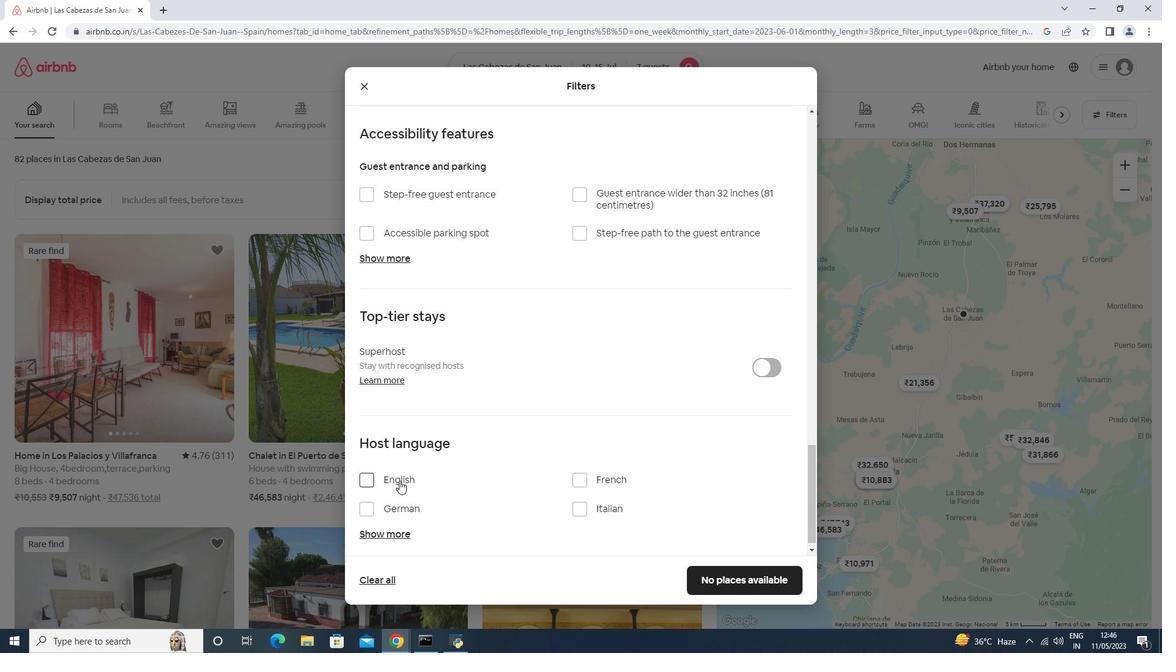 
Action: Mouse moved to (729, 571)
Screenshot: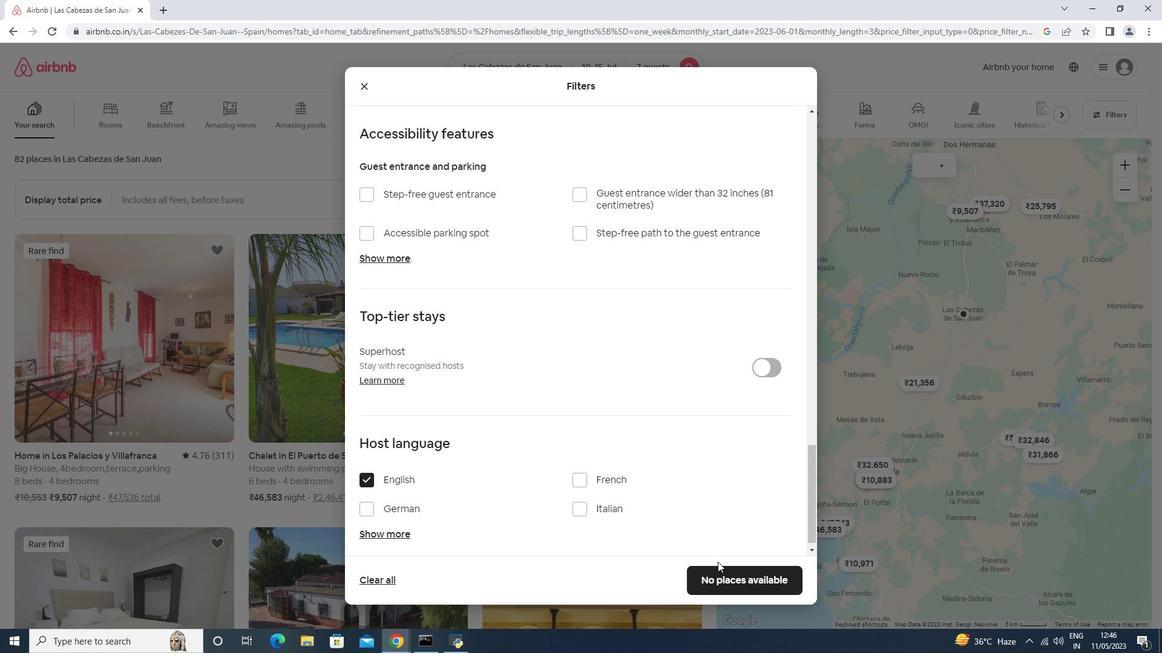 
Action: Mouse pressed left at (729, 571)
Screenshot: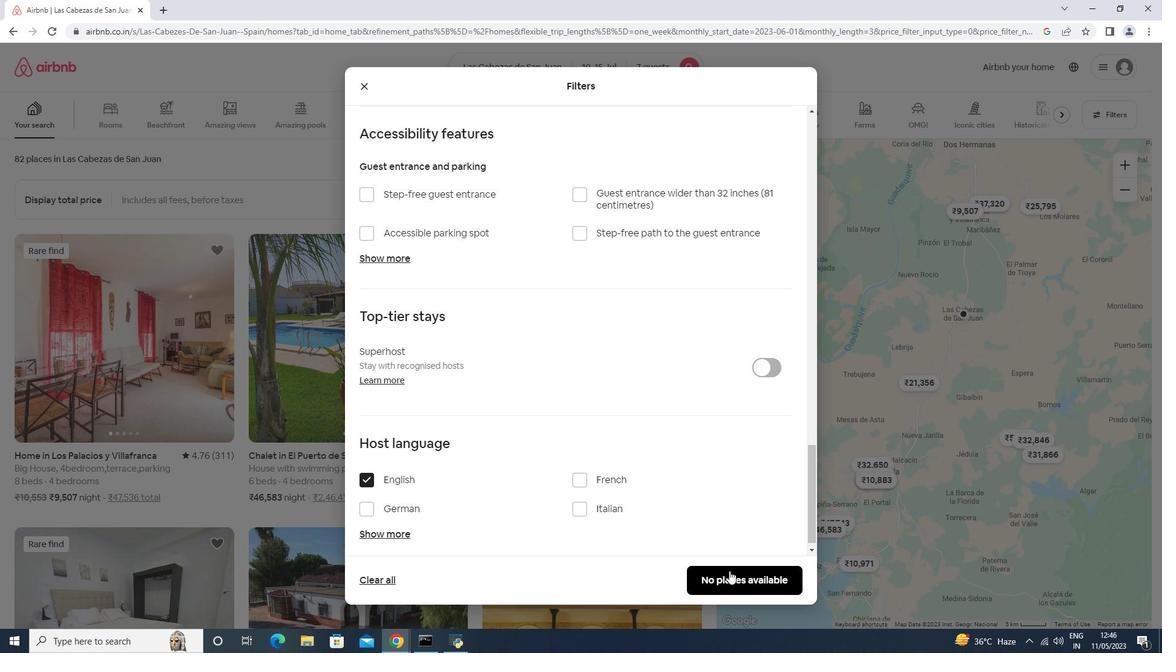 
